 Task: Look for space in Horad Barysaw, Belarus from 3rd August, 2023 to 17th August, 2023 for 3 adults, 1 child in price range Rs.3000 to Rs.15000. Place can be entire place with 3 bedrooms having 4 beds and 2 bathrooms. Property type can be house, flat, guest house. Amenities needed are: washing machine. Booking option can be shelf check-in. Required host language is English.
Action: Mouse moved to (540, 93)
Screenshot: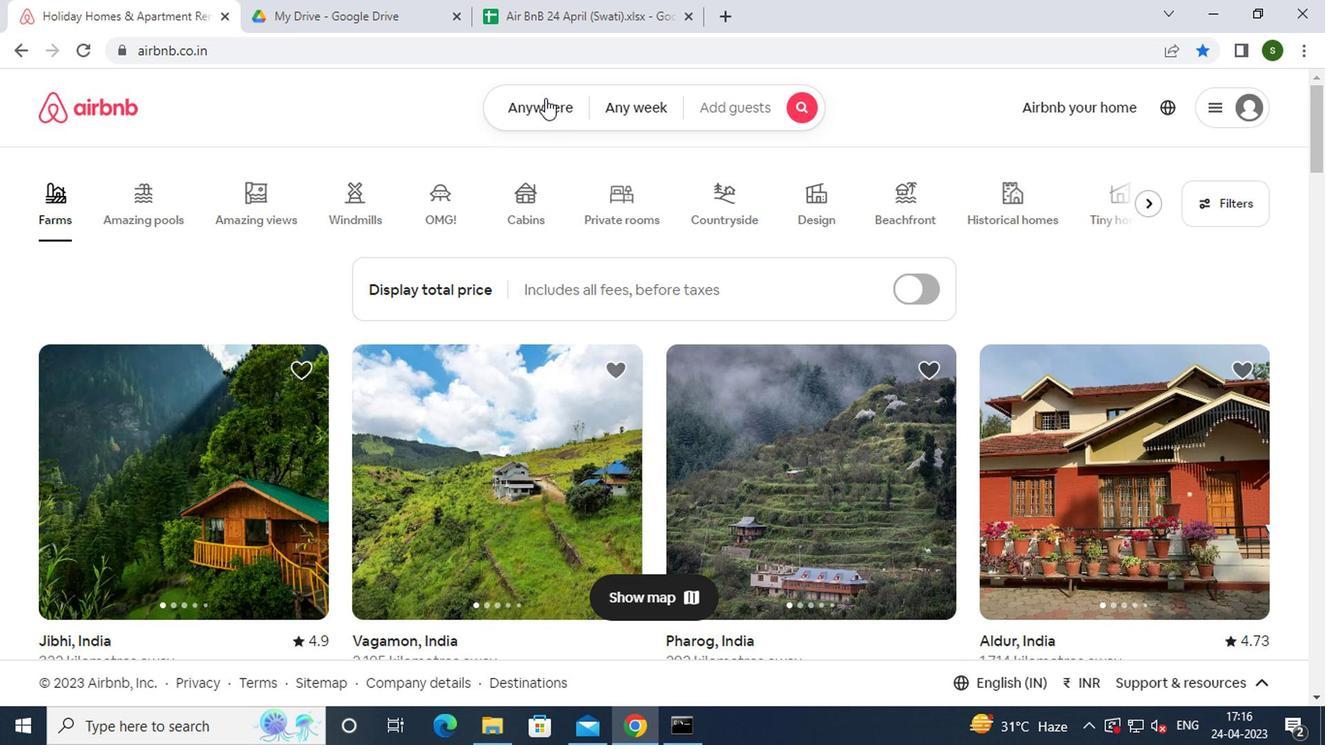
Action: Mouse pressed left at (540, 93)
Screenshot: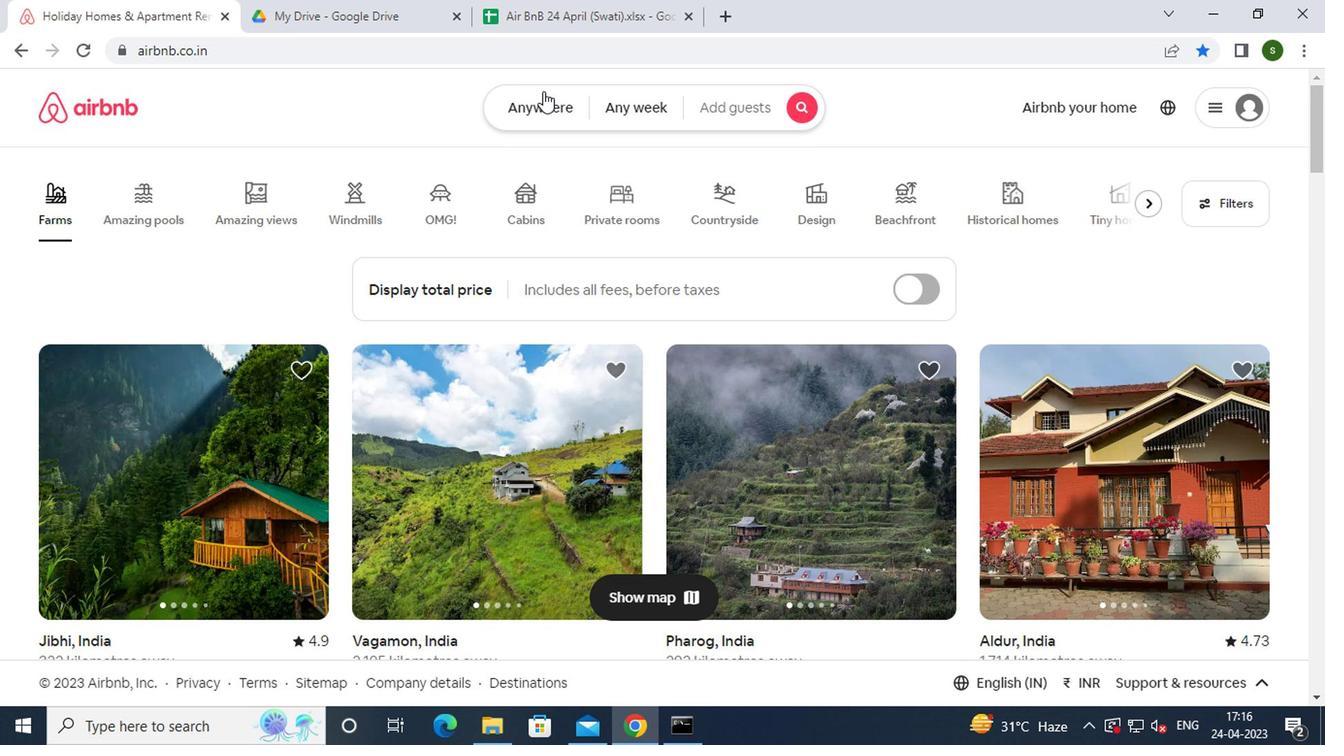 
Action: Mouse moved to (319, 188)
Screenshot: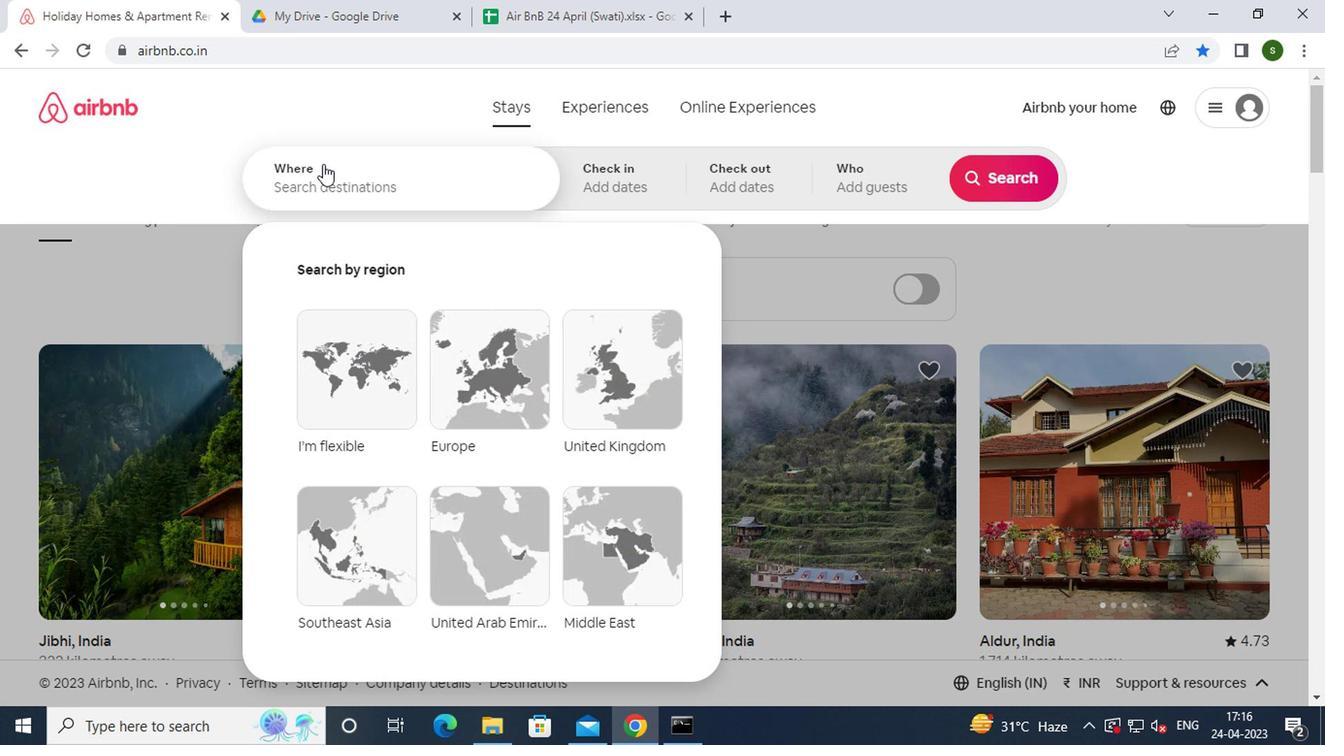 
Action: Mouse pressed left at (319, 188)
Screenshot: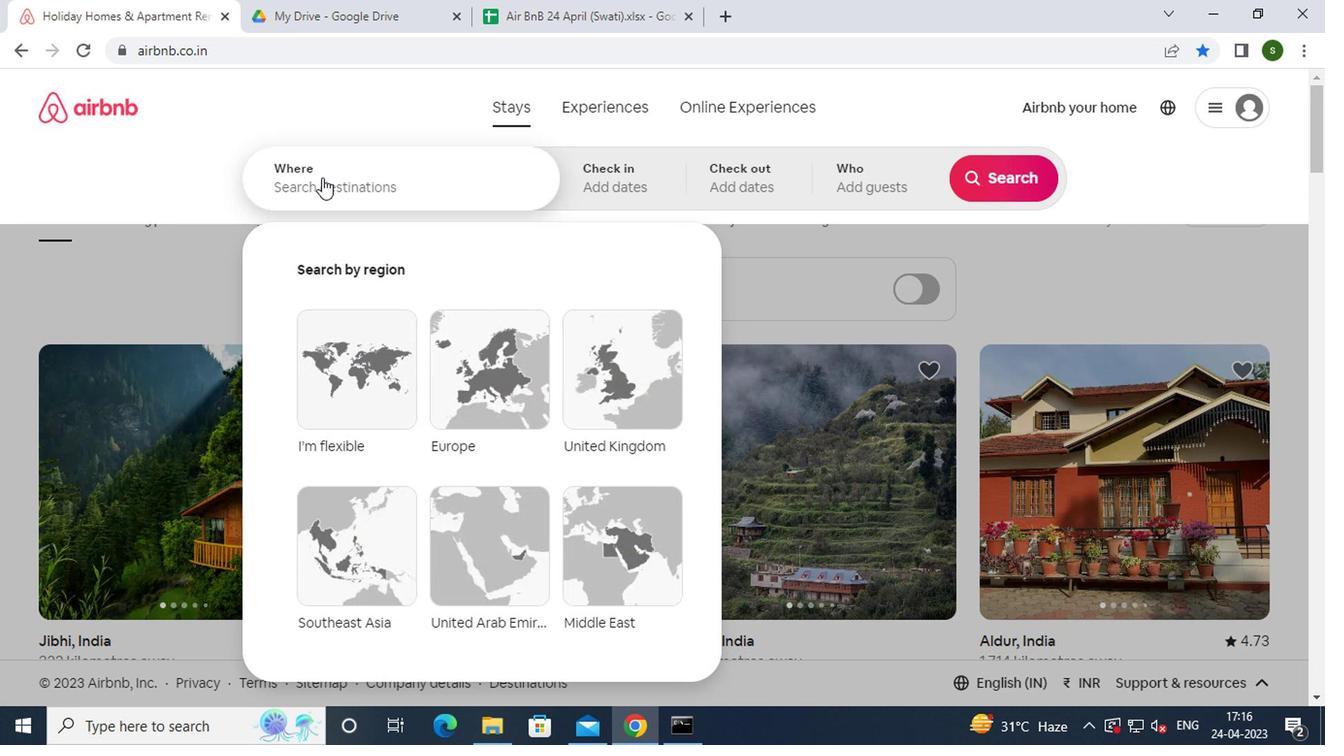 
Action: Key pressed h<Key.caps_lock>orad<Key.space><Key.caps_lock>b<Key.caps_lock>arysaw
Screenshot: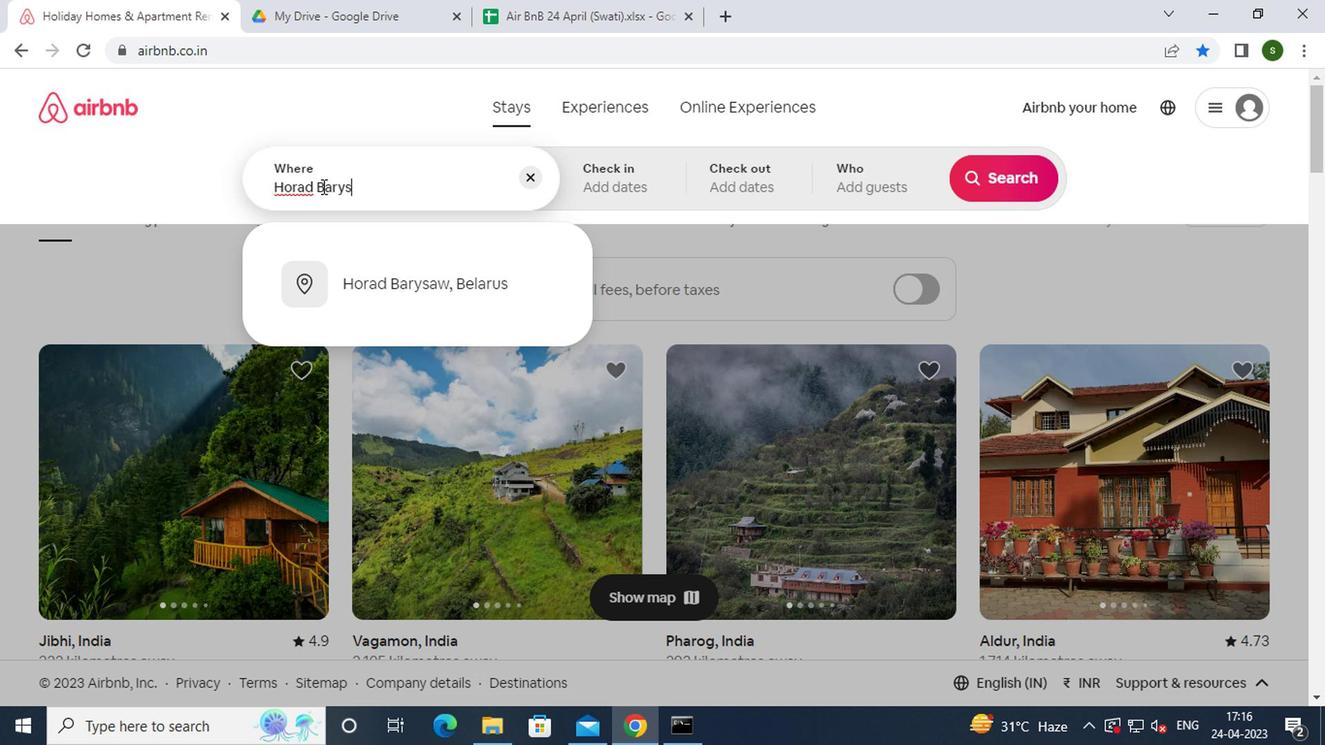 
Action: Mouse moved to (396, 311)
Screenshot: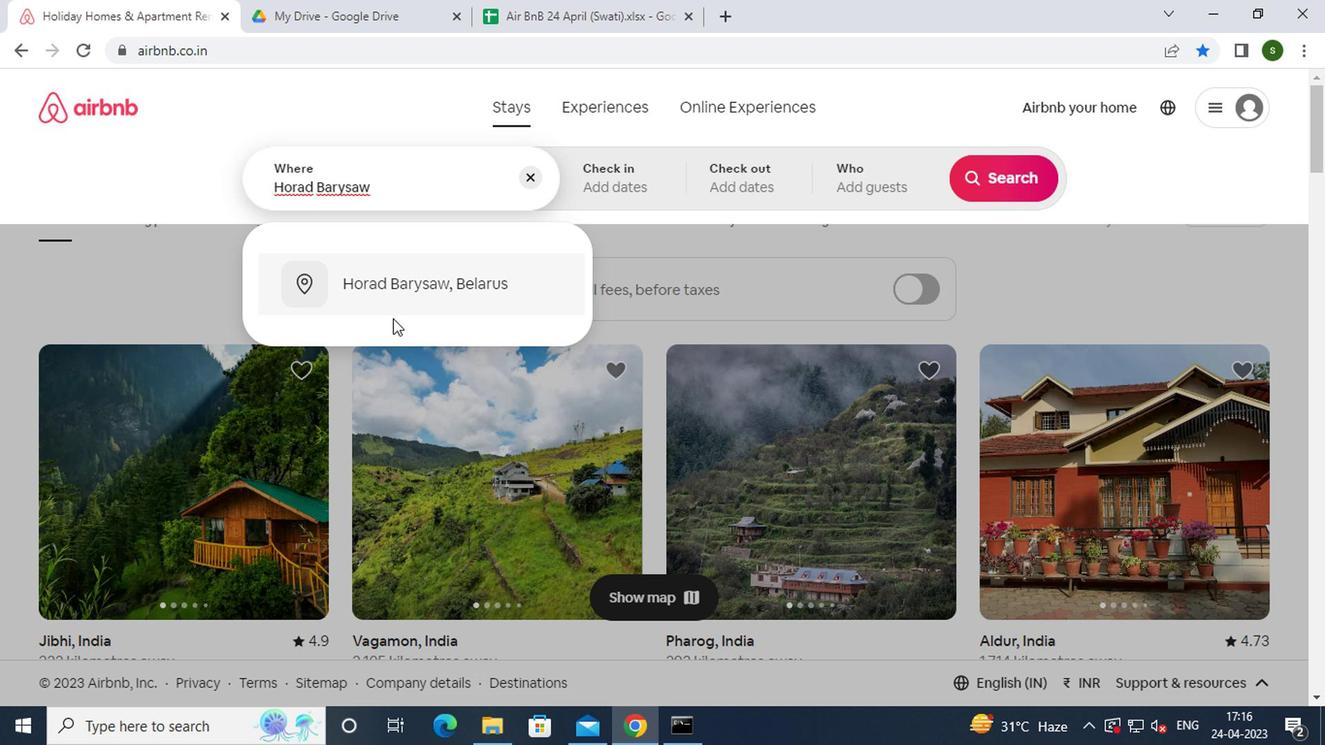 
Action: Mouse pressed left at (396, 311)
Screenshot: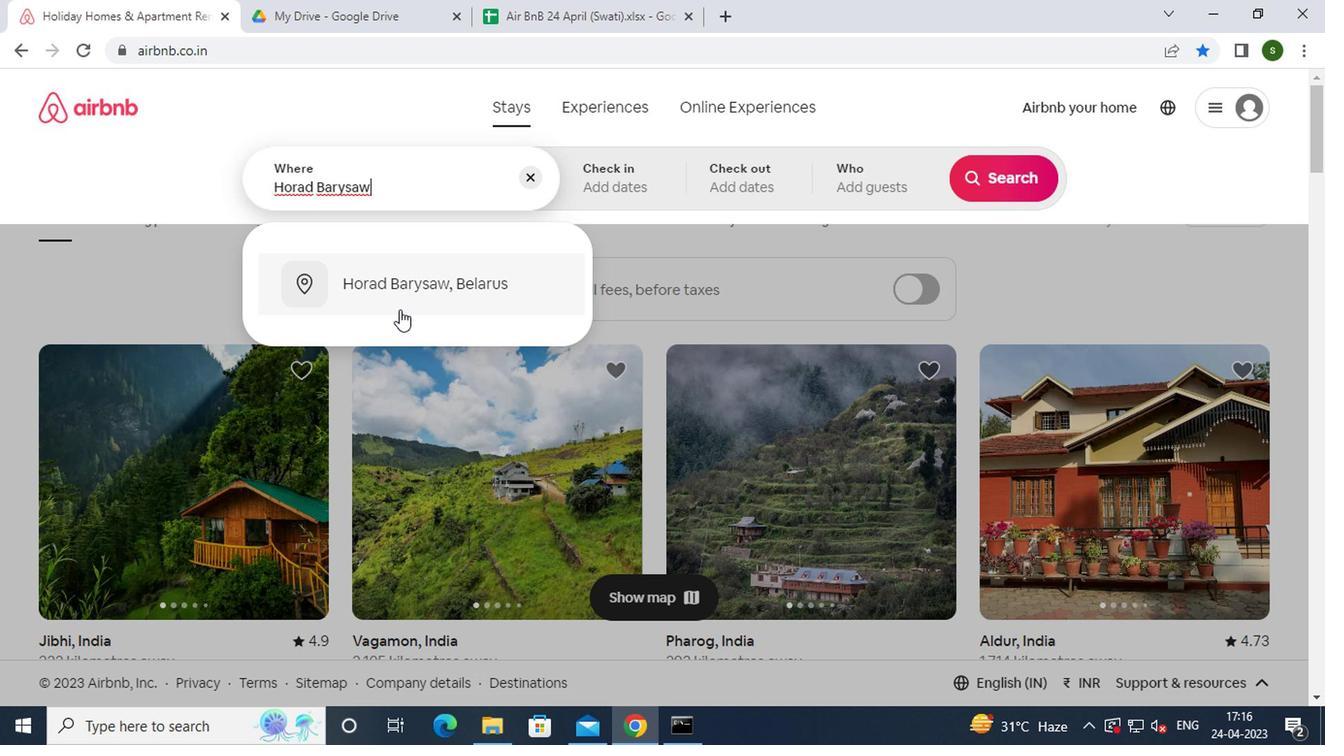 
Action: Mouse moved to (989, 328)
Screenshot: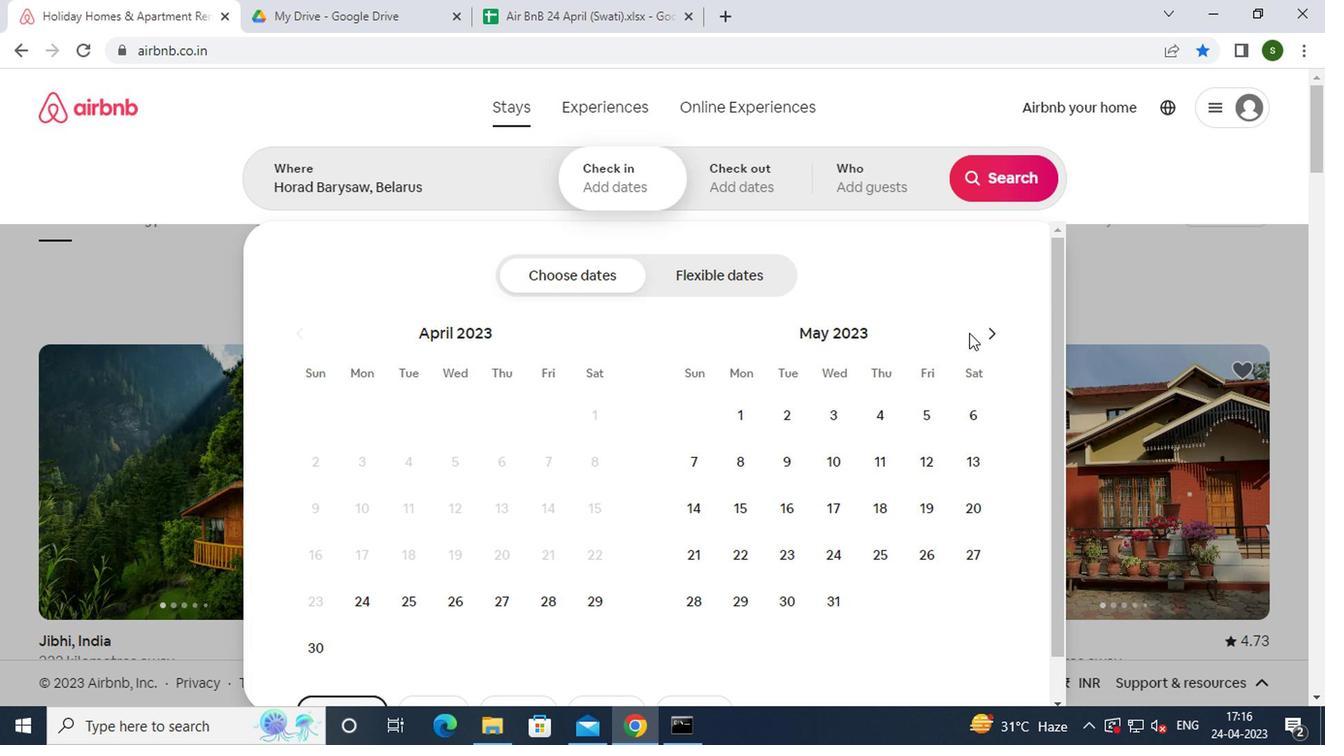 
Action: Mouse pressed left at (989, 328)
Screenshot: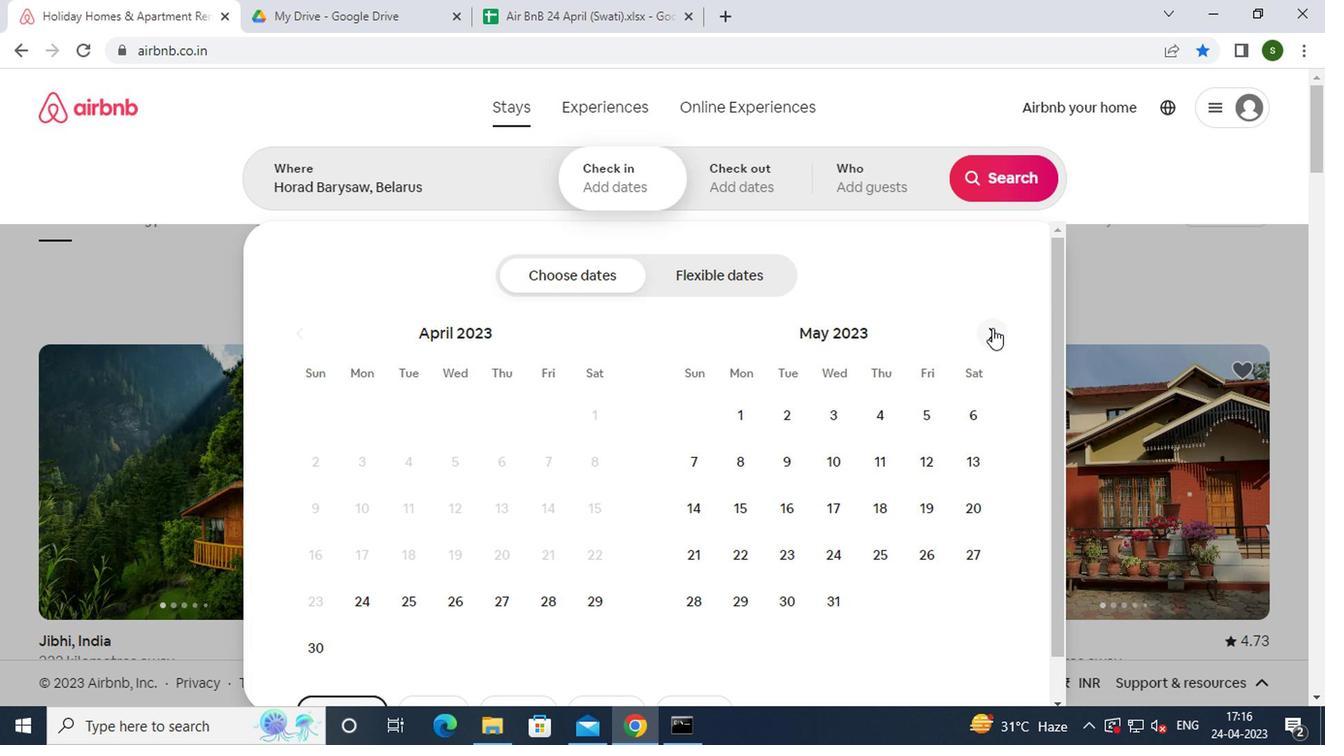 
Action: Mouse pressed left at (989, 328)
Screenshot: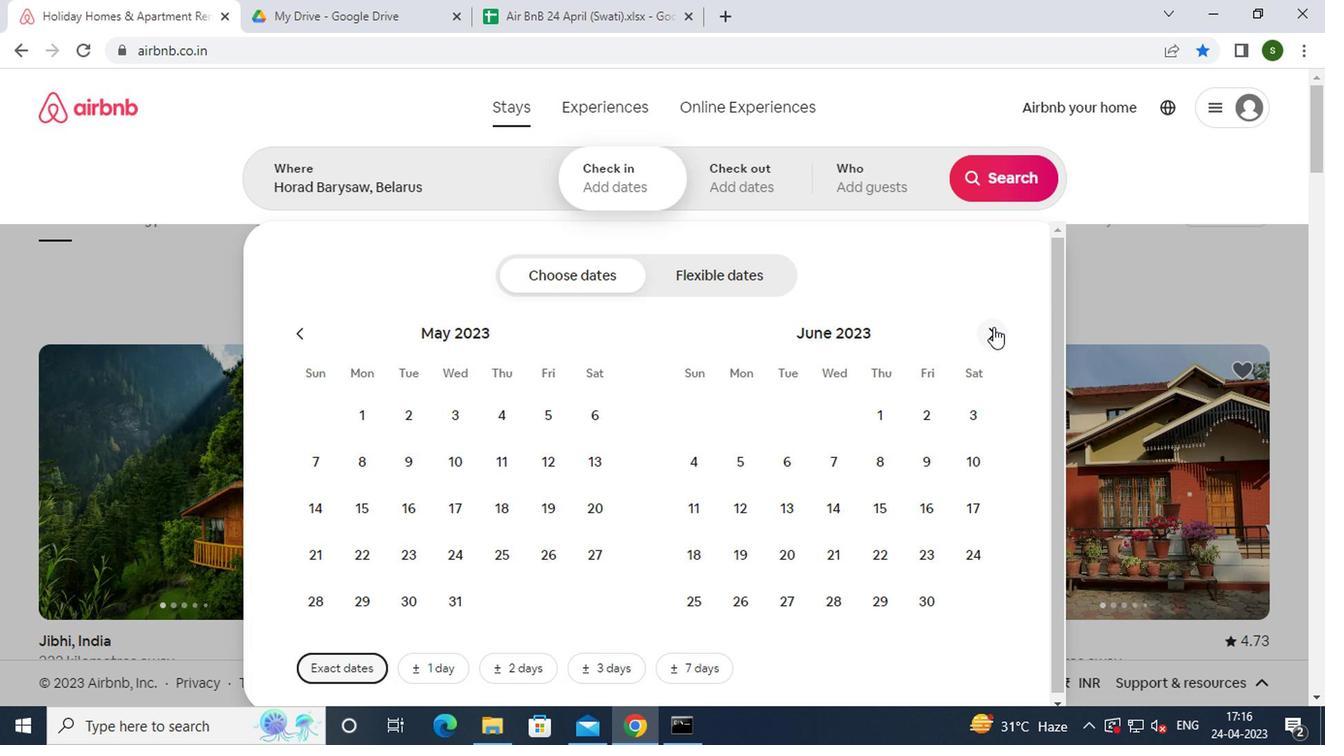 
Action: Mouse pressed left at (989, 328)
Screenshot: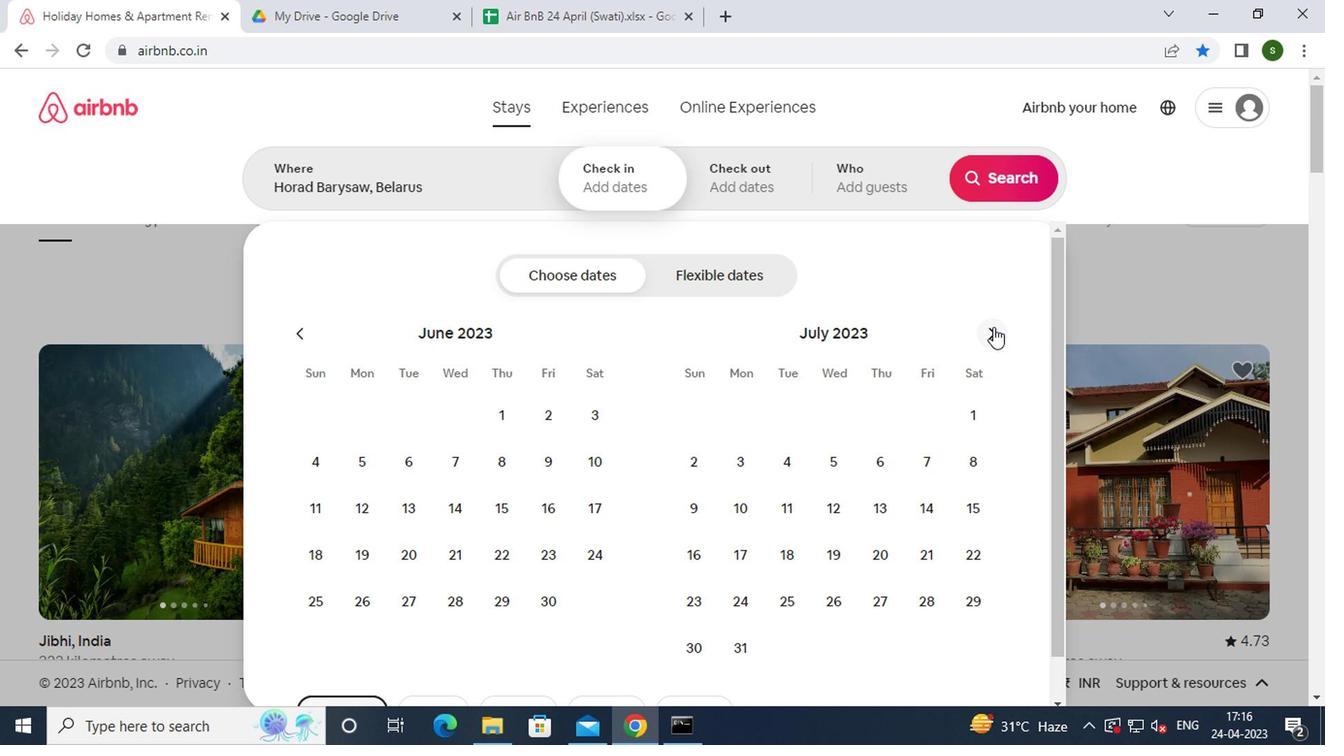 
Action: Mouse moved to (881, 420)
Screenshot: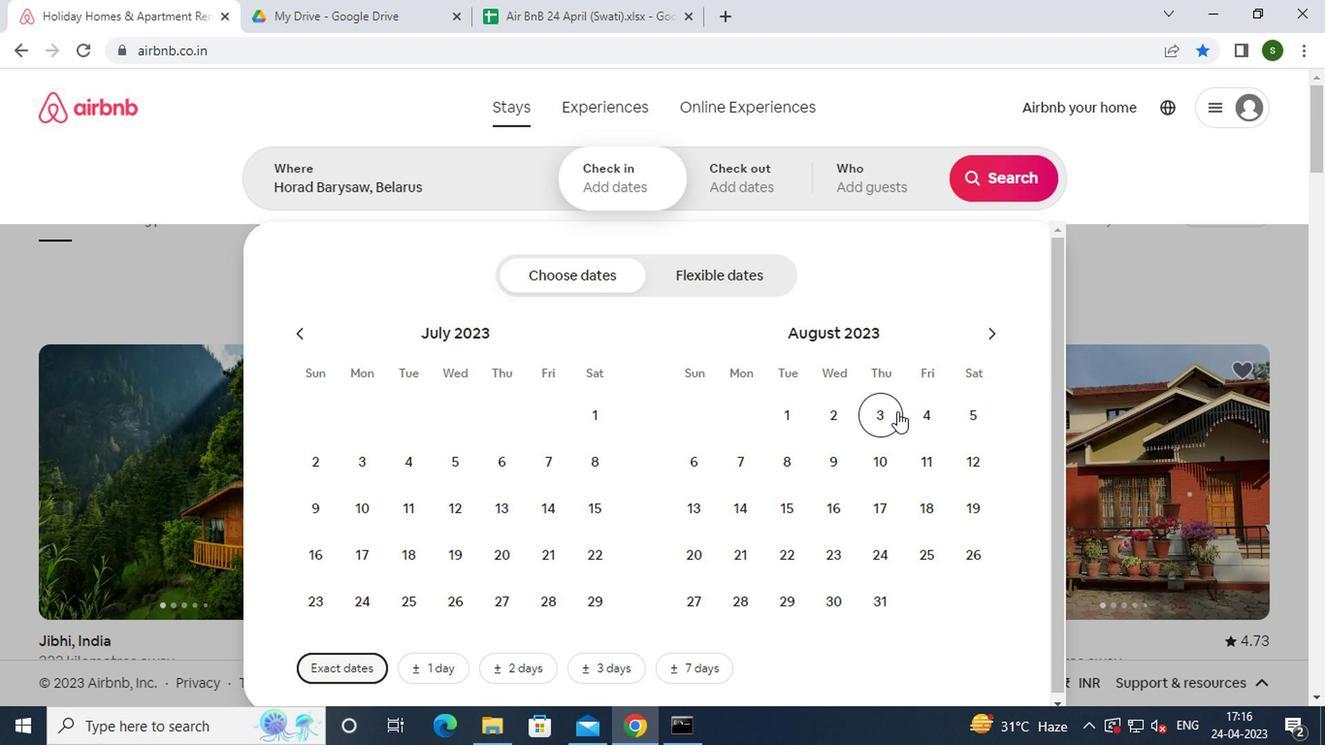 
Action: Mouse pressed left at (881, 420)
Screenshot: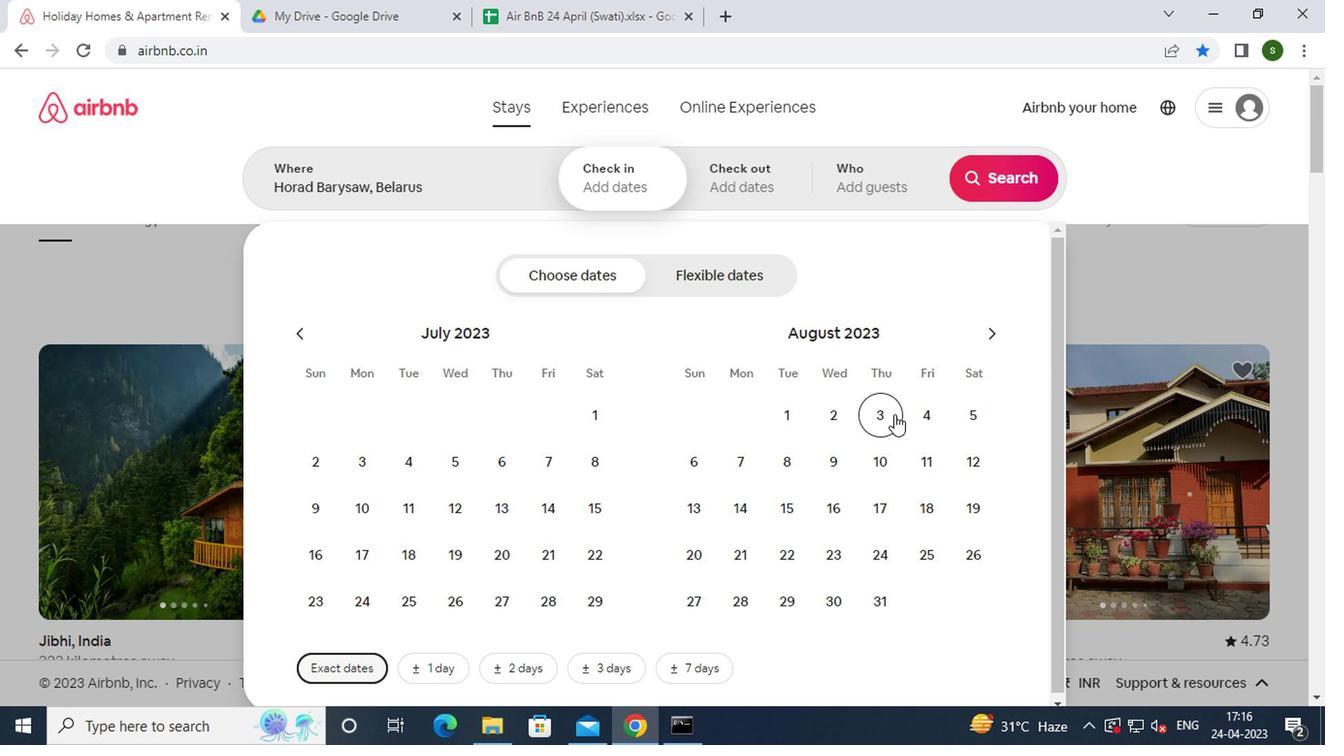 
Action: Mouse moved to (873, 499)
Screenshot: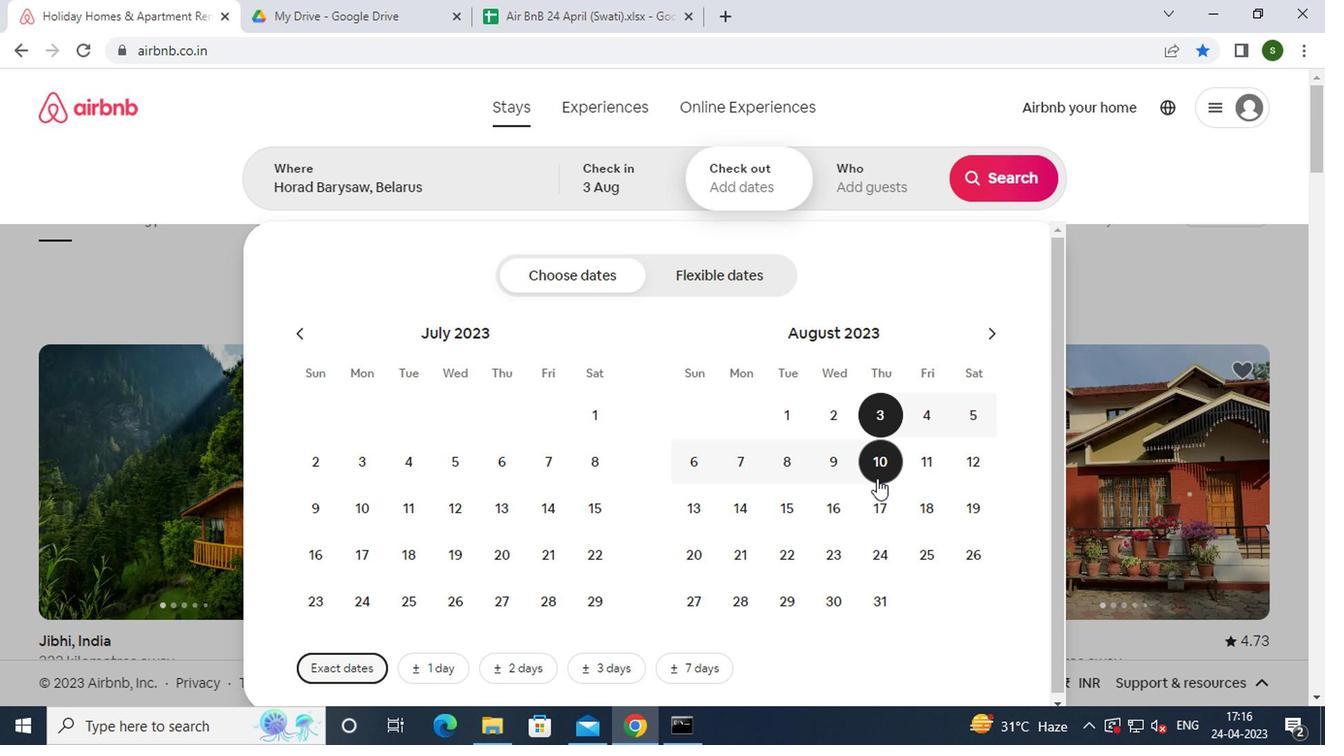 
Action: Mouse pressed left at (873, 499)
Screenshot: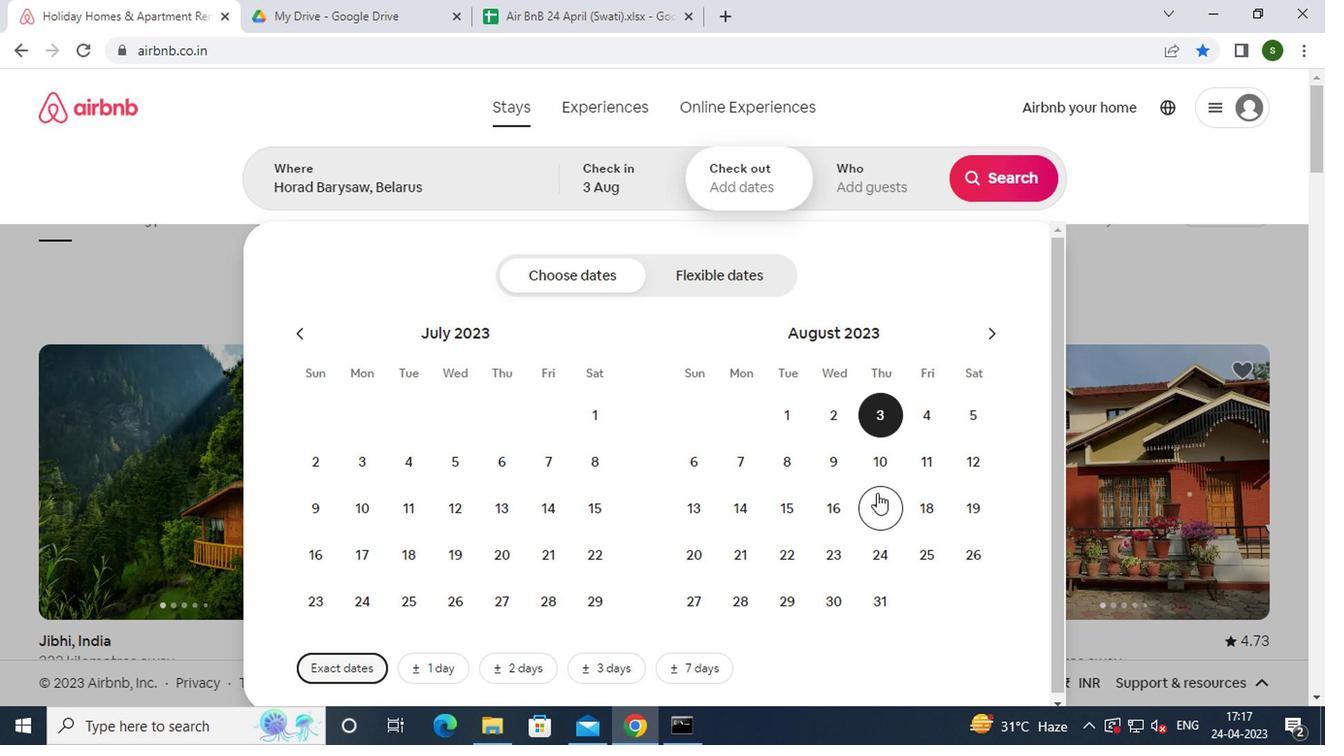 
Action: Mouse moved to (849, 189)
Screenshot: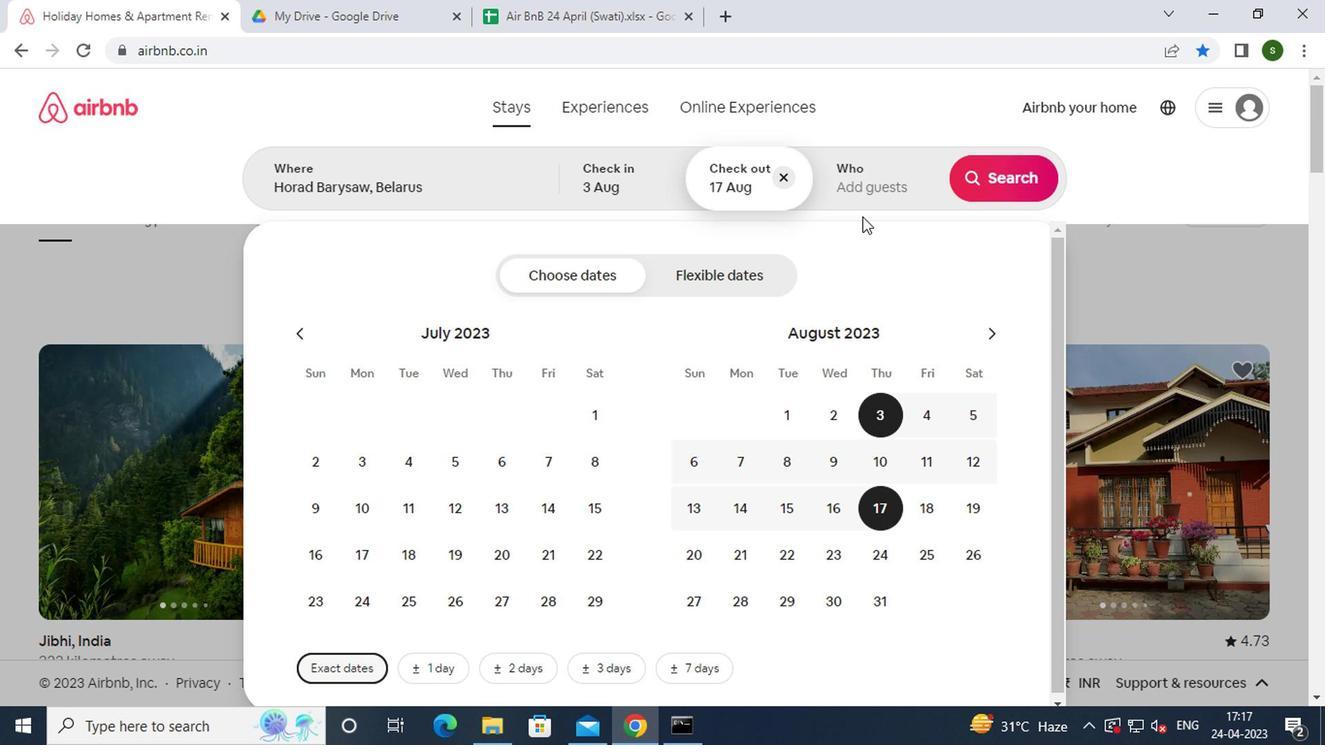 
Action: Mouse pressed left at (849, 189)
Screenshot: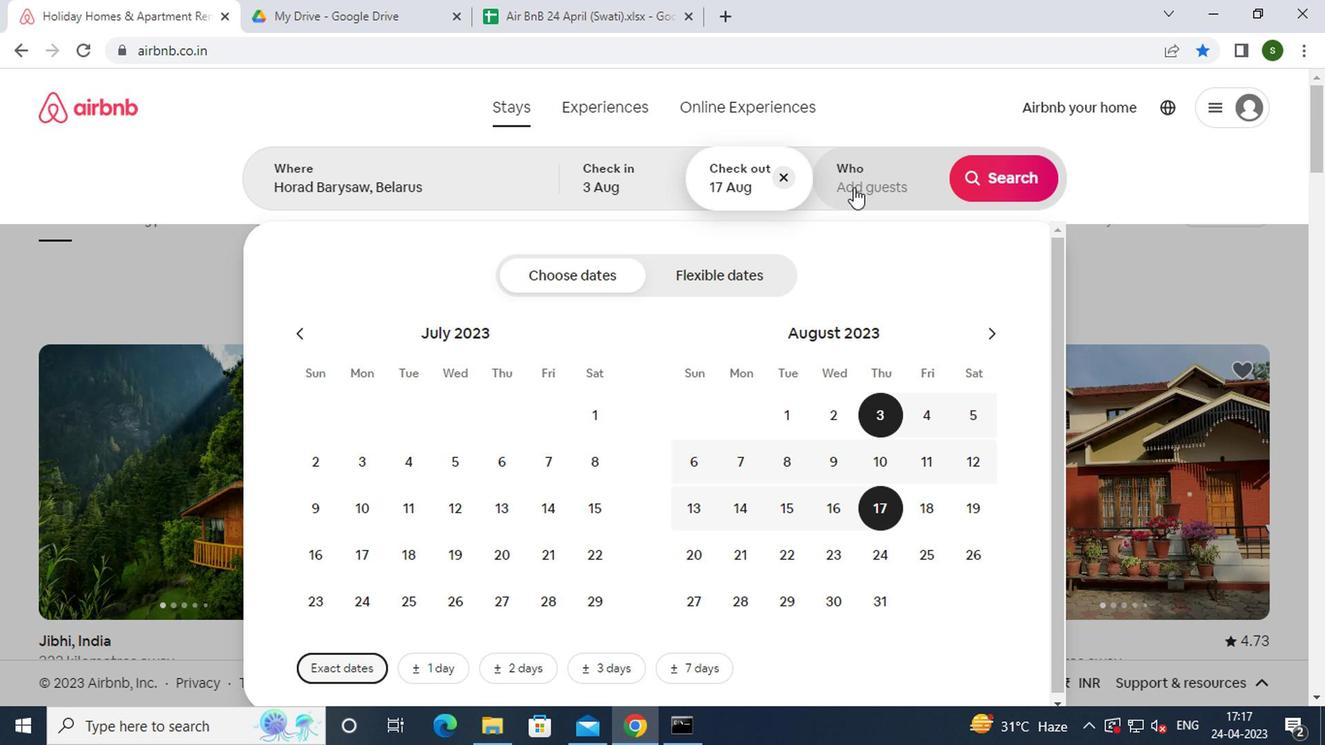 
Action: Mouse moved to (1003, 273)
Screenshot: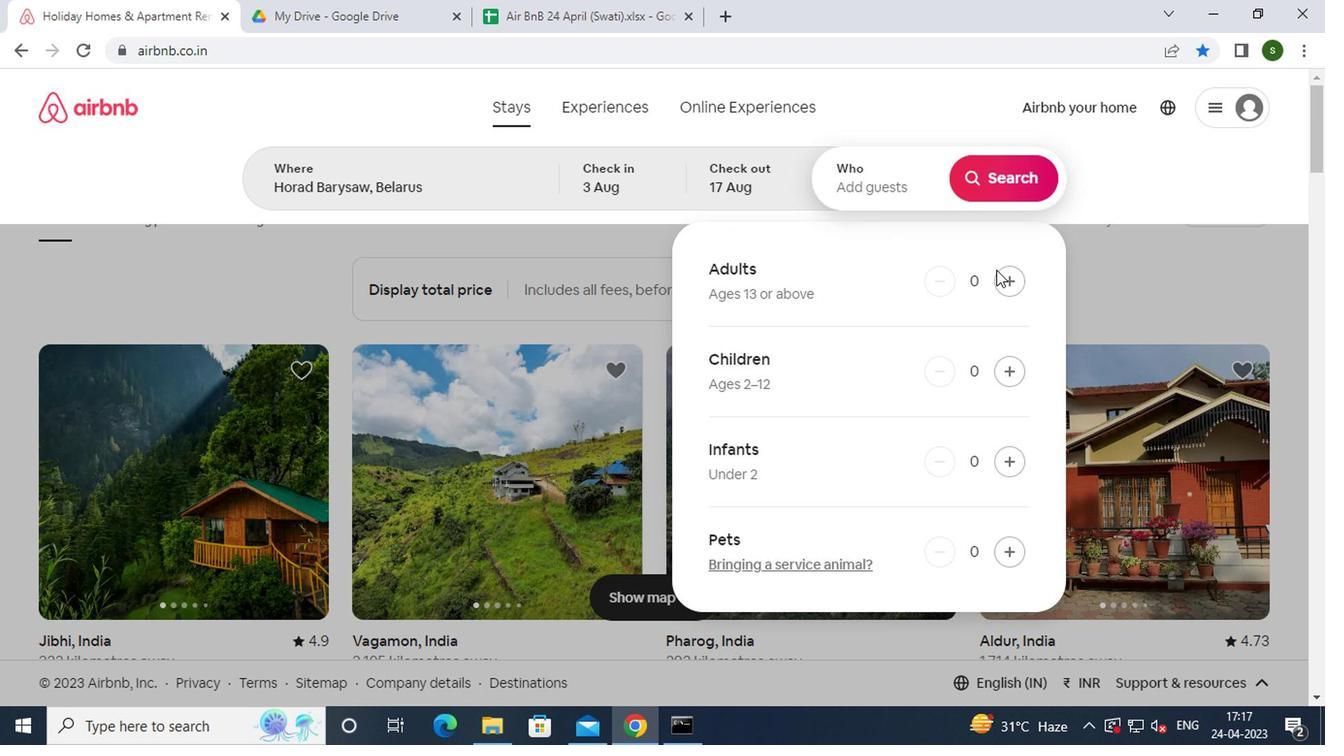
Action: Mouse pressed left at (1003, 273)
Screenshot: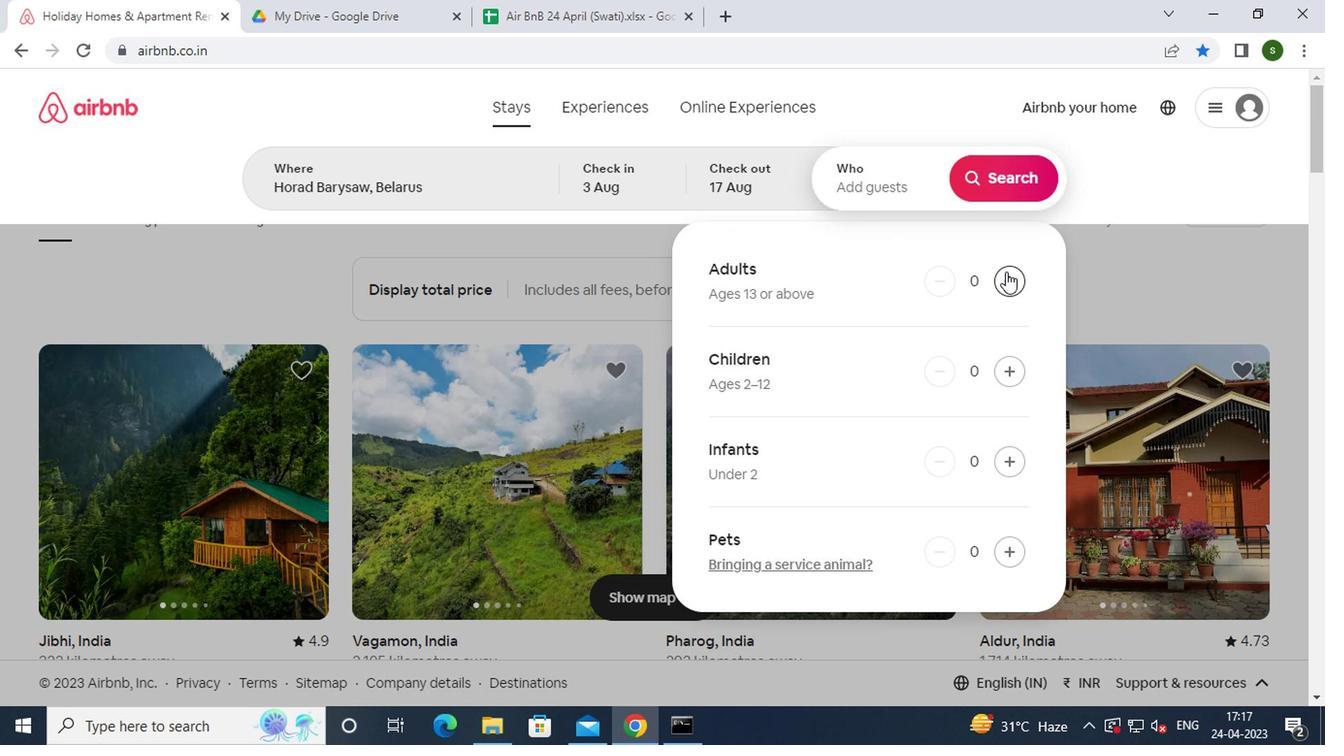 
Action: Mouse pressed left at (1003, 273)
Screenshot: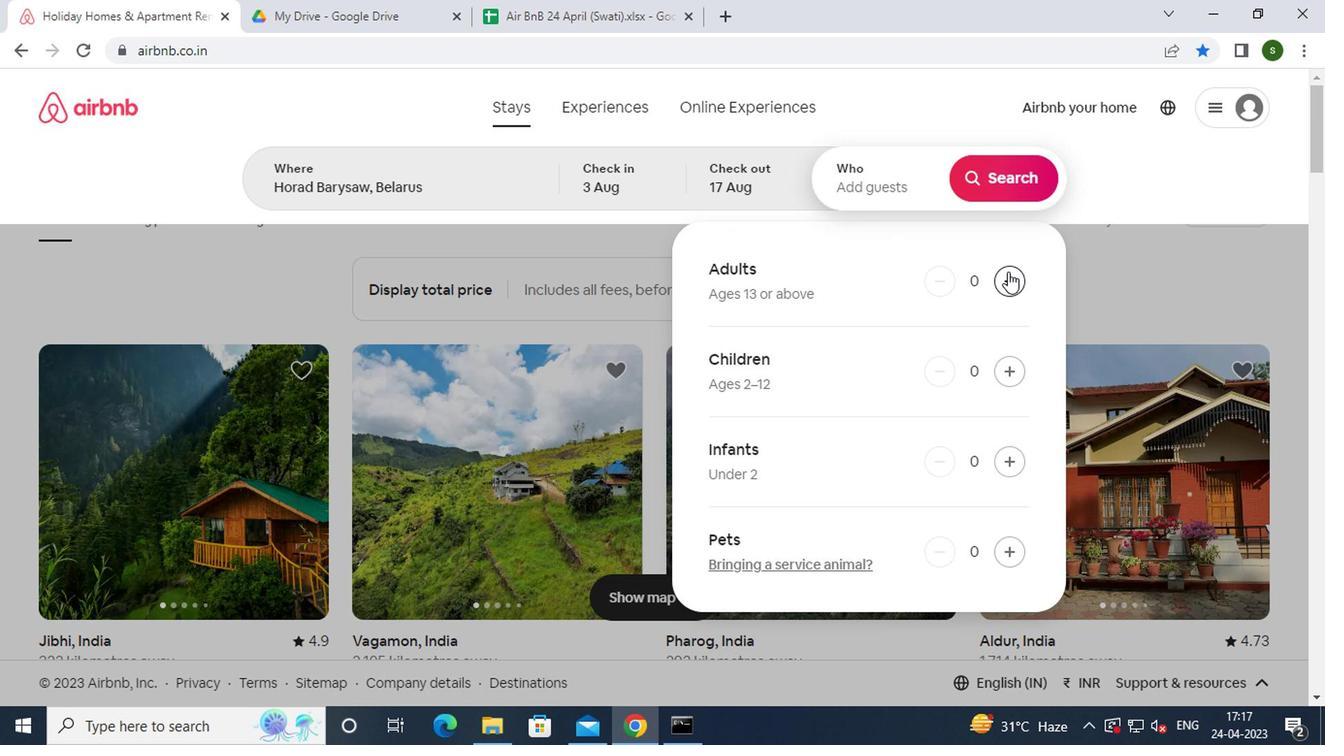 
Action: Mouse pressed left at (1003, 273)
Screenshot: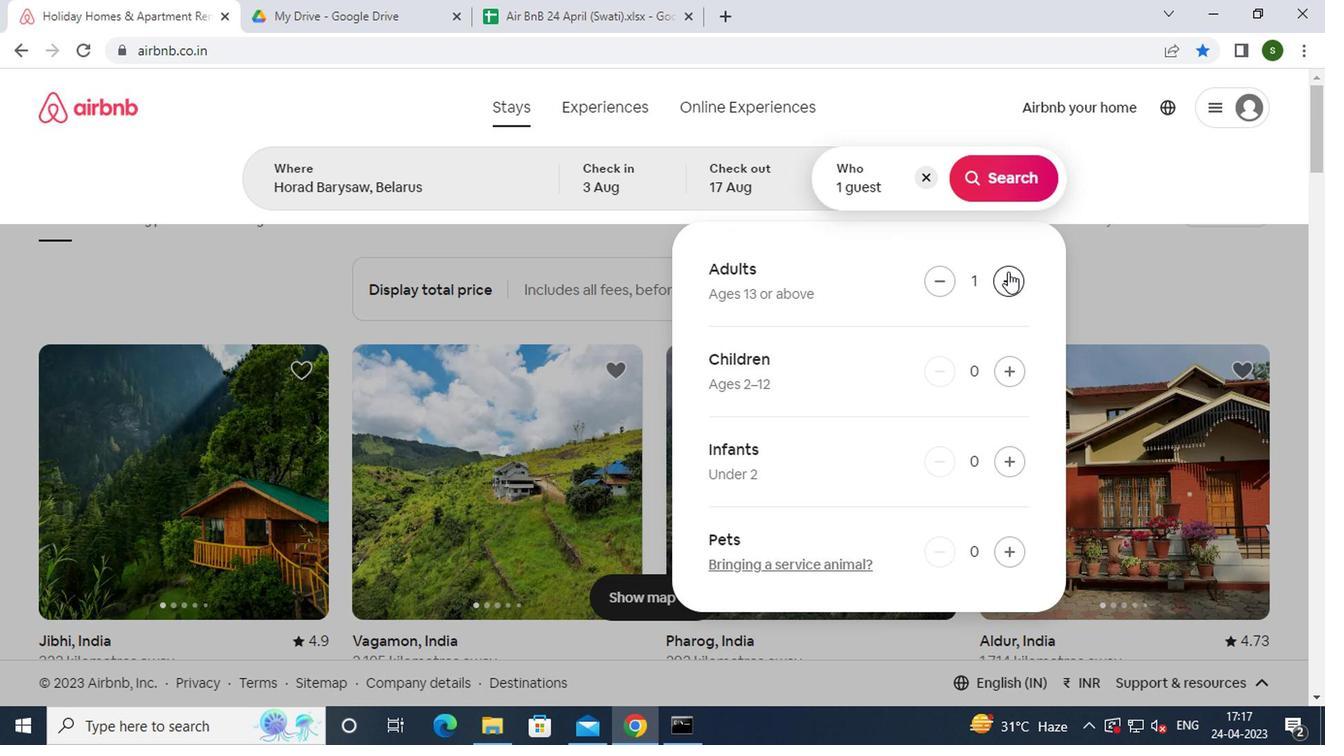 
Action: Mouse moved to (999, 373)
Screenshot: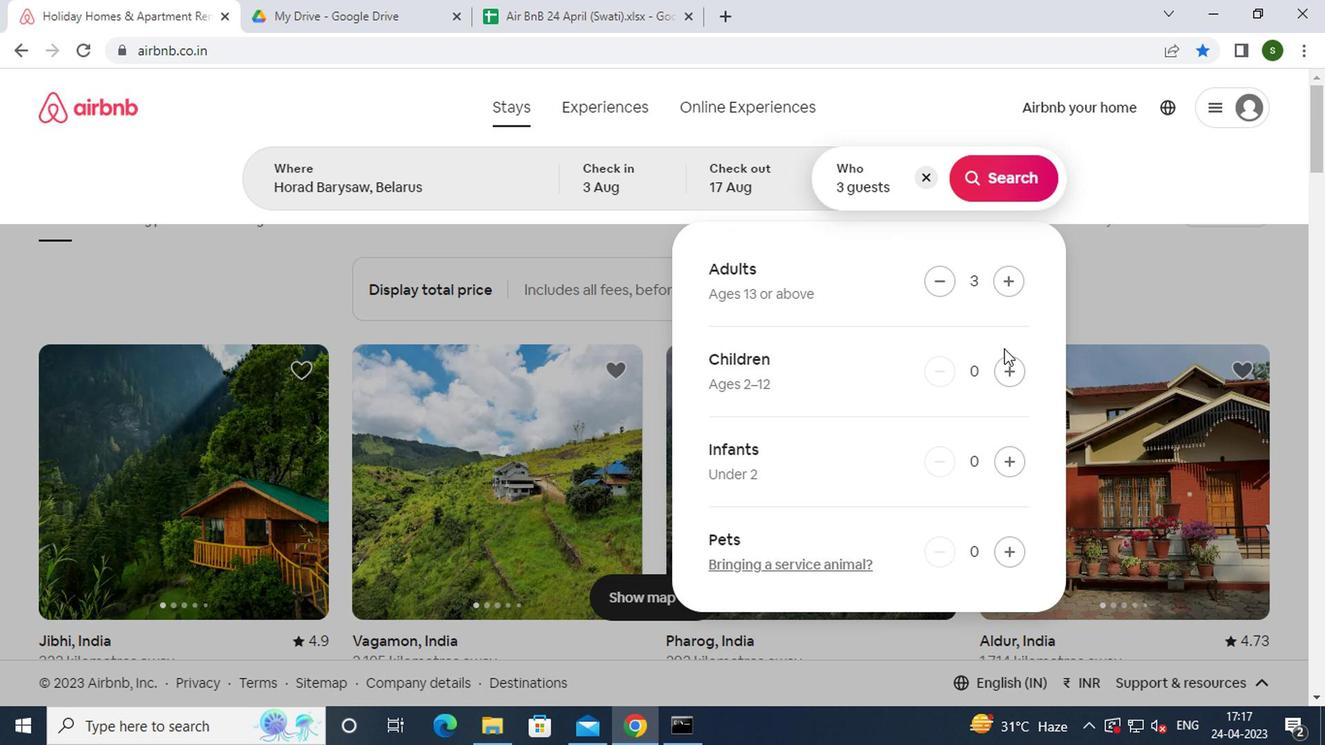 
Action: Mouse pressed left at (999, 373)
Screenshot: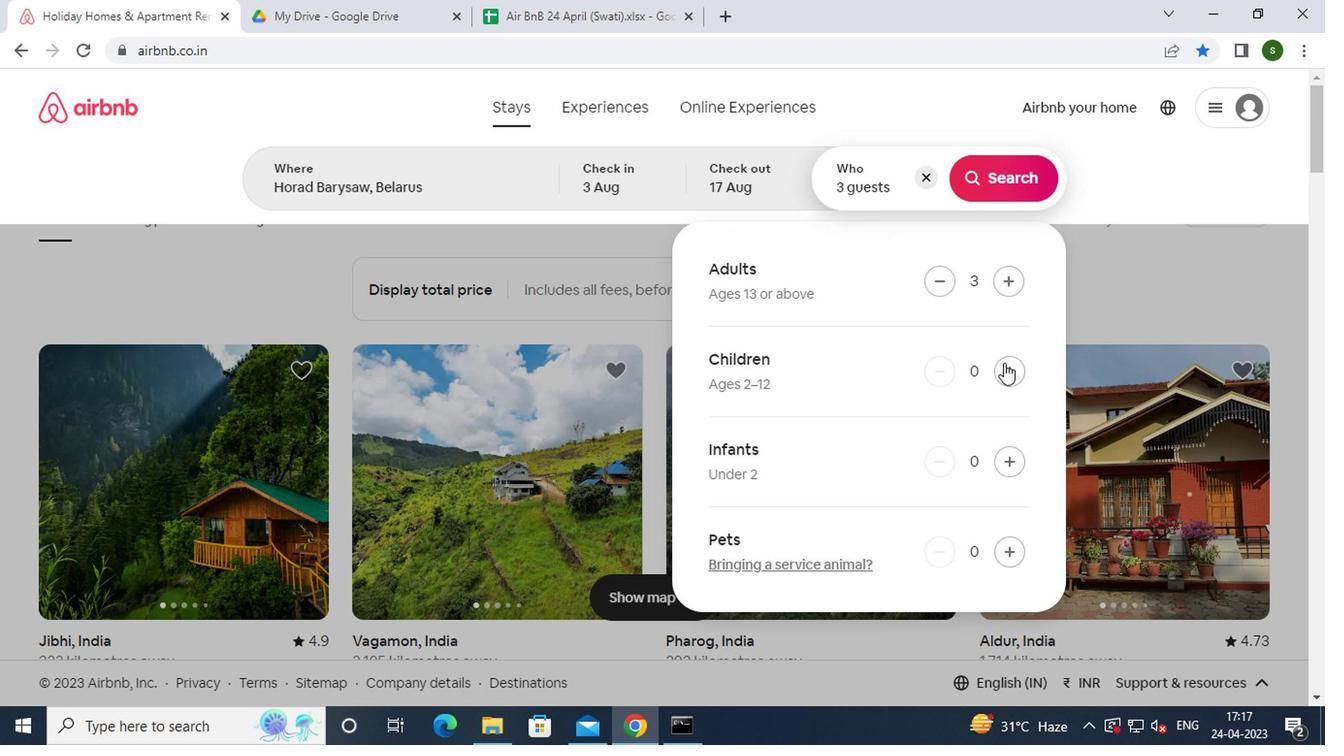 
Action: Mouse moved to (975, 185)
Screenshot: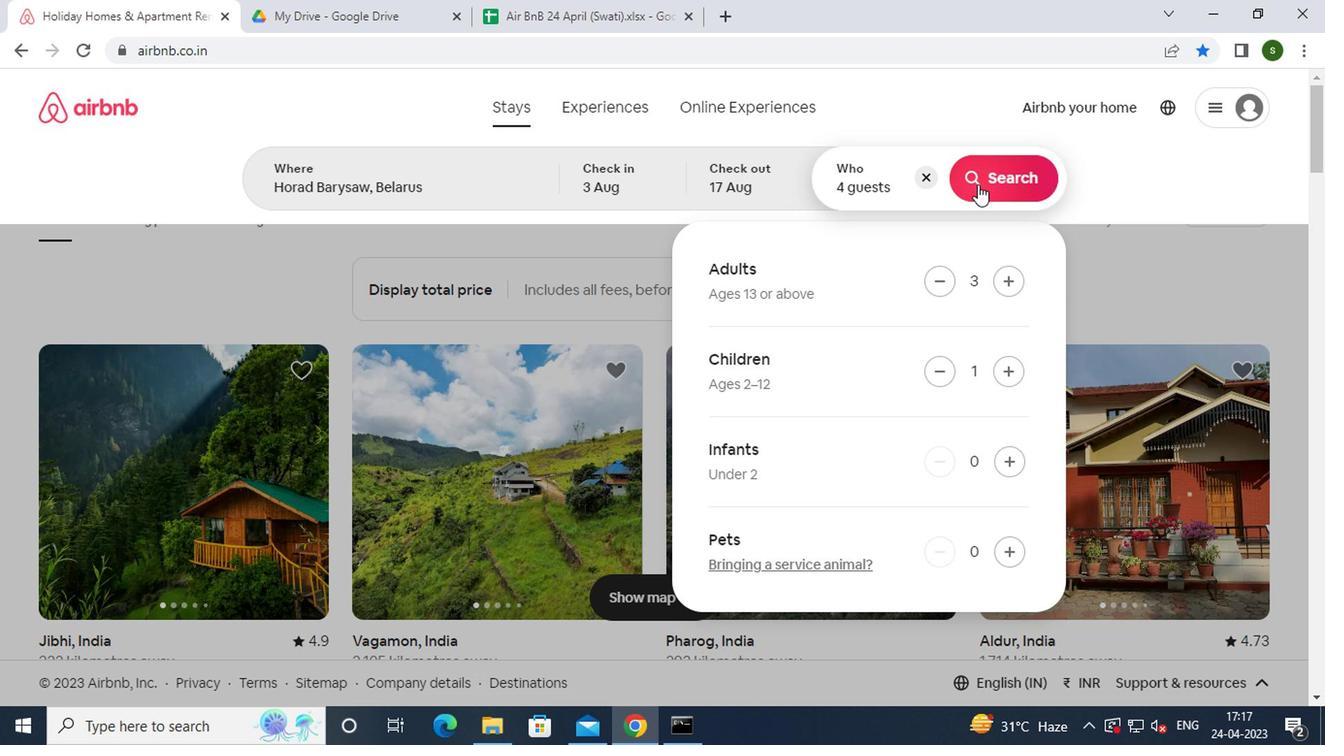 
Action: Mouse pressed left at (975, 185)
Screenshot: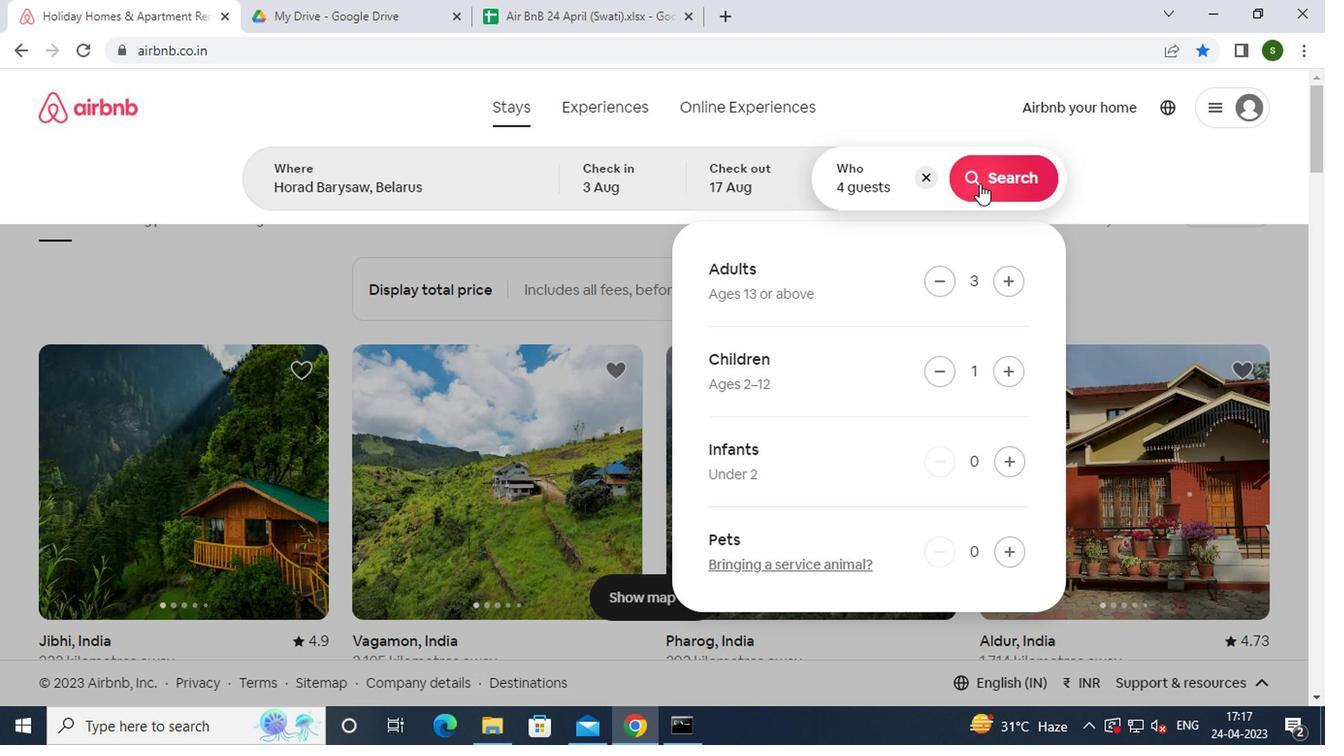 
Action: Mouse moved to (1229, 185)
Screenshot: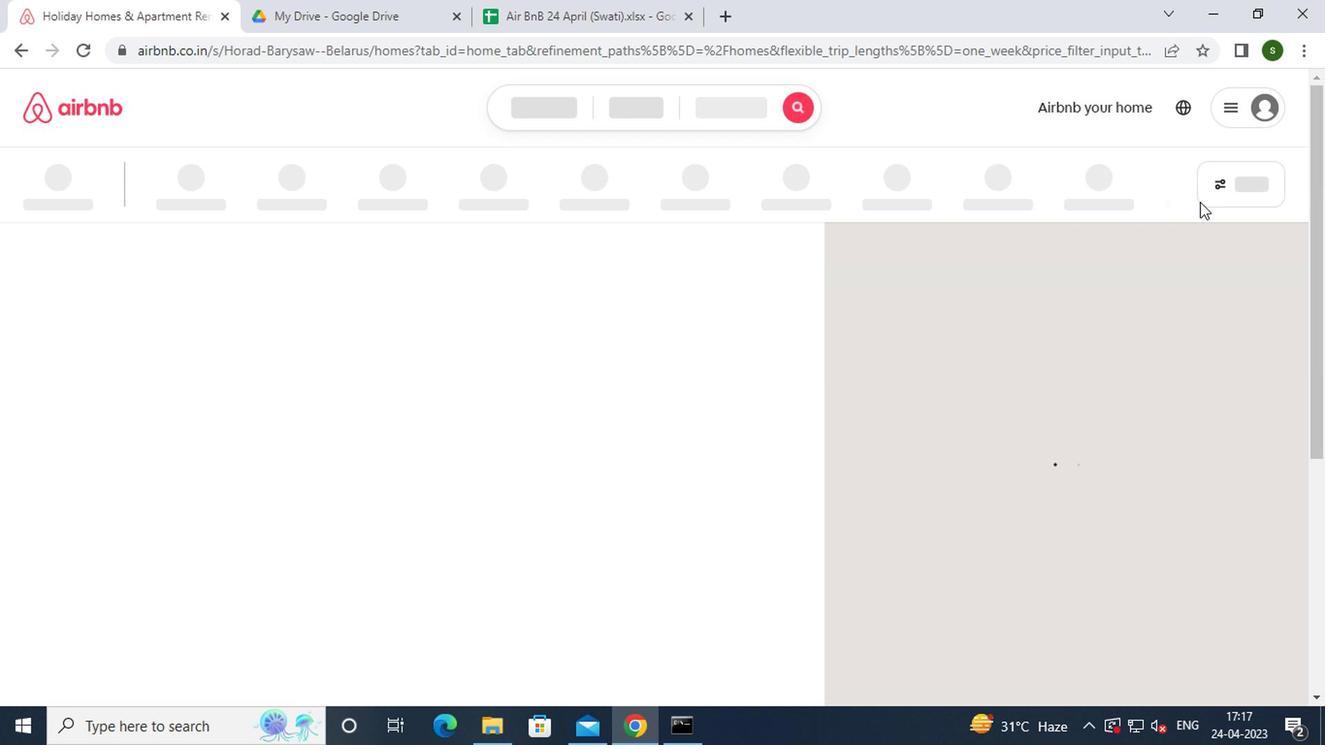 
Action: Mouse pressed left at (1229, 185)
Screenshot: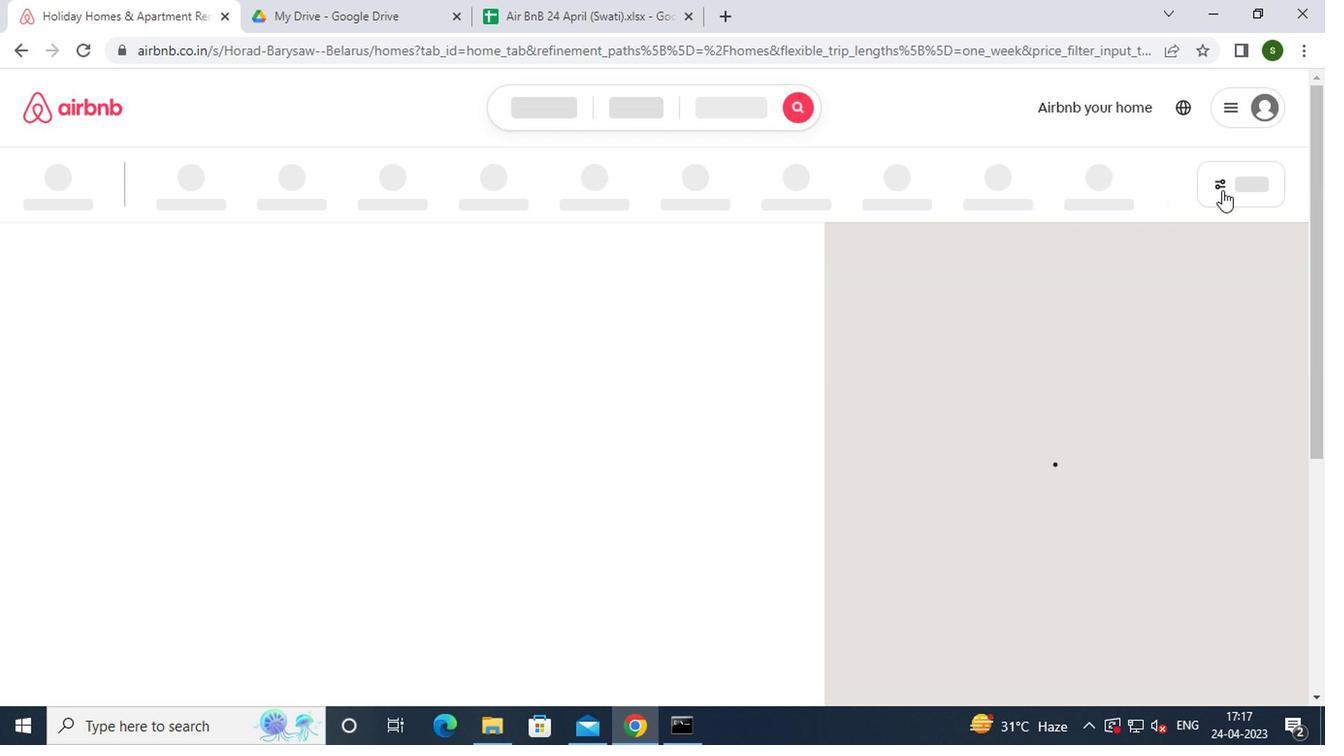 
Action: Mouse moved to (591, 314)
Screenshot: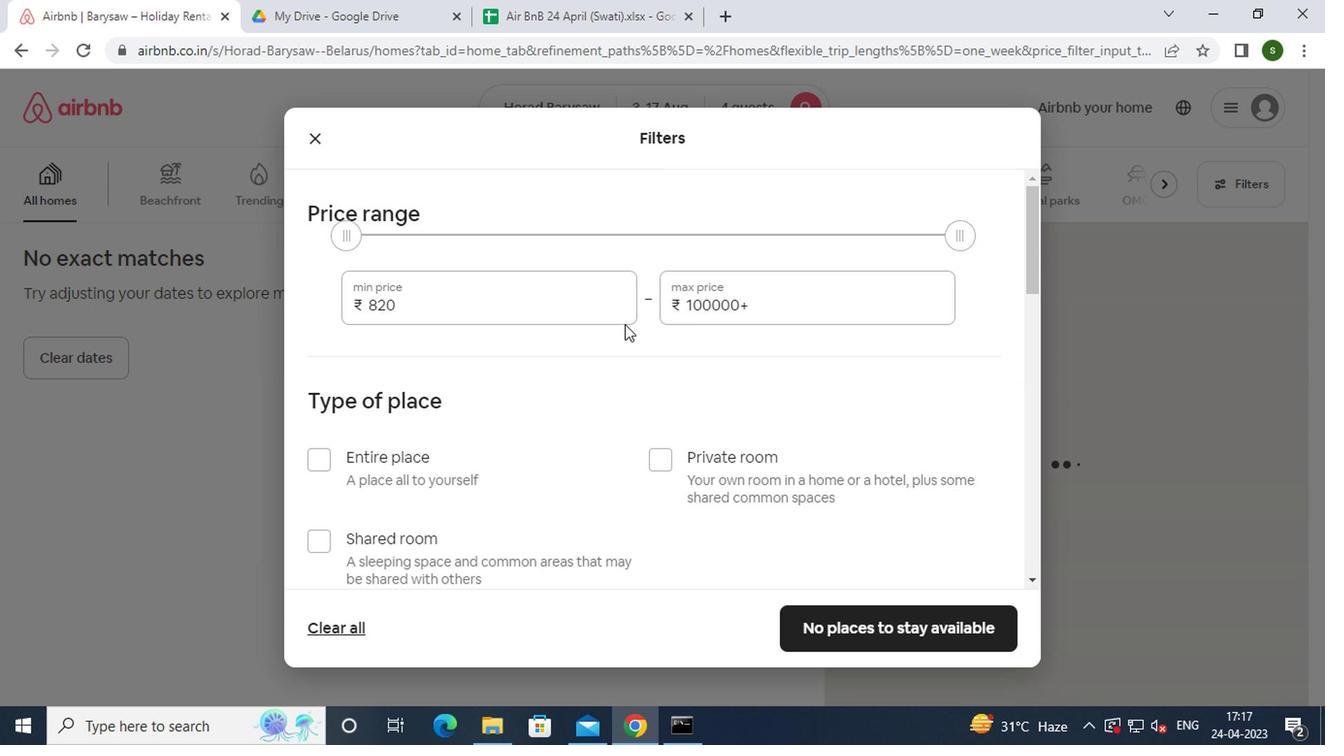 
Action: Mouse pressed left at (591, 314)
Screenshot: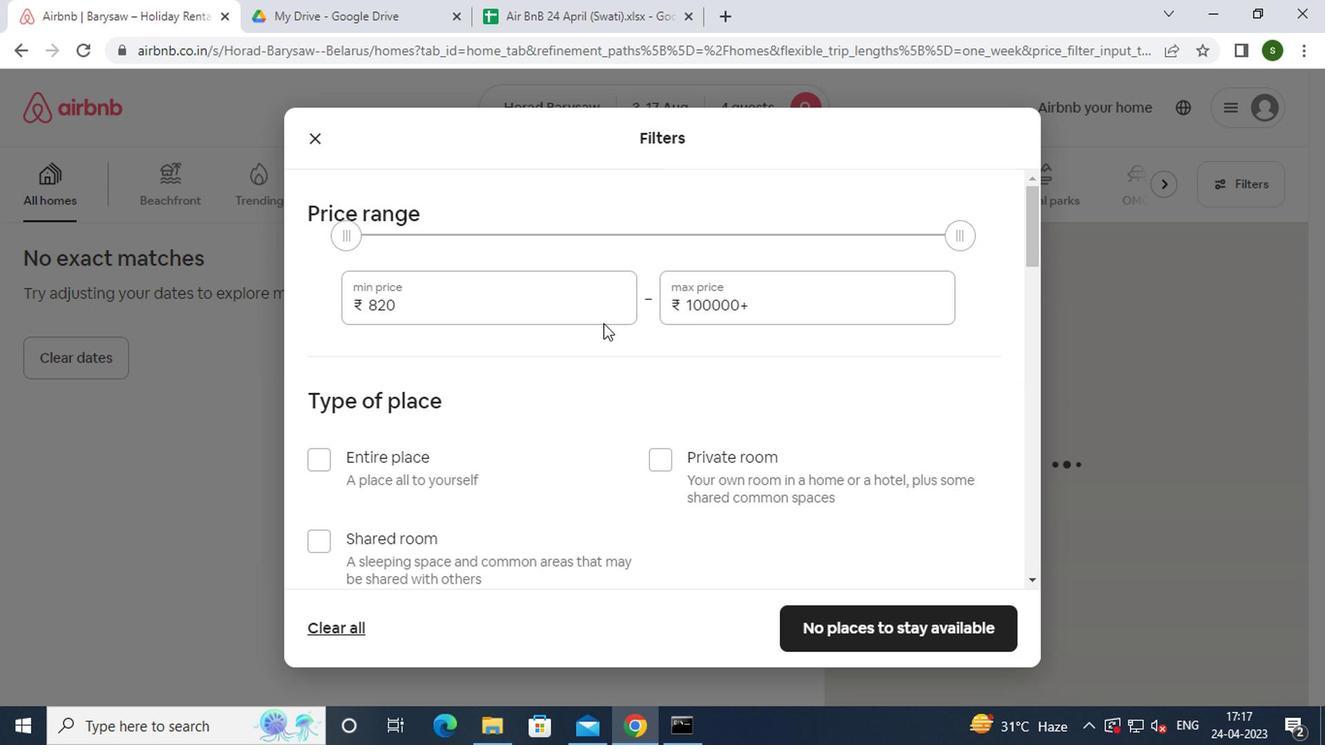 
Action: Mouse moved to (590, 314)
Screenshot: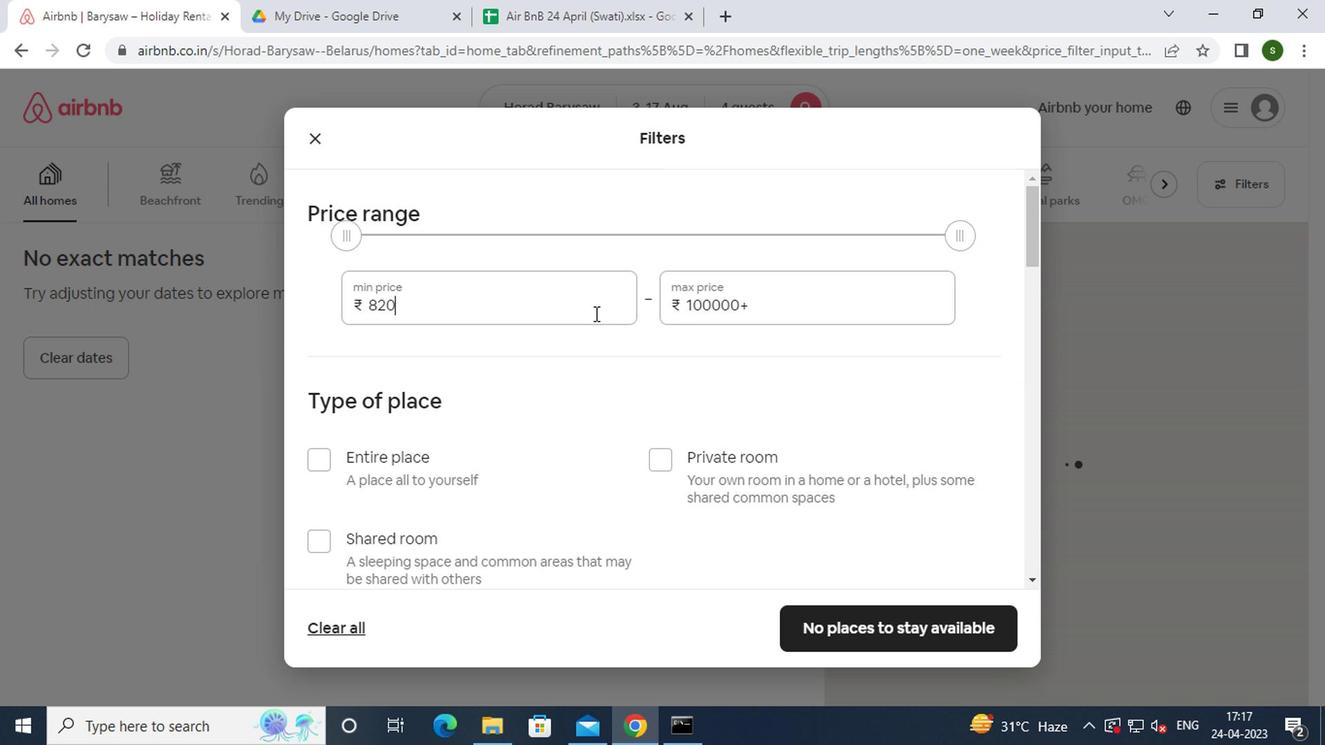 
Action: Key pressed <Key.backspace><Key.backspace><Key.backspace><Key.backspace><Key.backspace><Key.backspace><Key.backspace><Key.backspace><Key.backspace><Key.backspace>3000
Screenshot: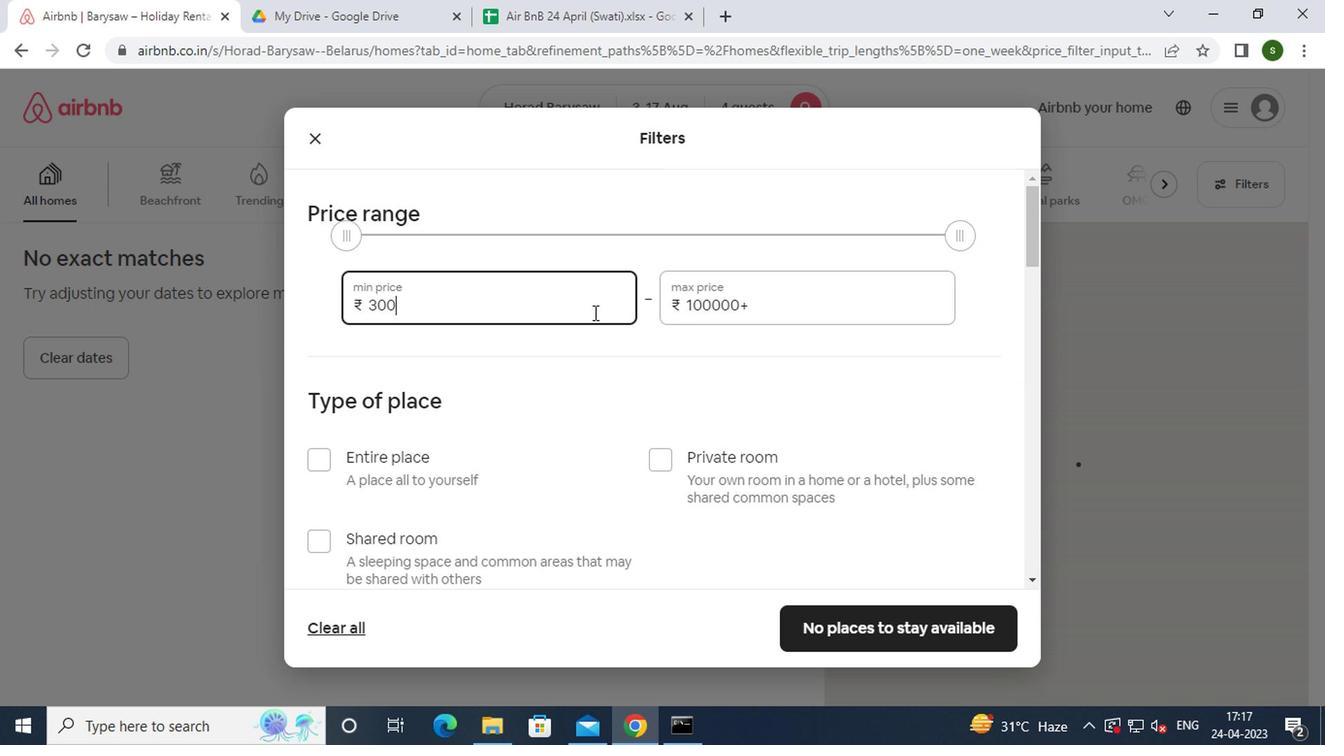 
Action: Mouse moved to (750, 295)
Screenshot: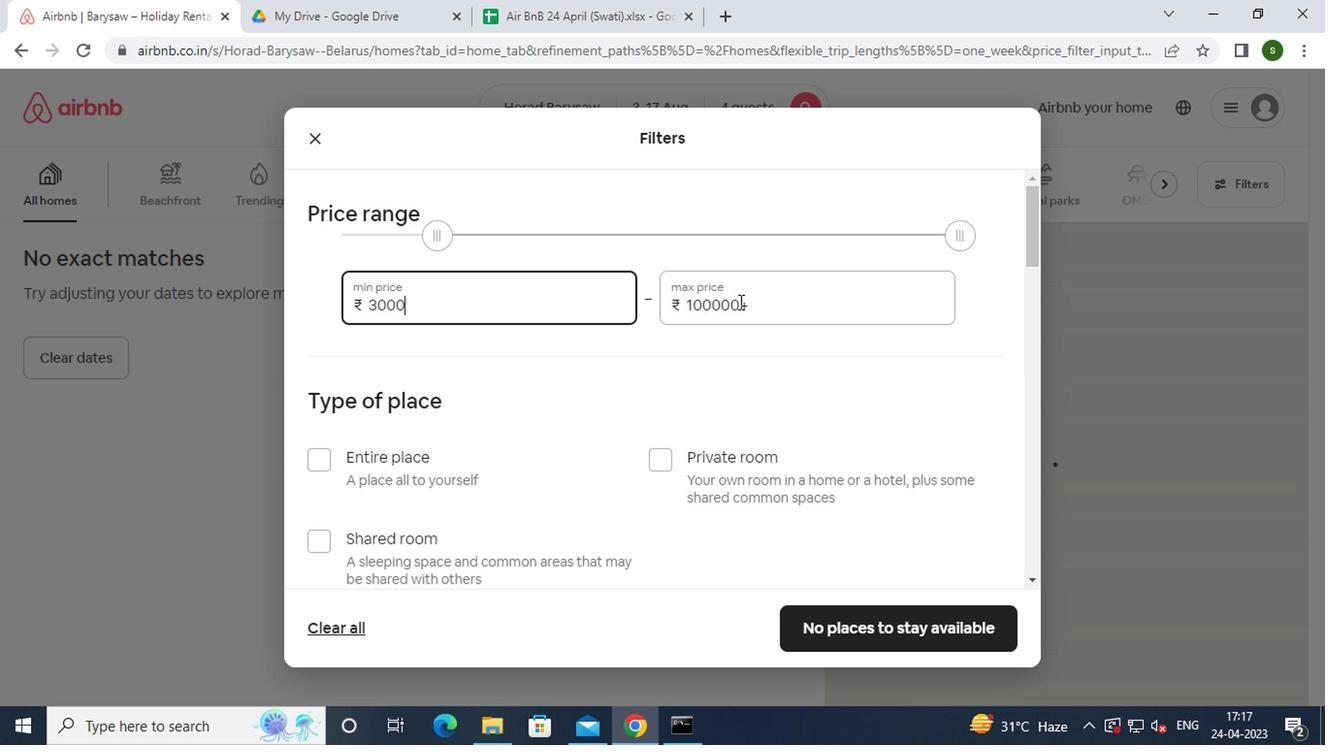 
Action: Mouse pressed left at (750, 295)
Screenshot: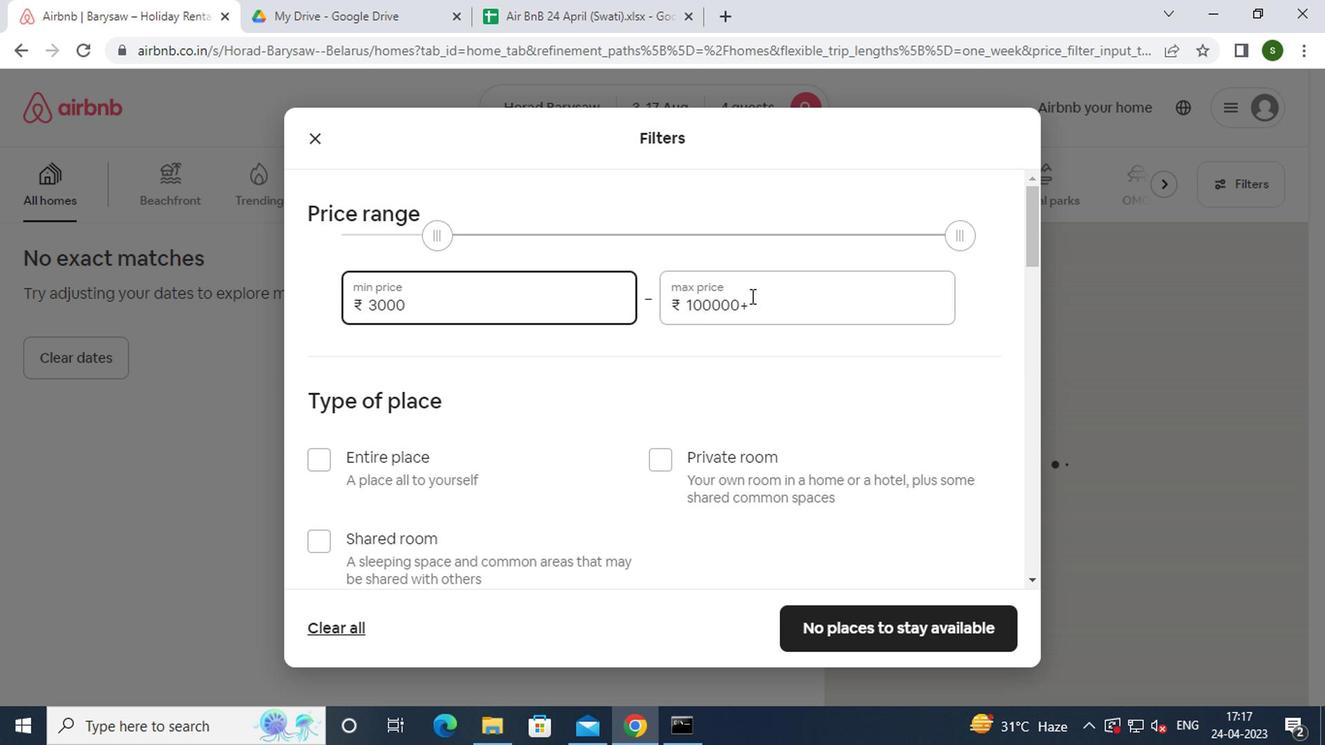 
Action: Key pressed <Key.backspace><Key.backspace><Key.backspace><Key.backspace><Key.backspace><Key.backspace><Key.backspace><Key.backspace><Key.backspace><Key.backspace><Key.backspace><Key.backspace><Key.backspace>15000
Screenshot: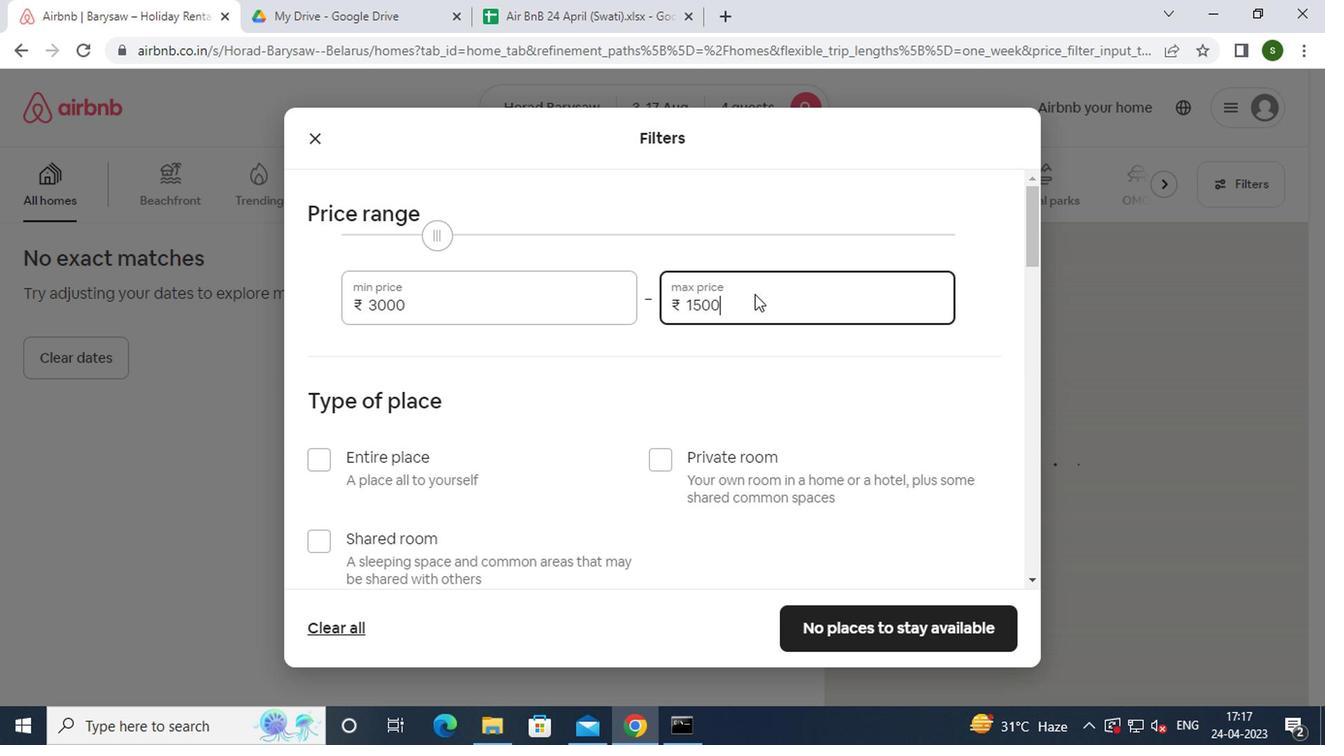 
Action: Mouse moved to (586, 376)
Screenshot: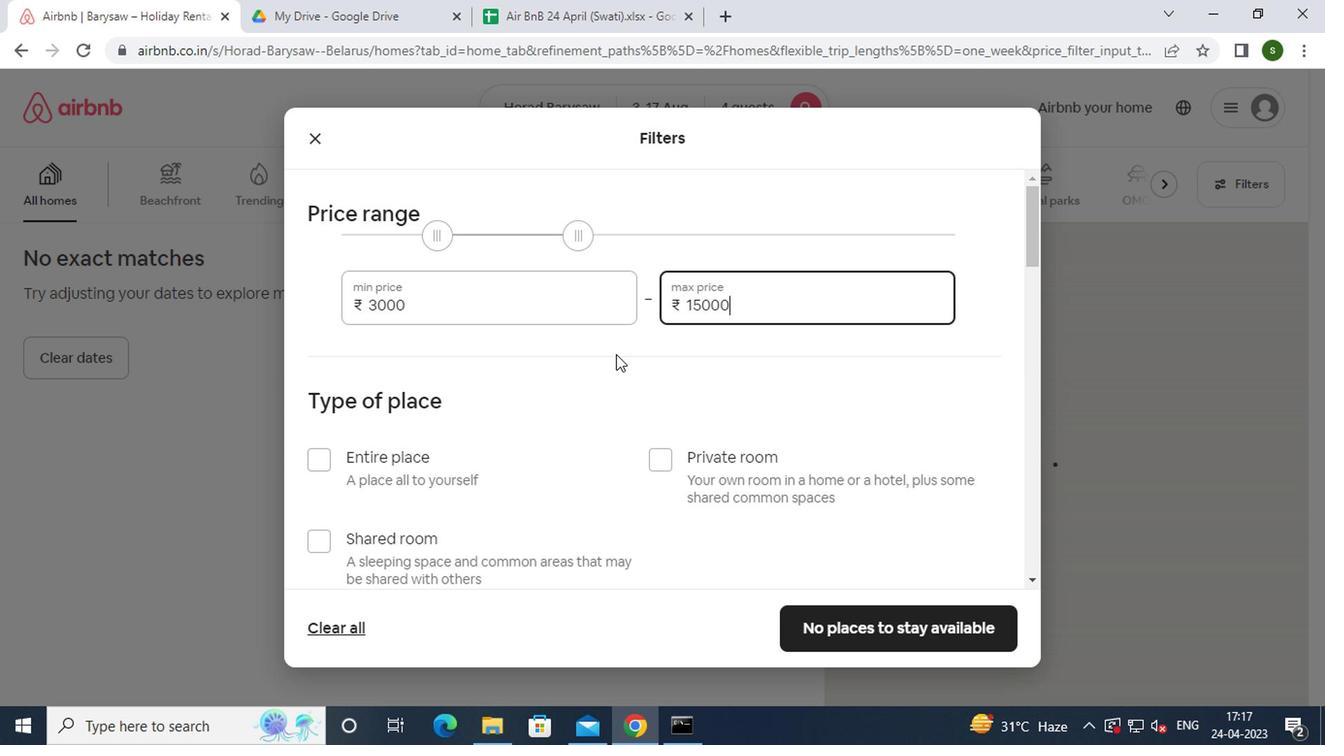 
Action: Mouse scrolled (586, 374) with delta (0, -1)
Screenshot: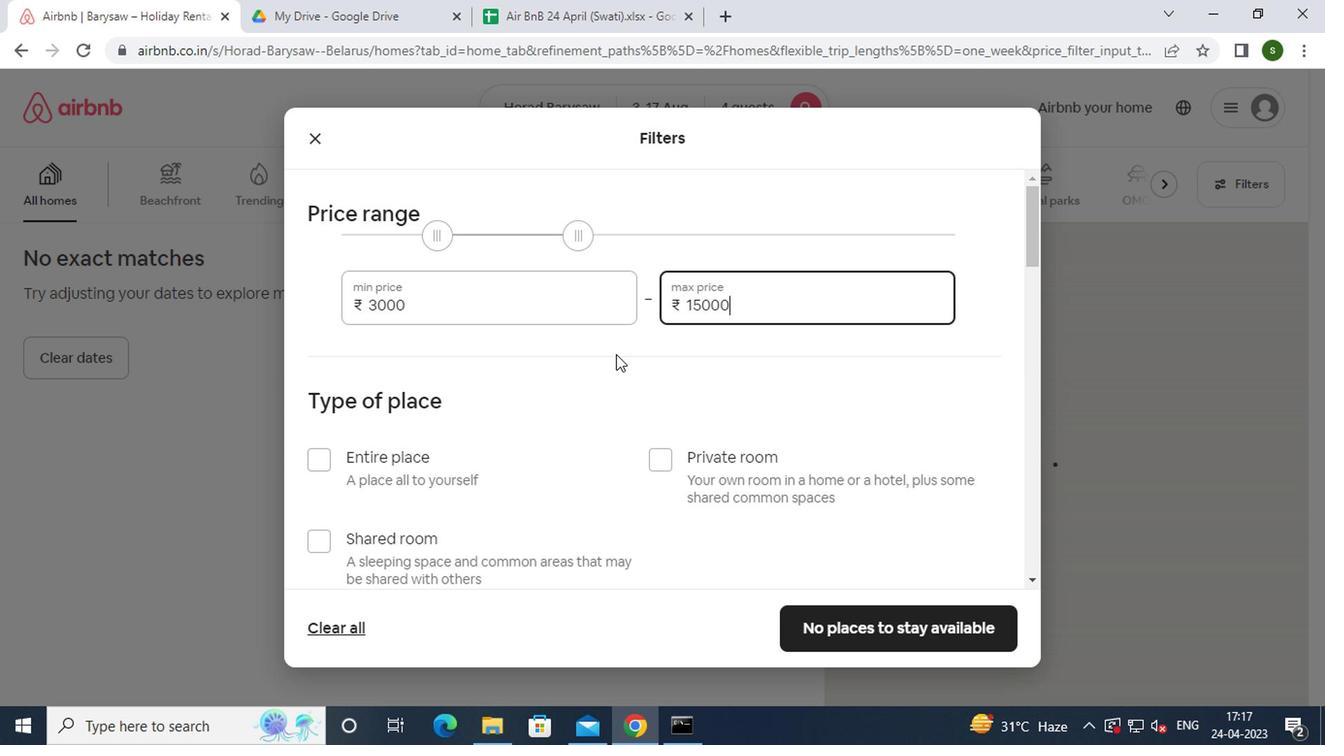 
Action: Mouse moved to (396, 376)
Screenshot: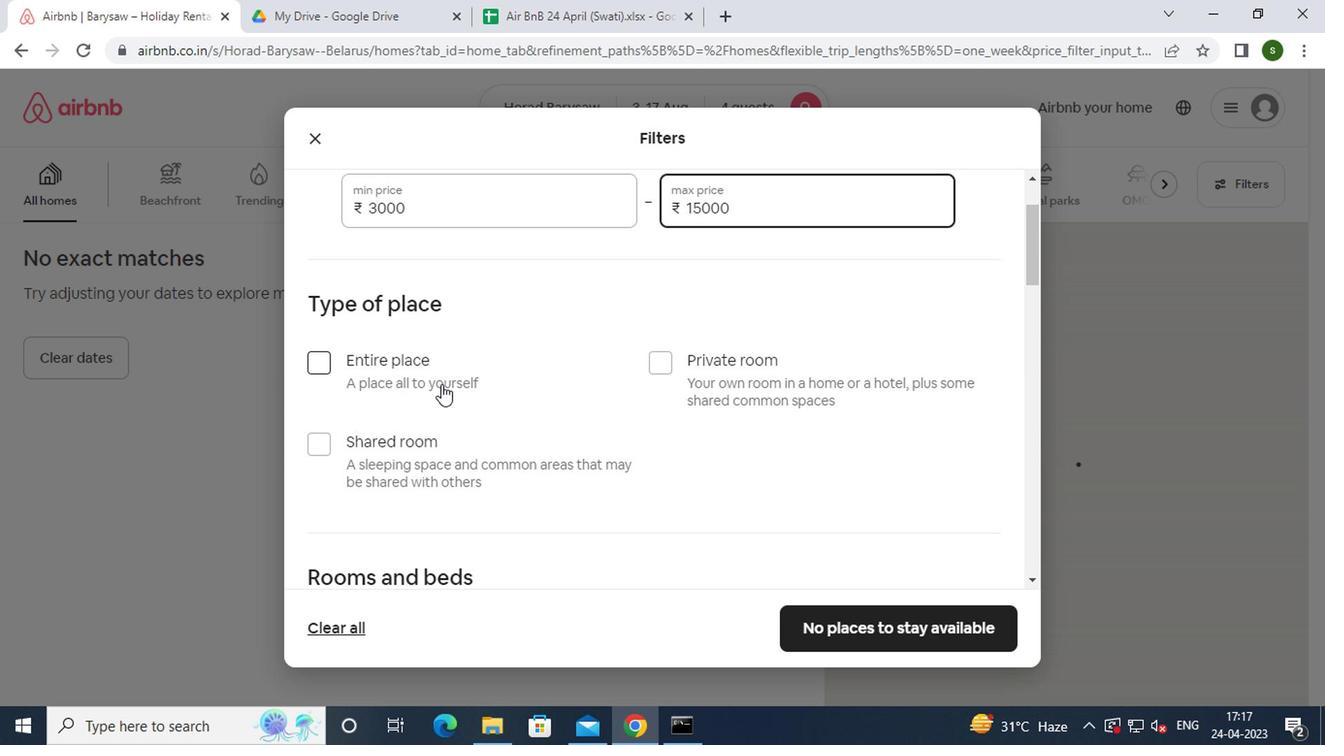 
Action: Mouse pressed left at (396, 376)
Screenshot: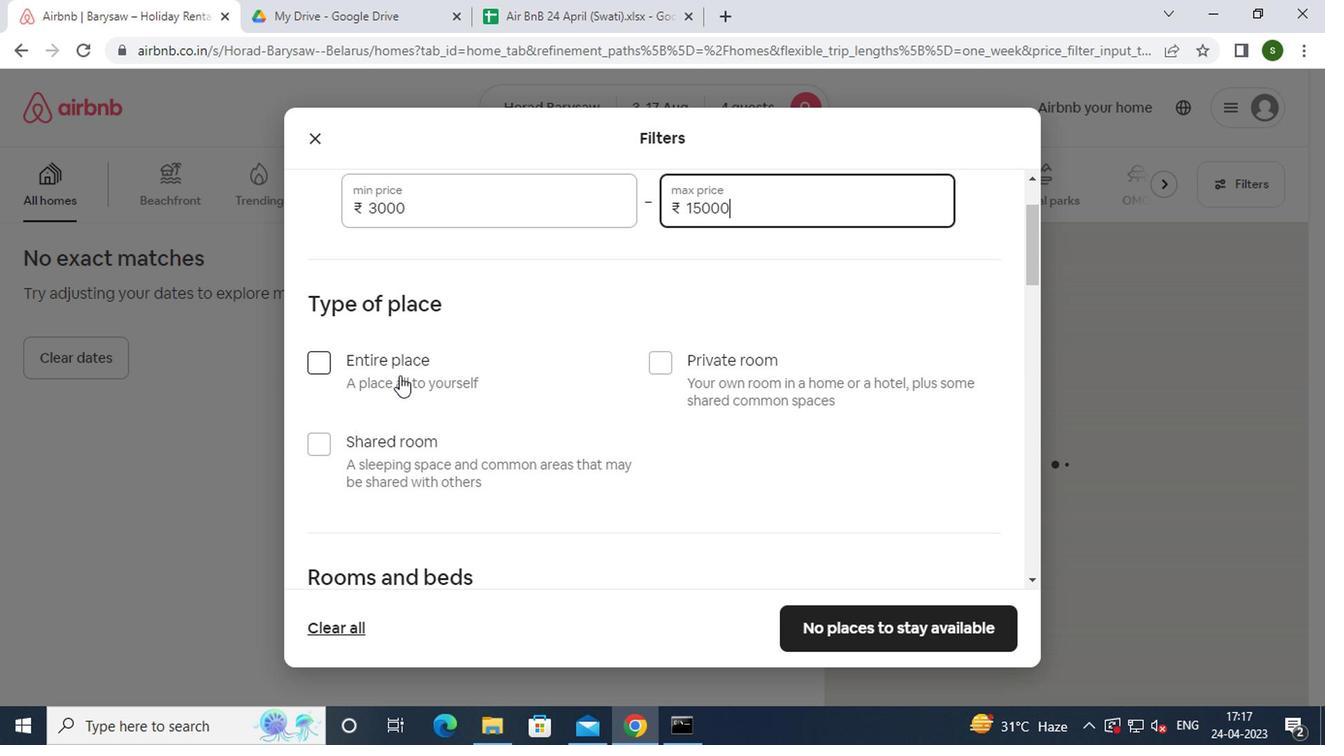 
Action: Mouse moved to (504, 357)
Screenshot: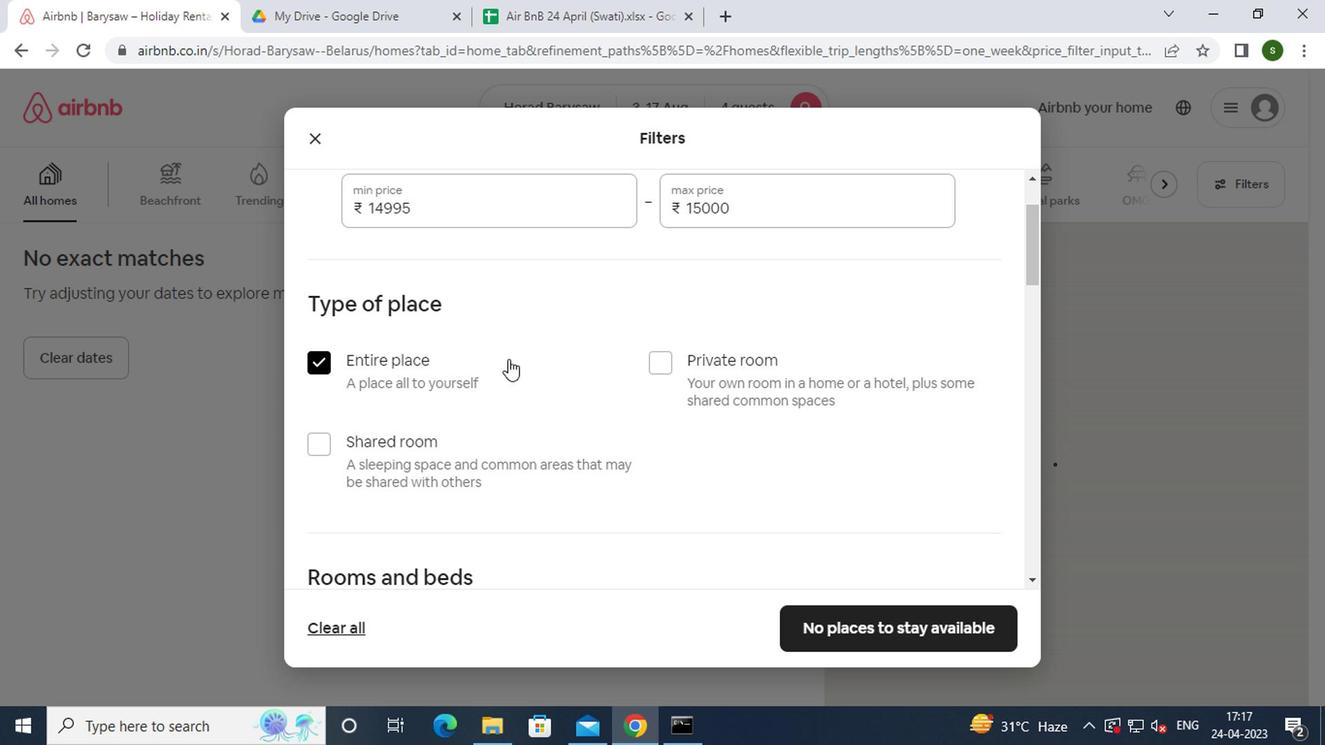 
Action: Mouse scrolled (504, 356) with delta (0, 0)
Screenshot: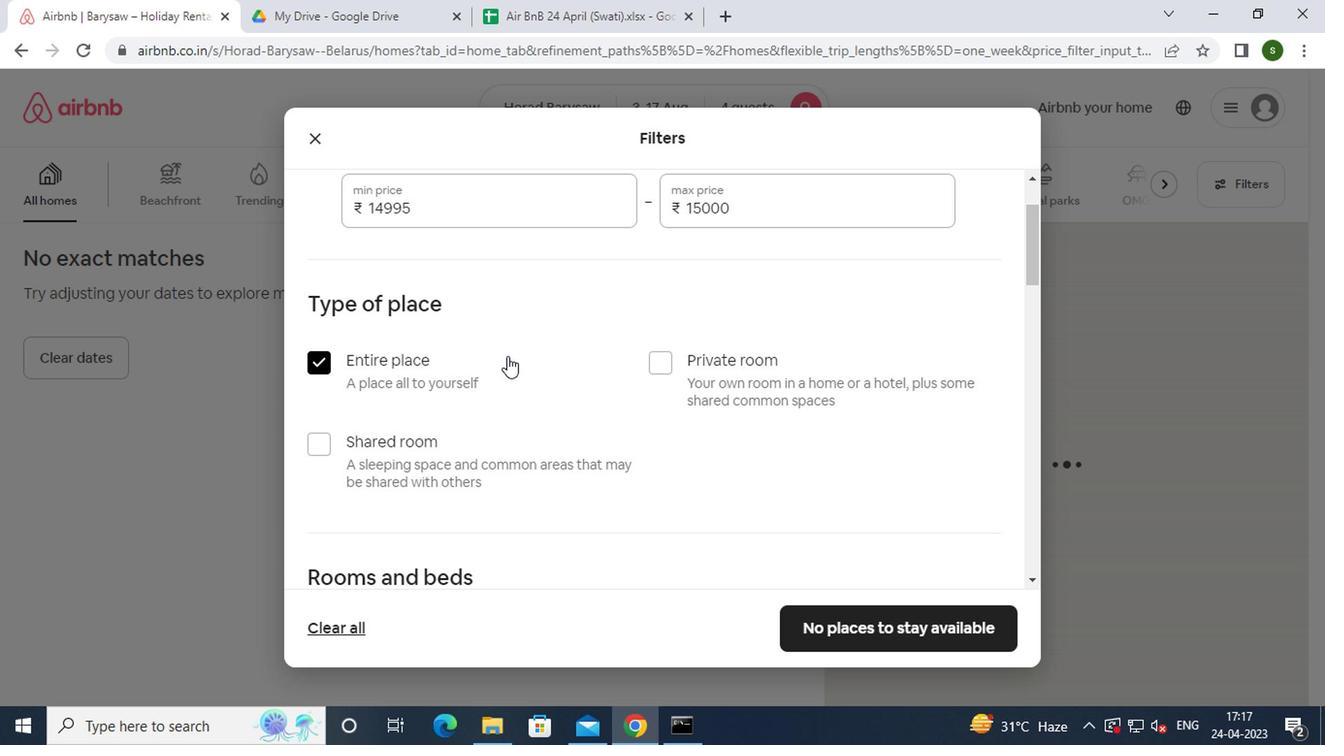 
Action: Mouse scrolled (504, 356) with delta (0, 0)
Screenshot: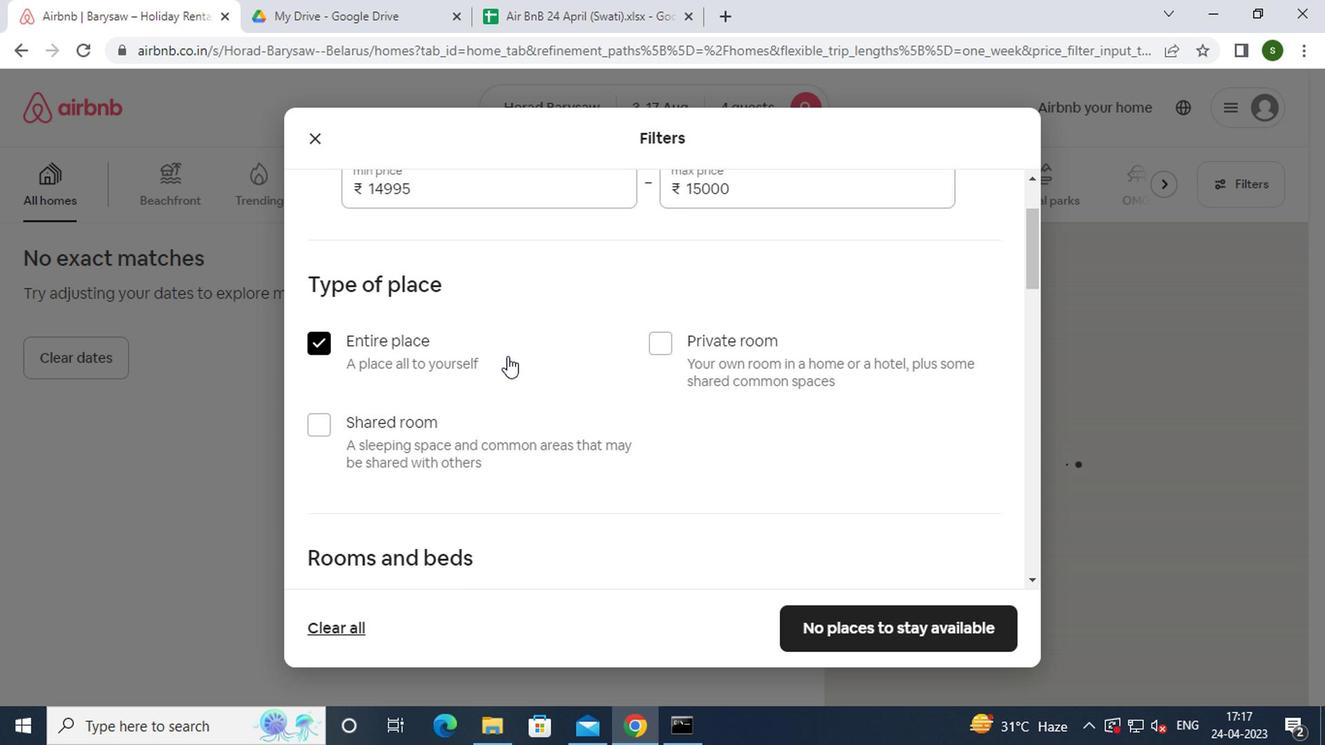 
Action: Mouse moved to (555, 479)
Screenshot: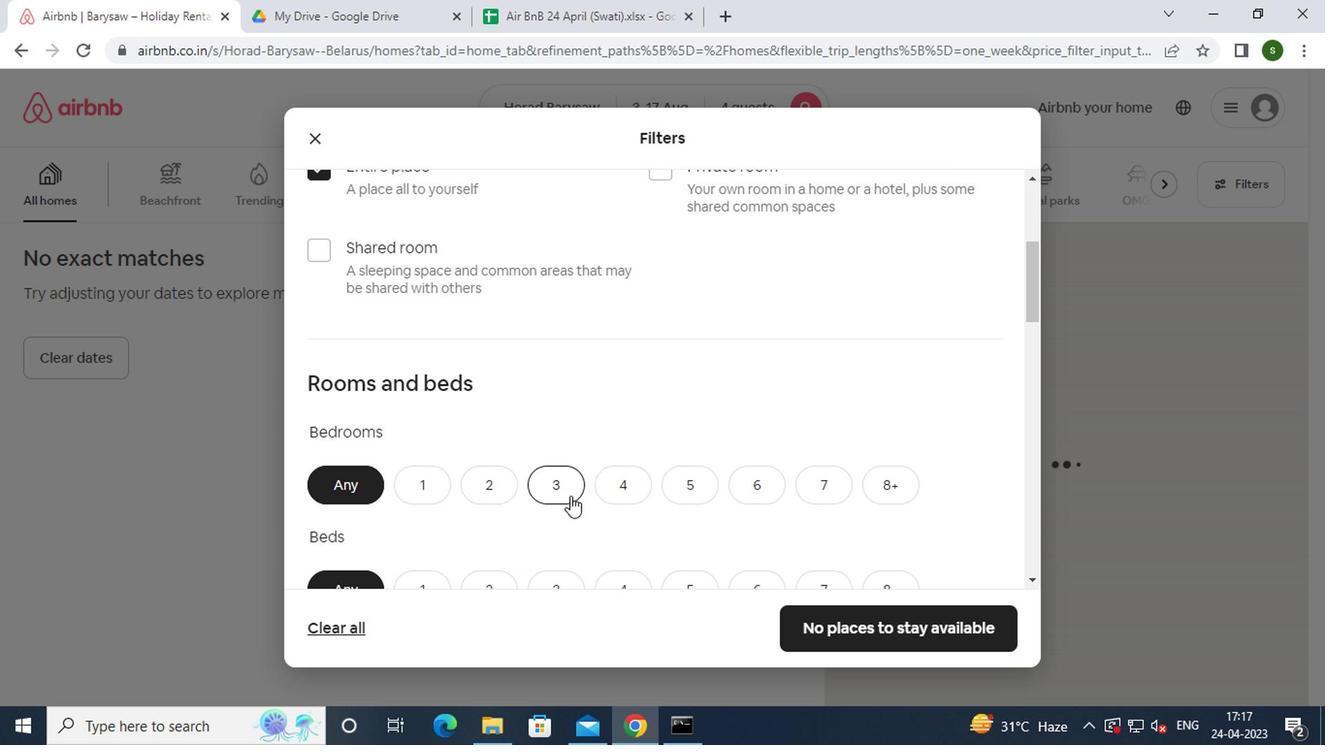 
Action: Mouse pressed left at (555, 479)
Screenshot: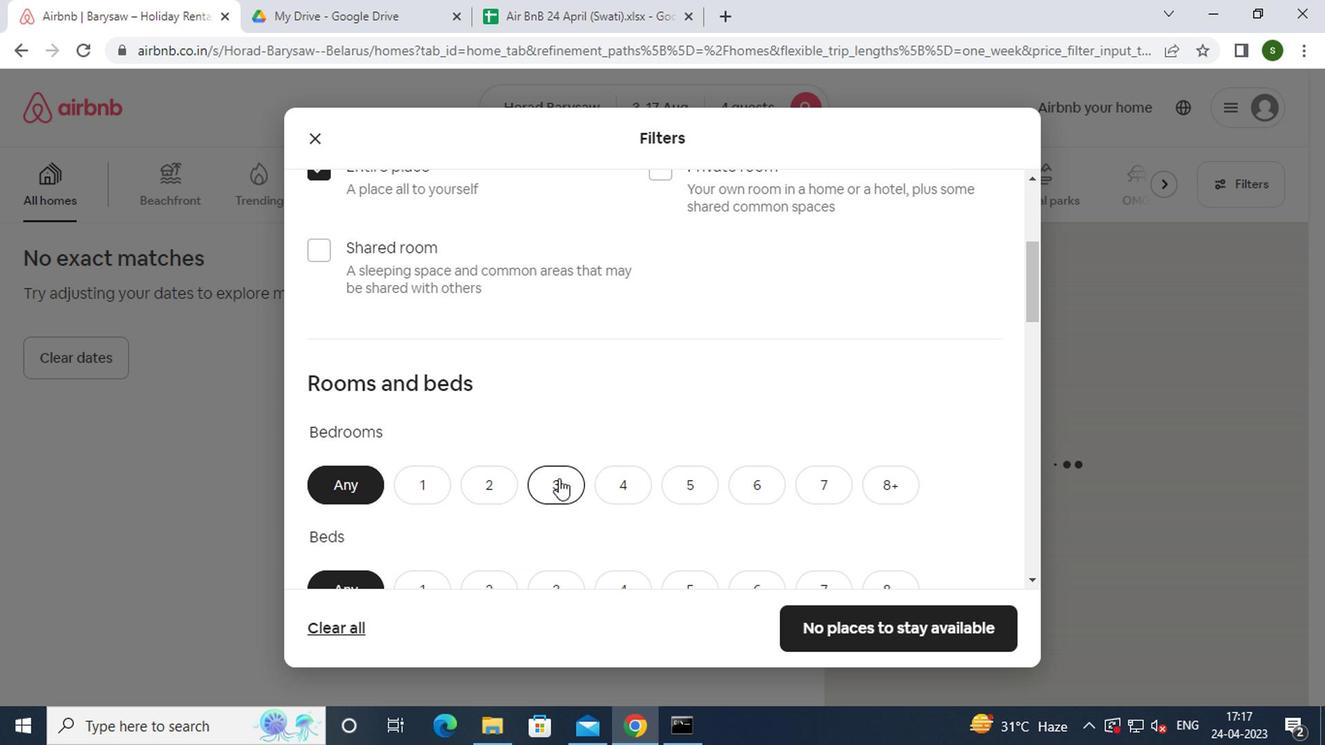 
Action: Mouse moved to (565, 403)
Screenshot: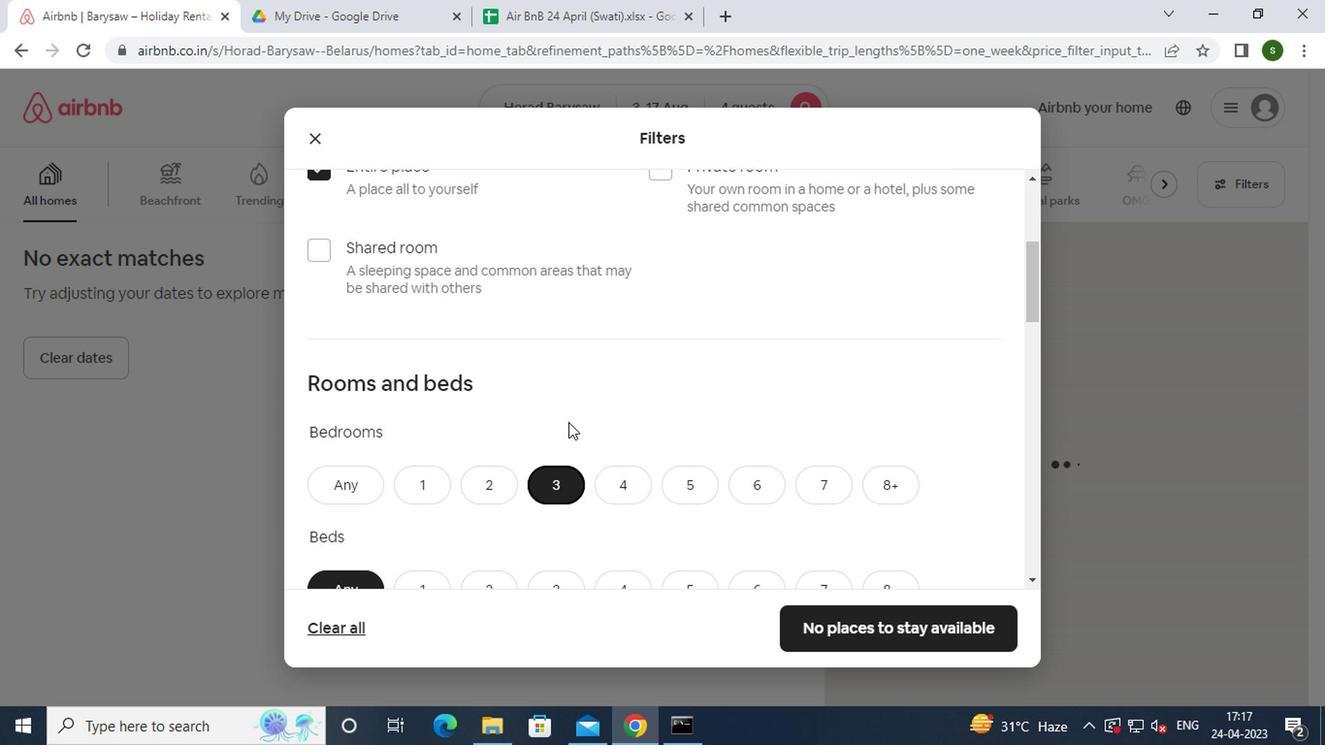 
Action: Mouse scrolled (565, 403) with delta (0, 0)
Screenshot: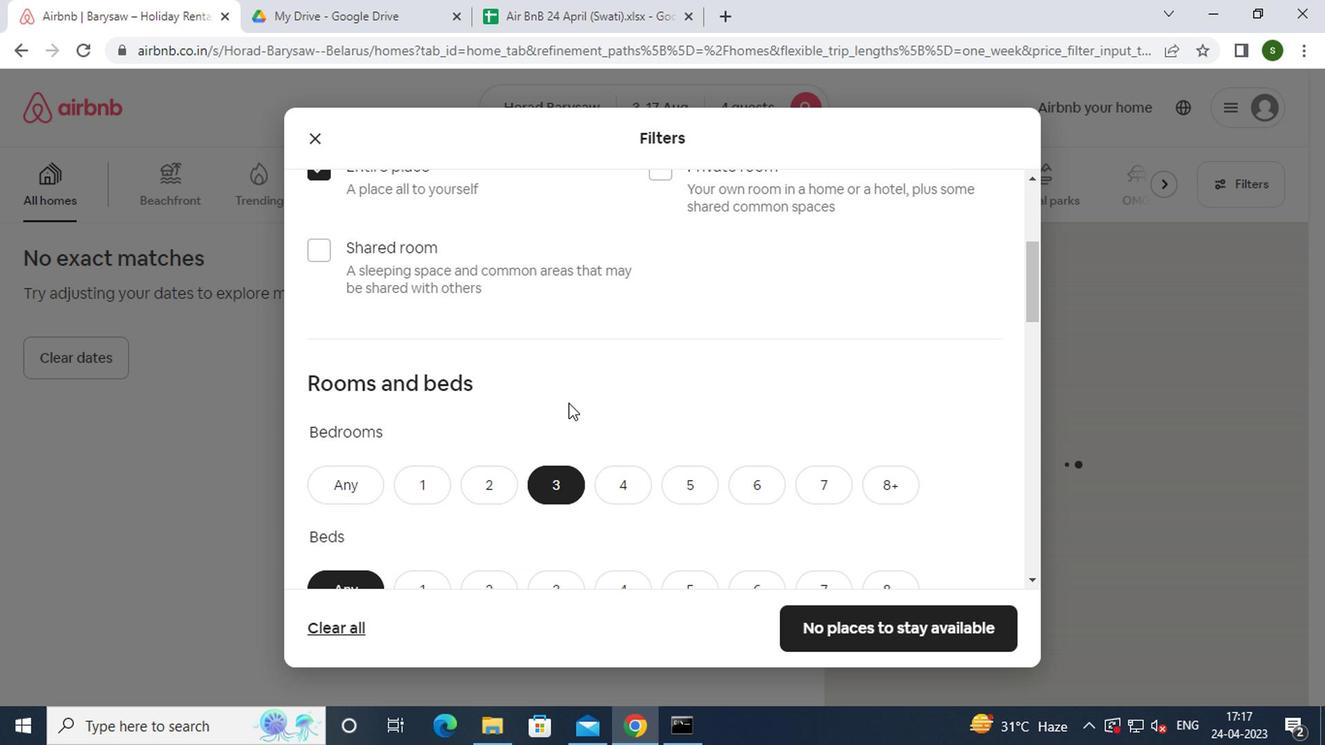 
Action: Mouse scrolled (565, 403) with delta (0, 0)
Screenshot: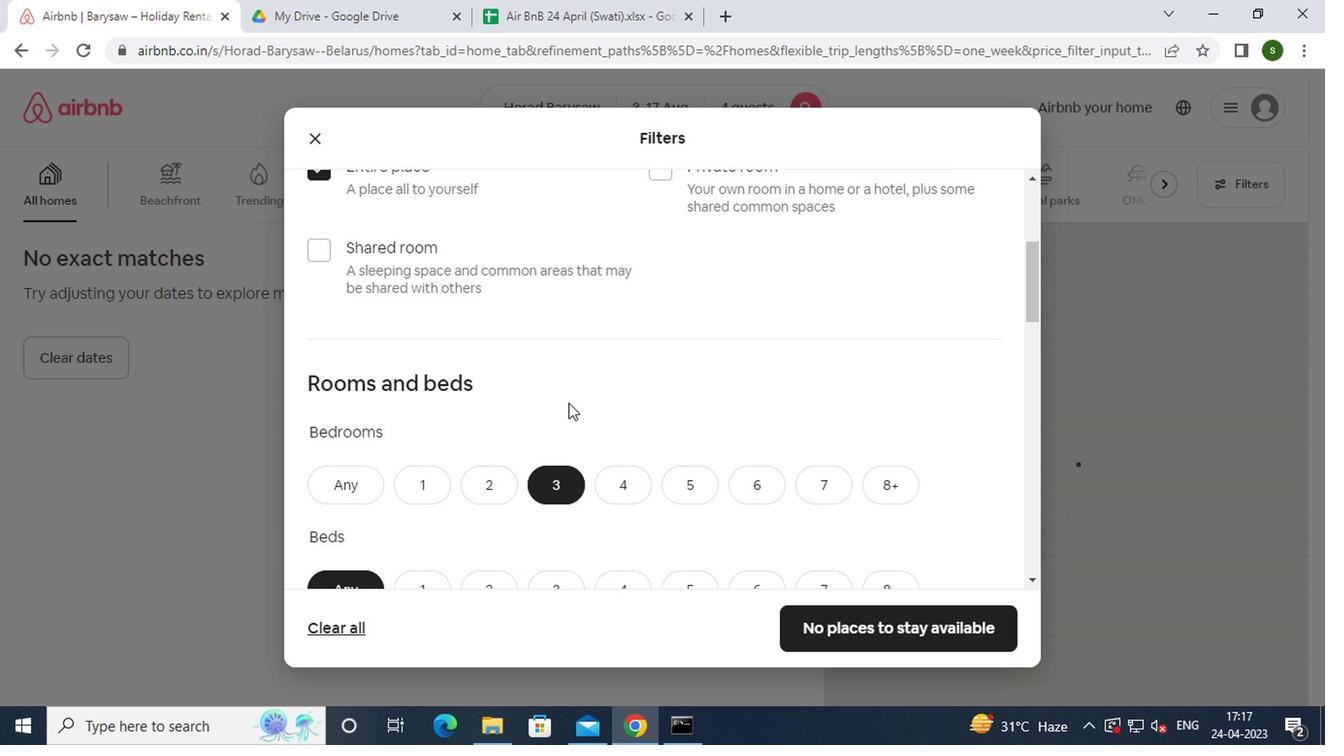 
Action: Mouse moved to (606, 390)
Screenshot: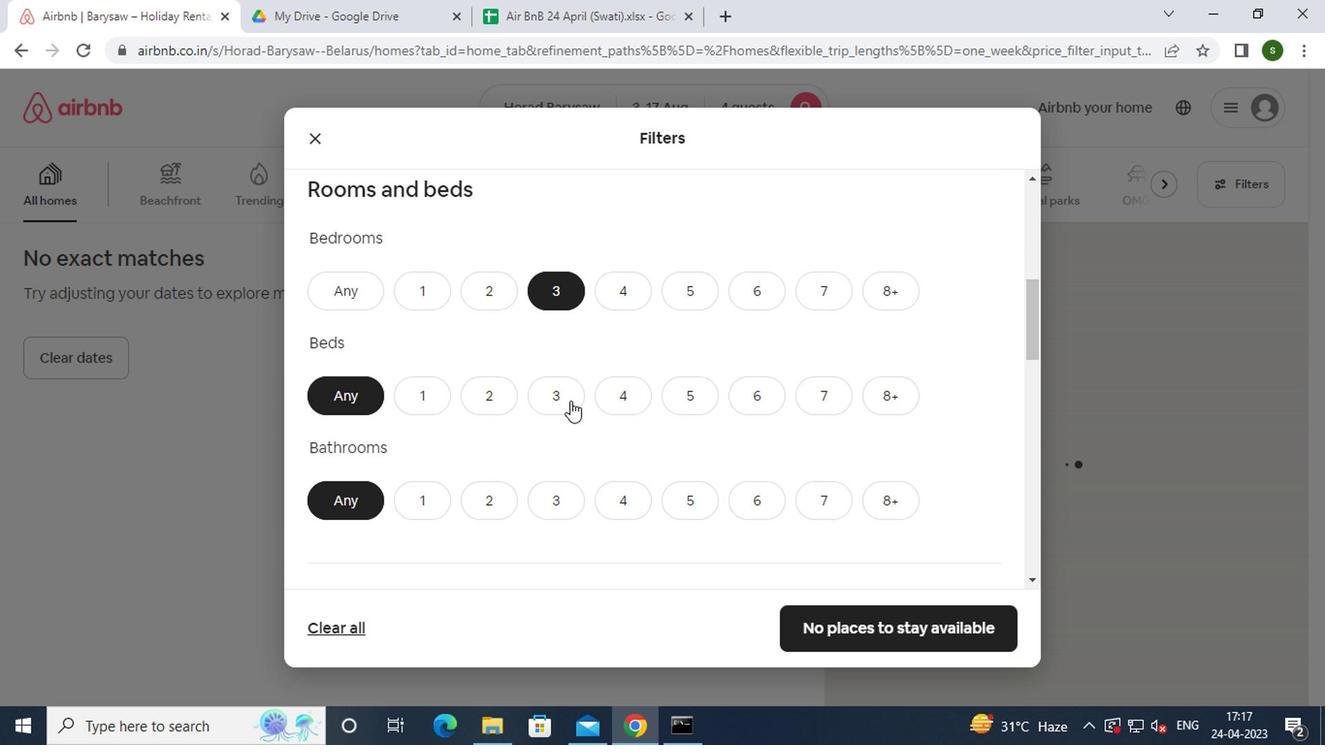
Action: Mouse pressed left at (606, 390)
Screenshot: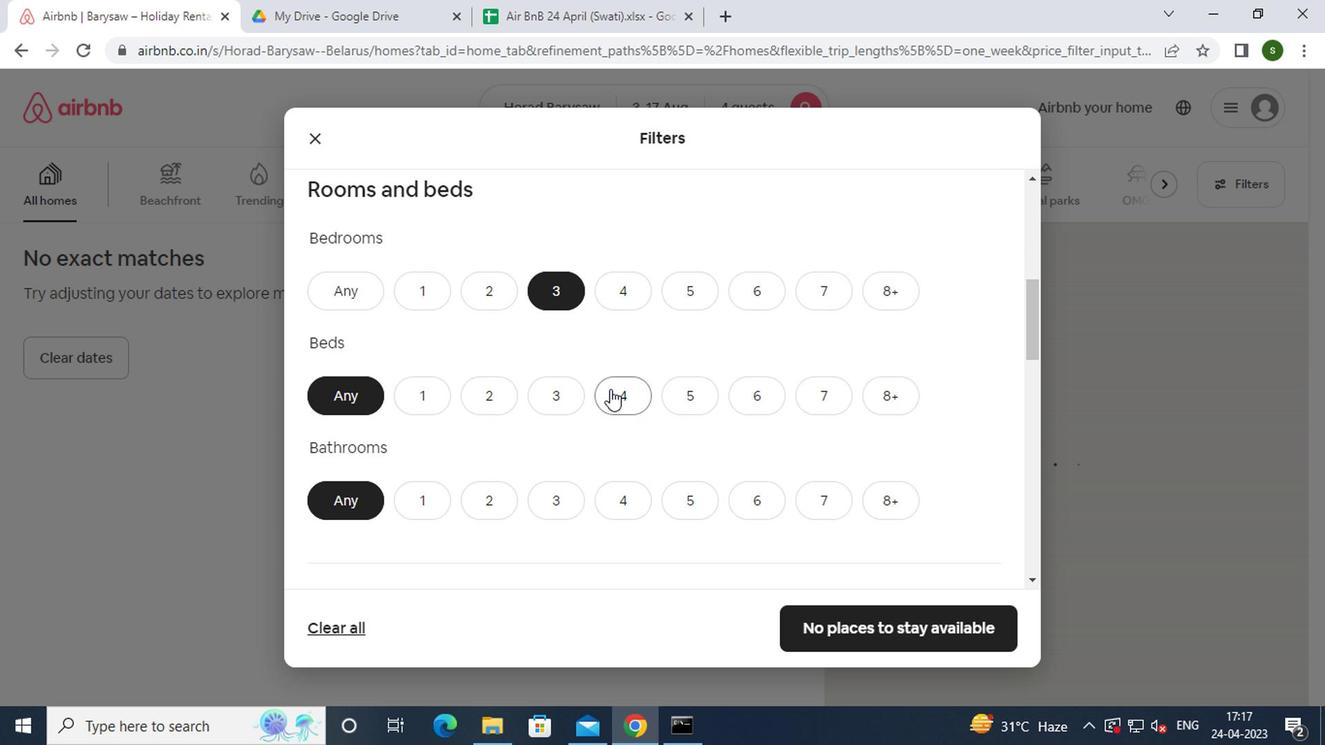 
Action: Mouse moved to (492, 494)
Screenshot: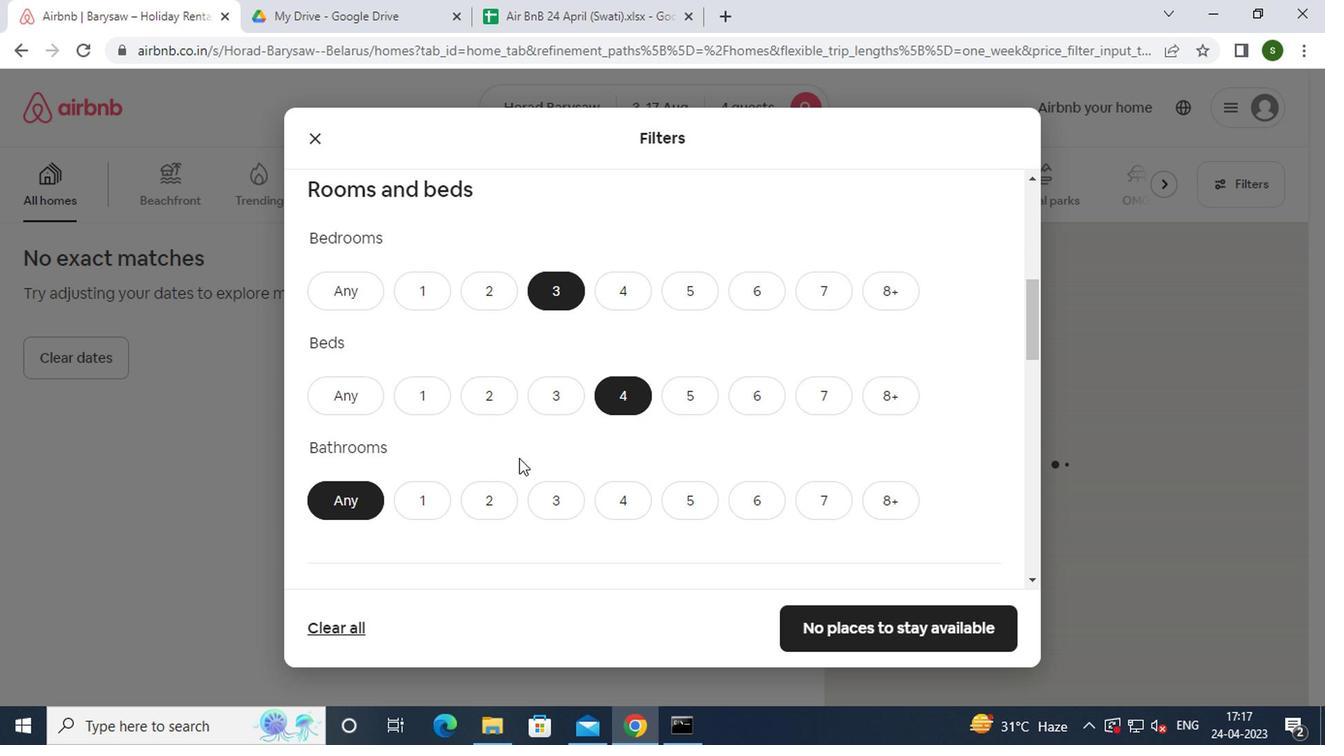 
Action: Mouse pressed left at (492, 494)
Screenshot: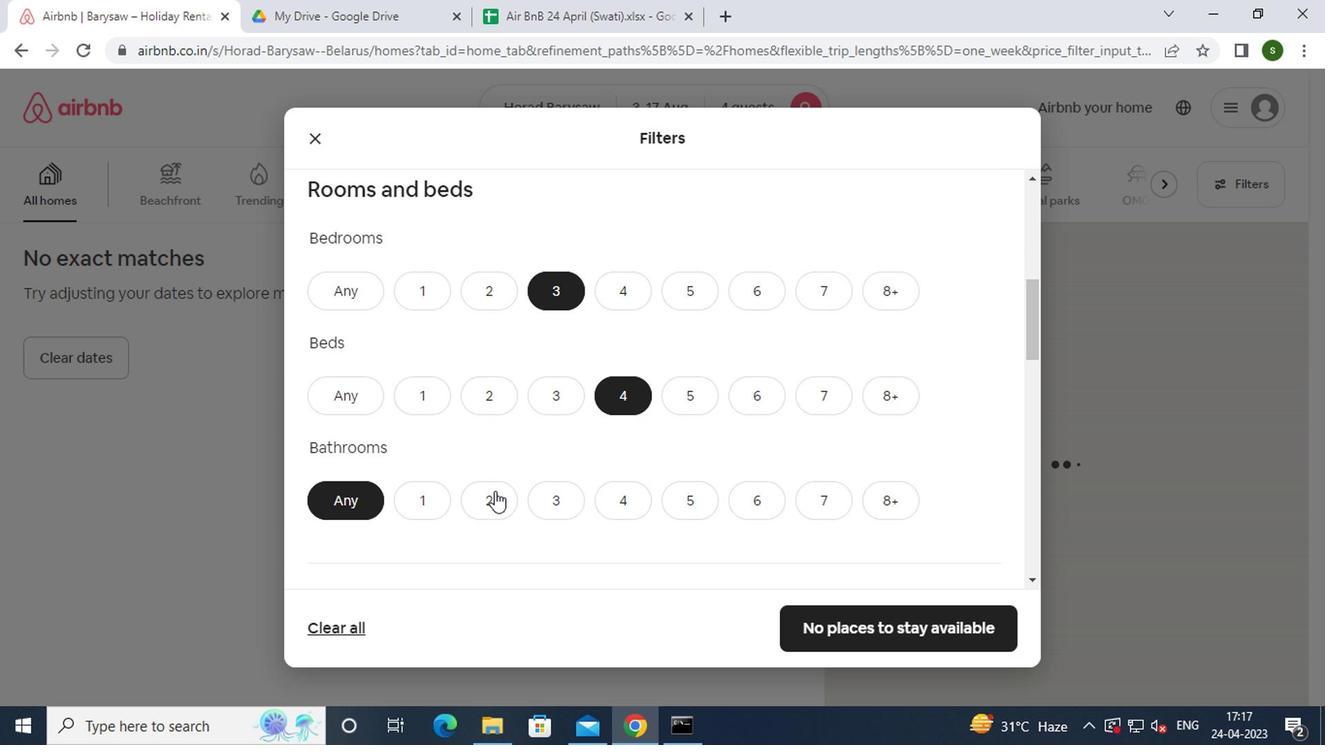 
Action: Mouse moved to (519, 395)
Screenshot: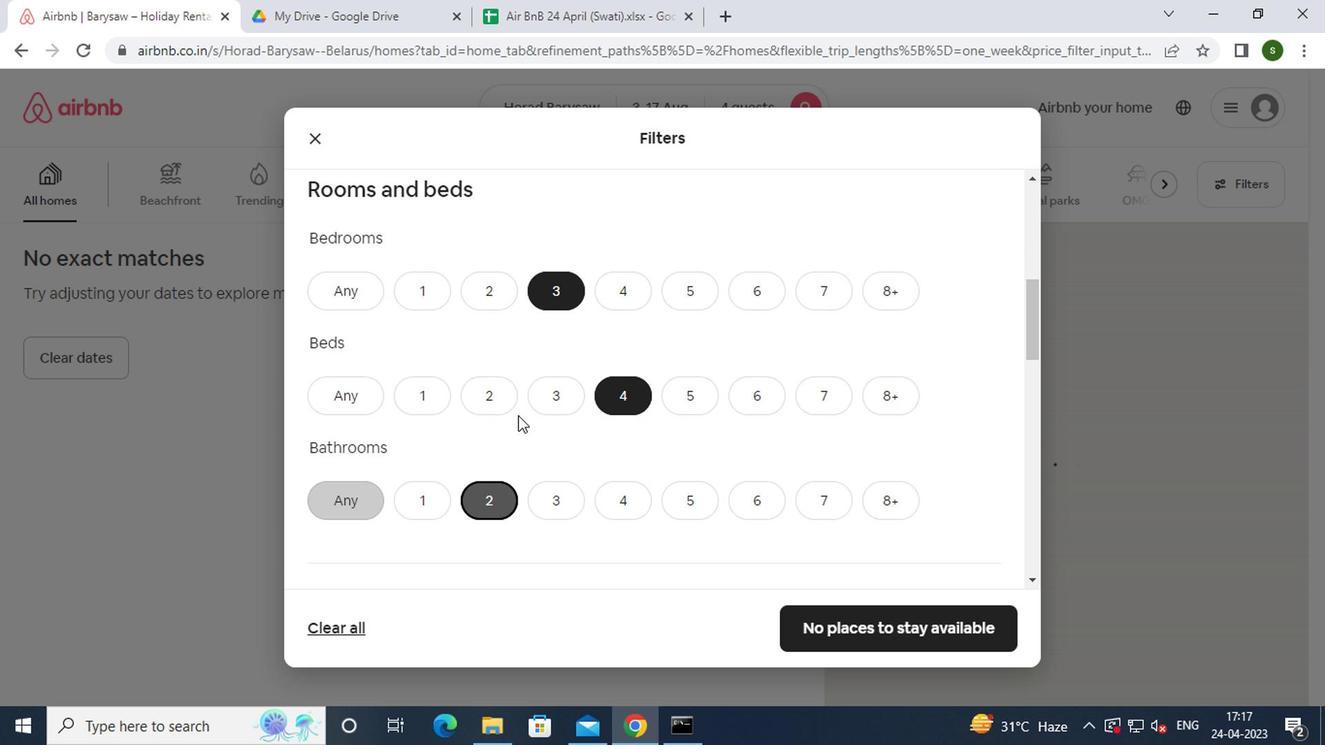 
Action: Mouse scrolled (519, 394) with delta (0, -1)
Screenshot: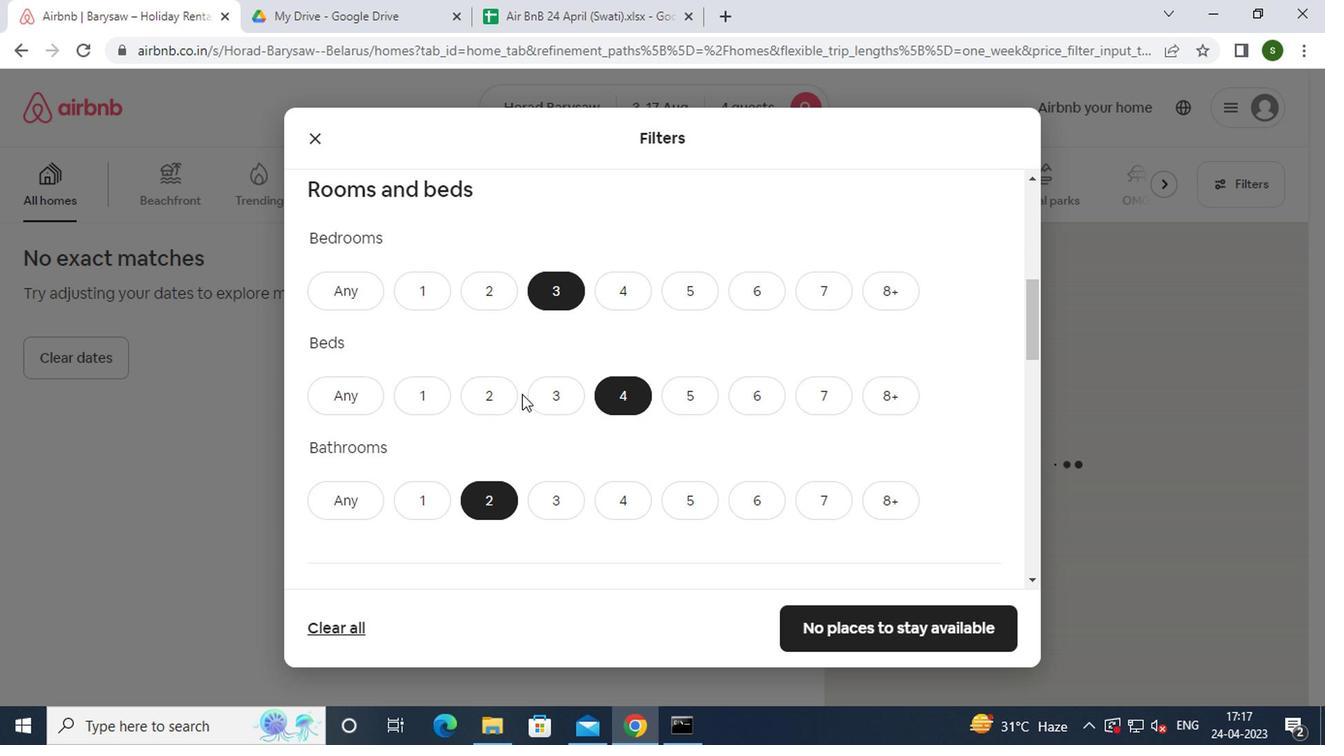 
Action: Mouse scrolled (519, 394) with delta (0, -1)
Screenshot: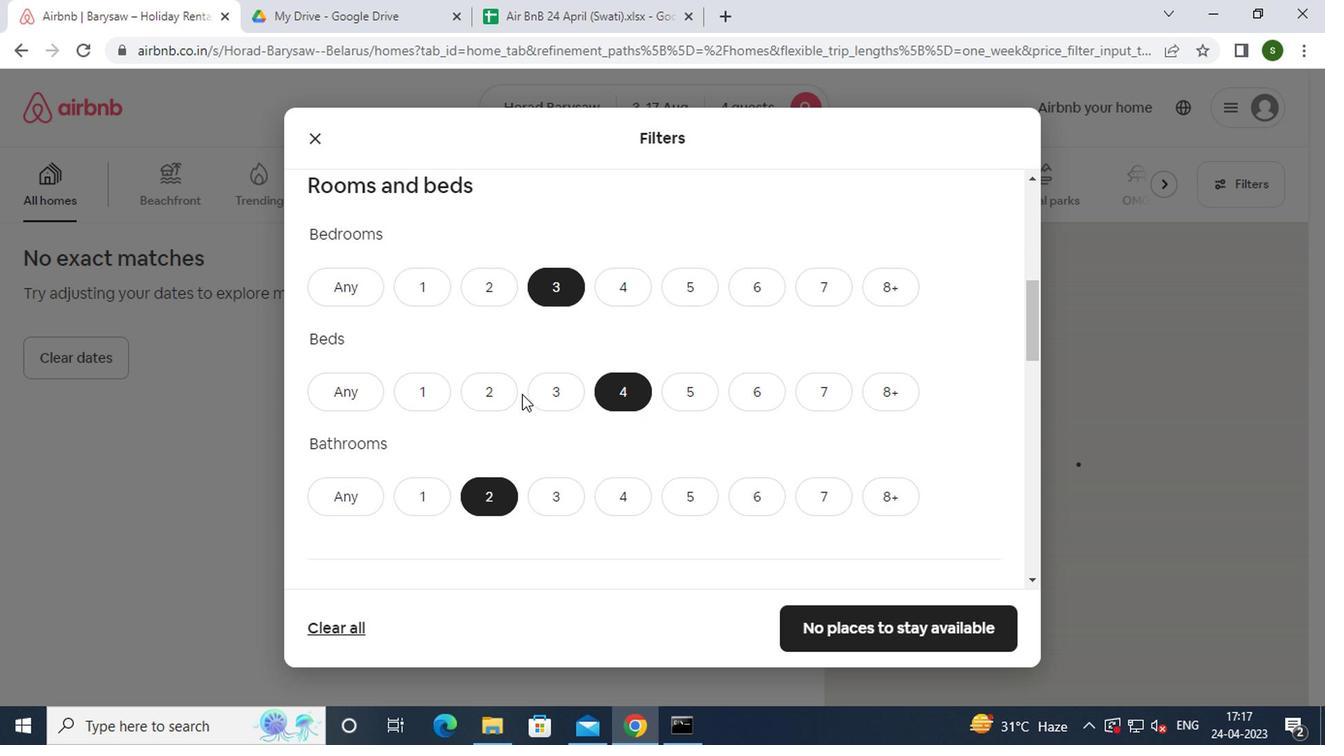 
Action: Mouse scrolled (519, 394) with delta (0, -1)
Screenshot: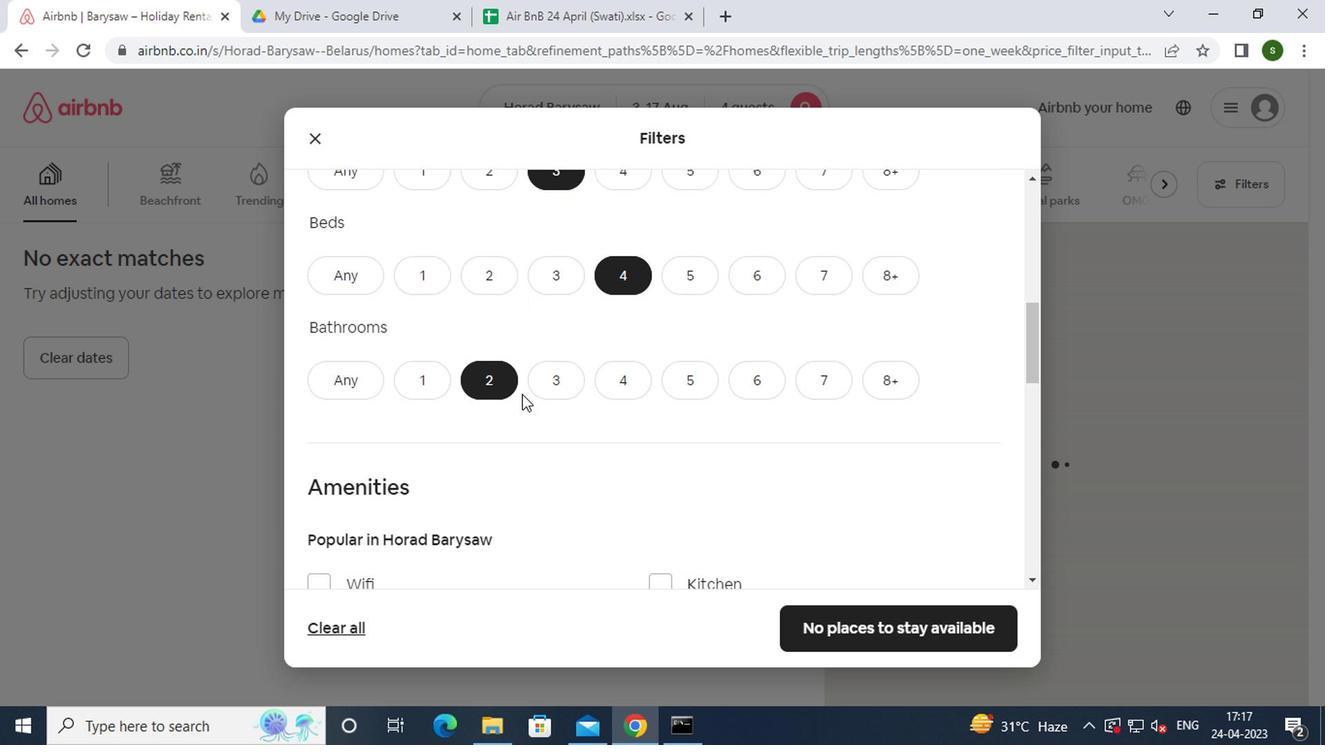 
Action: Mouse moved to (434, 458)
Screenshot: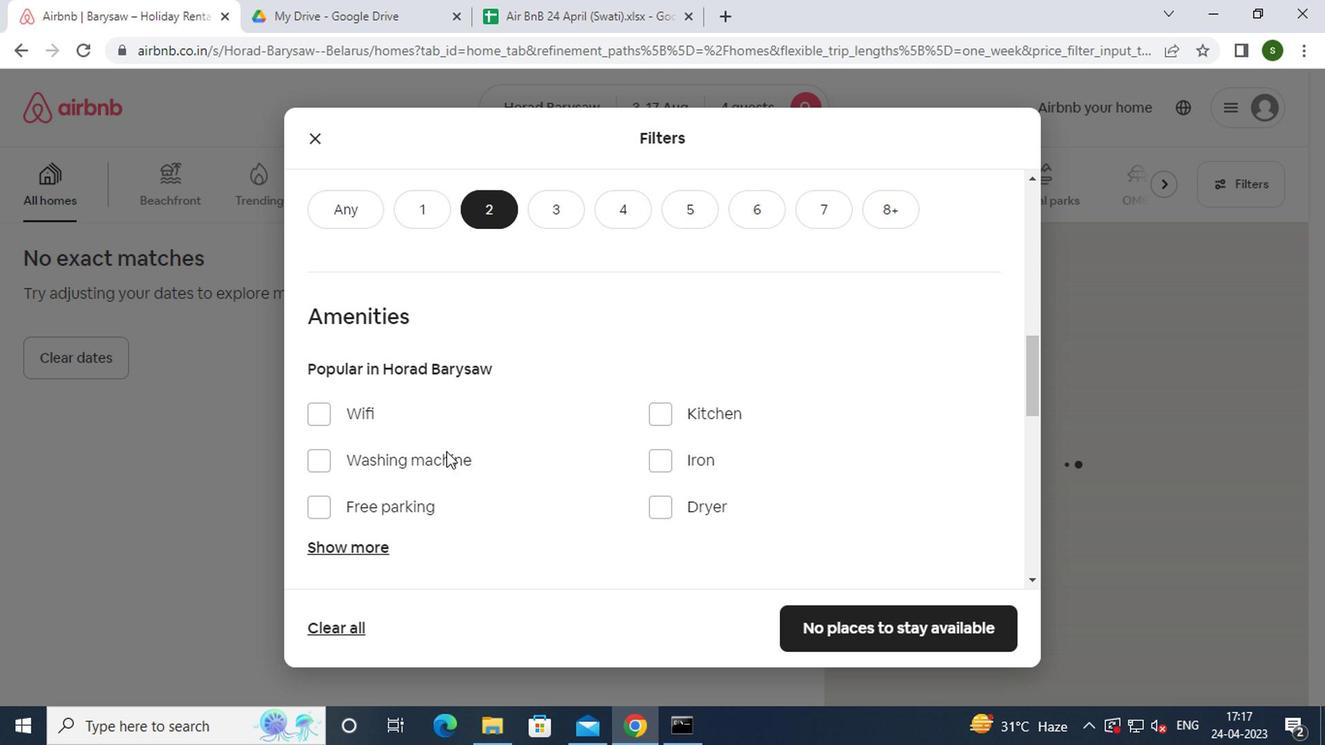 
Action: Mouse pressed left at (434, 458)
Screenshot: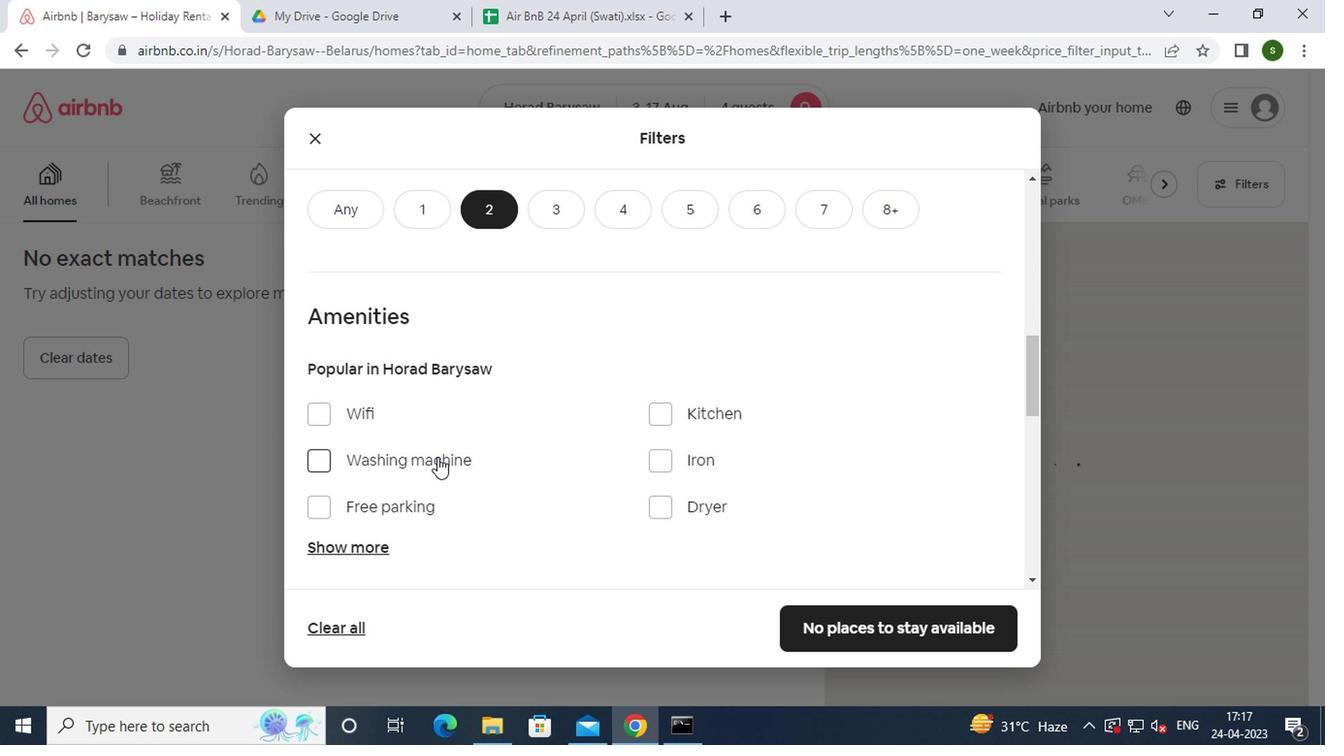
Action: Mouse moved to (557, 423)
Screenshot: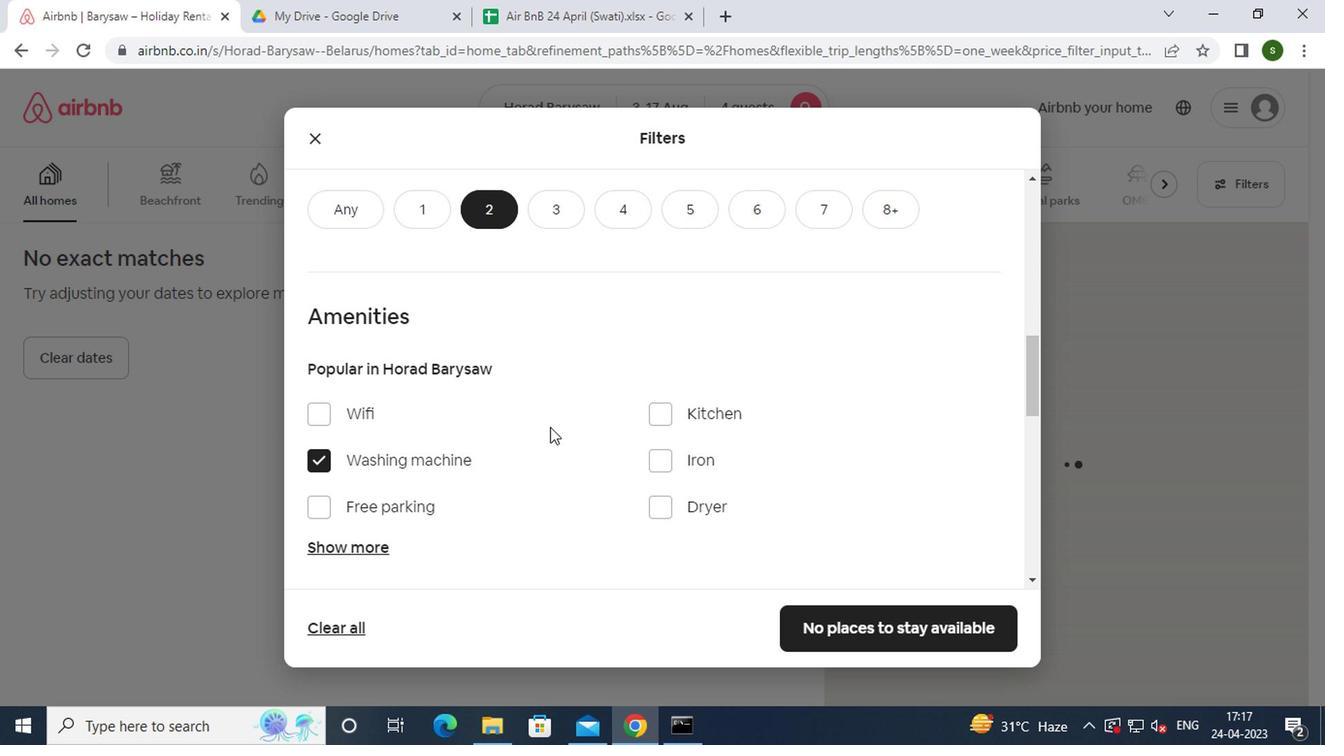 
Action: Mouse scrolled (557, 422) with delta (0, -1)
Screenshot: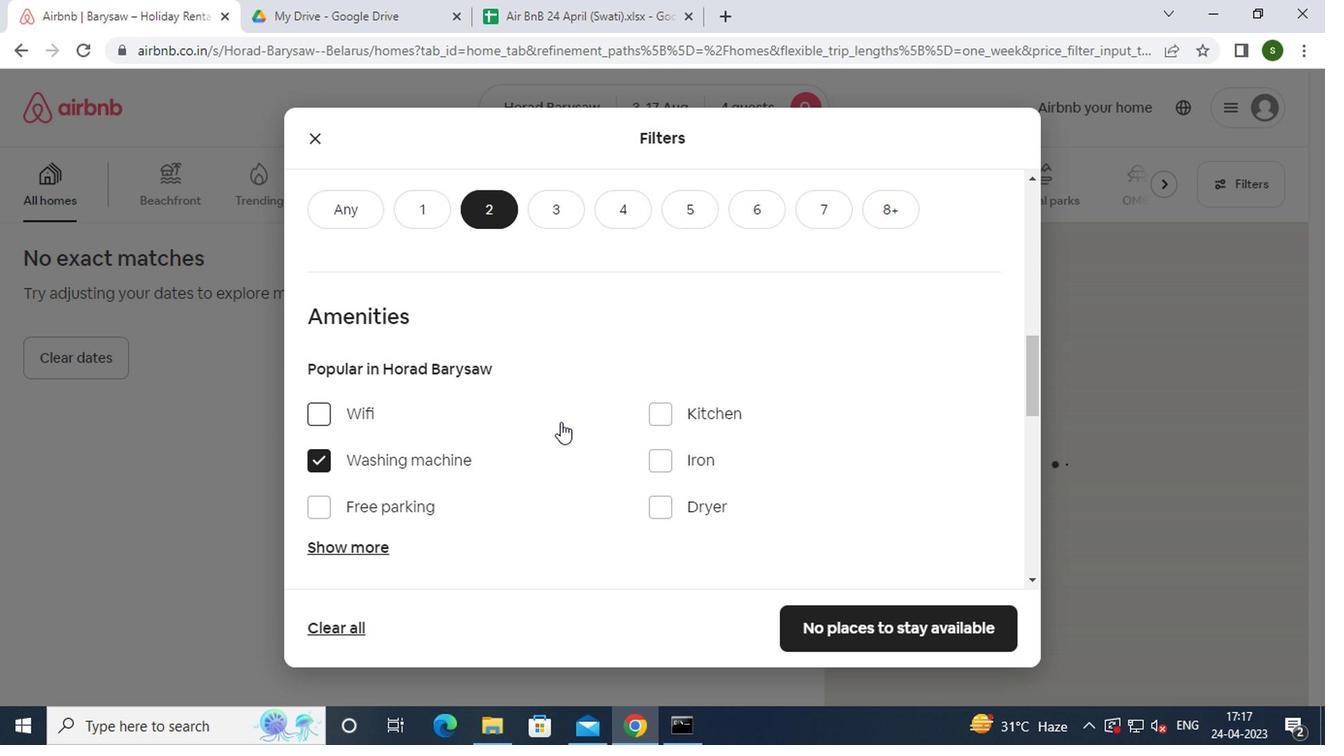 
Action: Mouse scrolled (557, 422) with delta (0, -1)
Screenshot: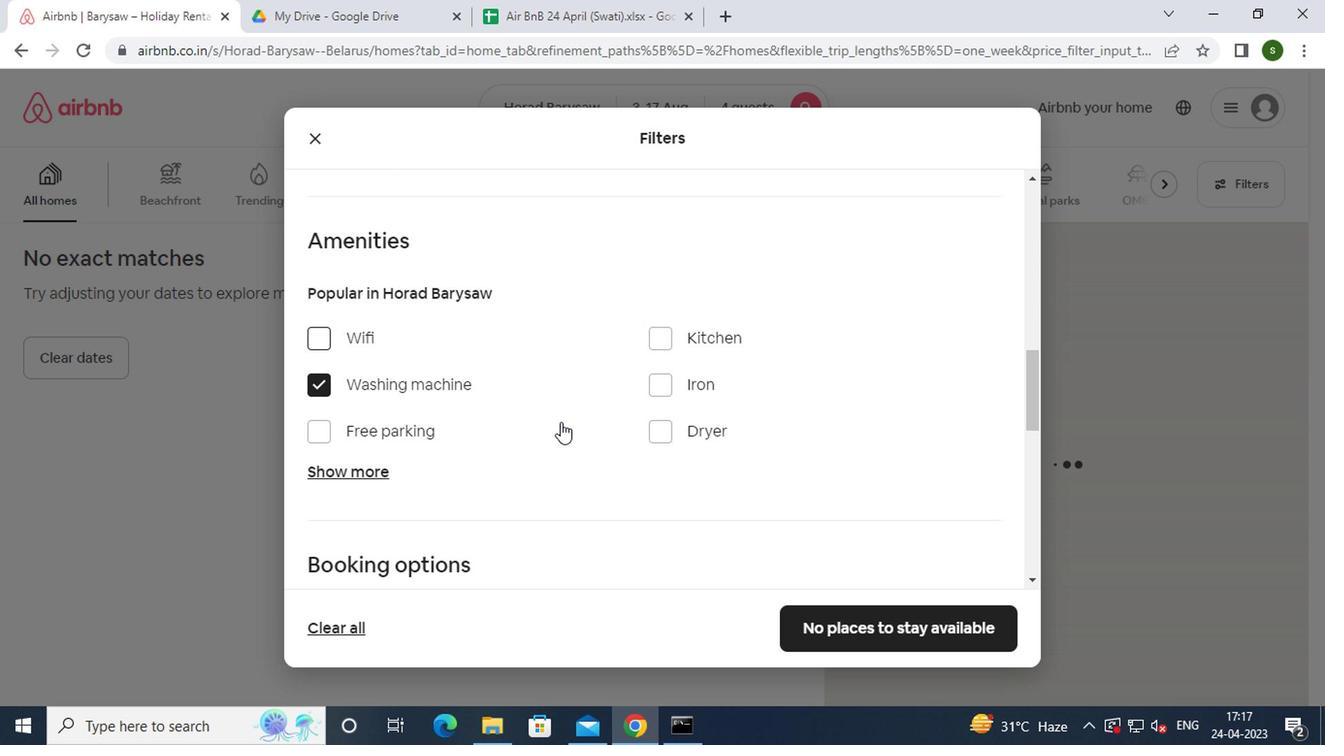 
Action: Mouse scrolled (557, 422) with delta (0, -1)
Screenshot: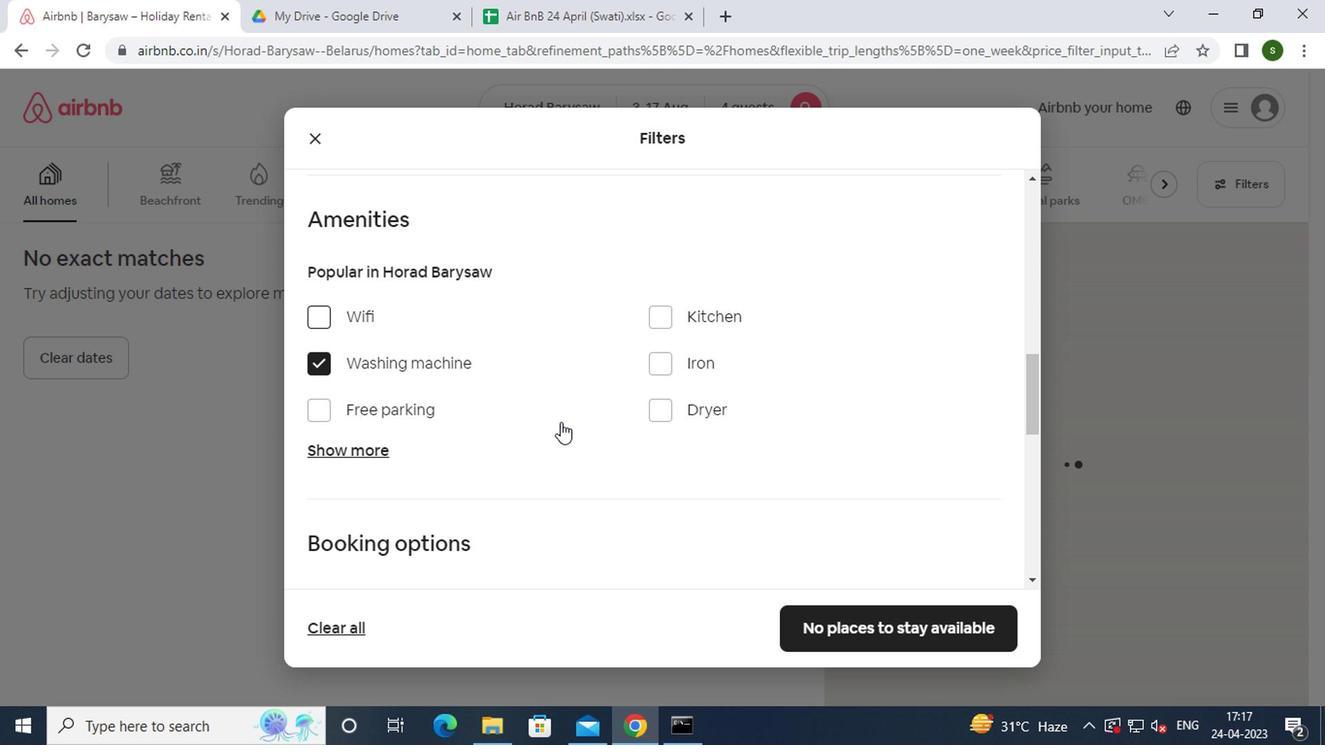 
Action: Mouse moved to (955, 487)
Screenshot: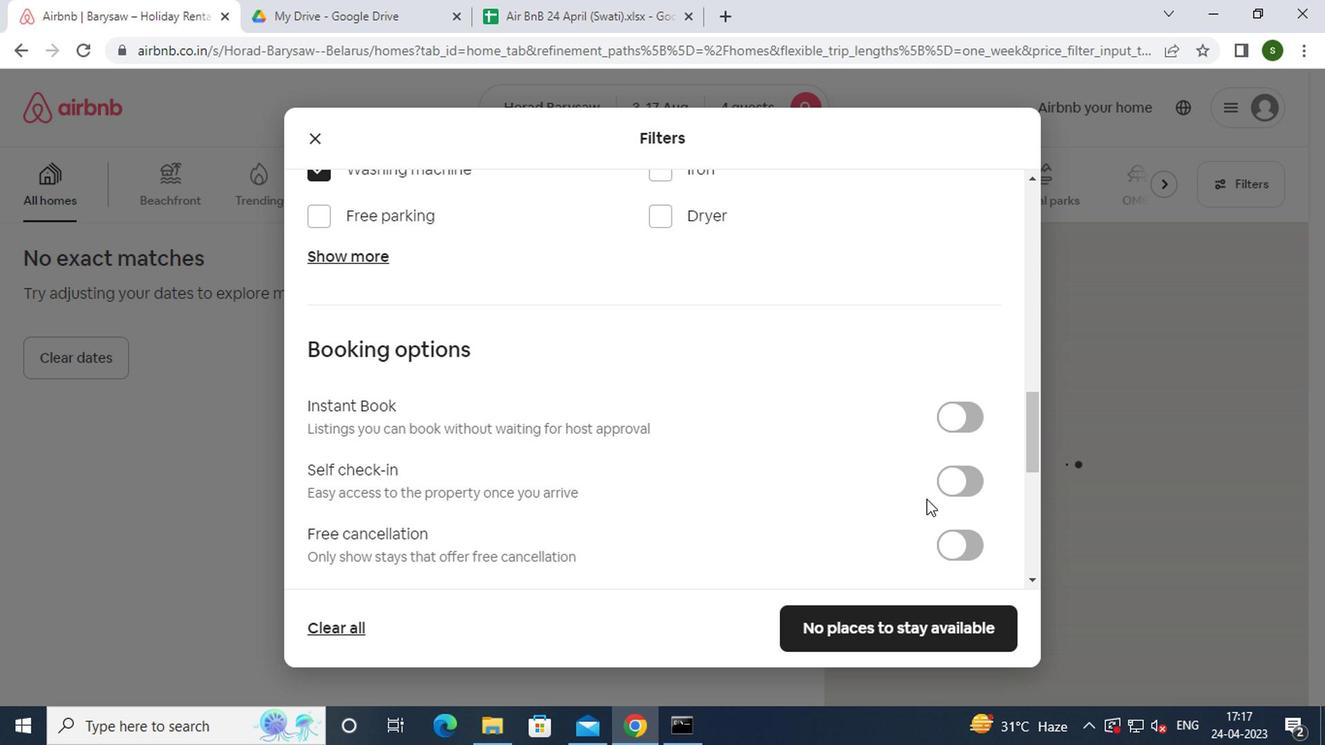
Action: Mouse pressed left at (955, 487)
Screenshot: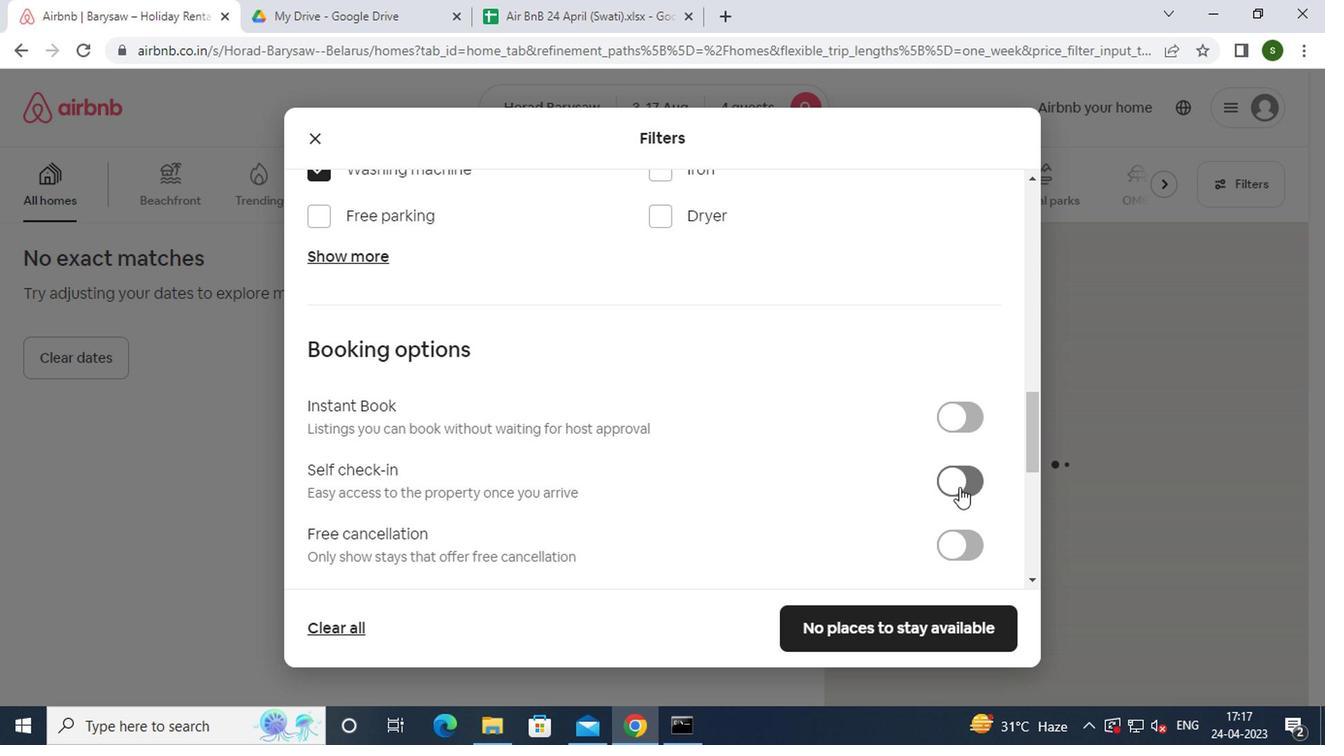 
Action: Mouse moved to (817, 486)
Screenshot: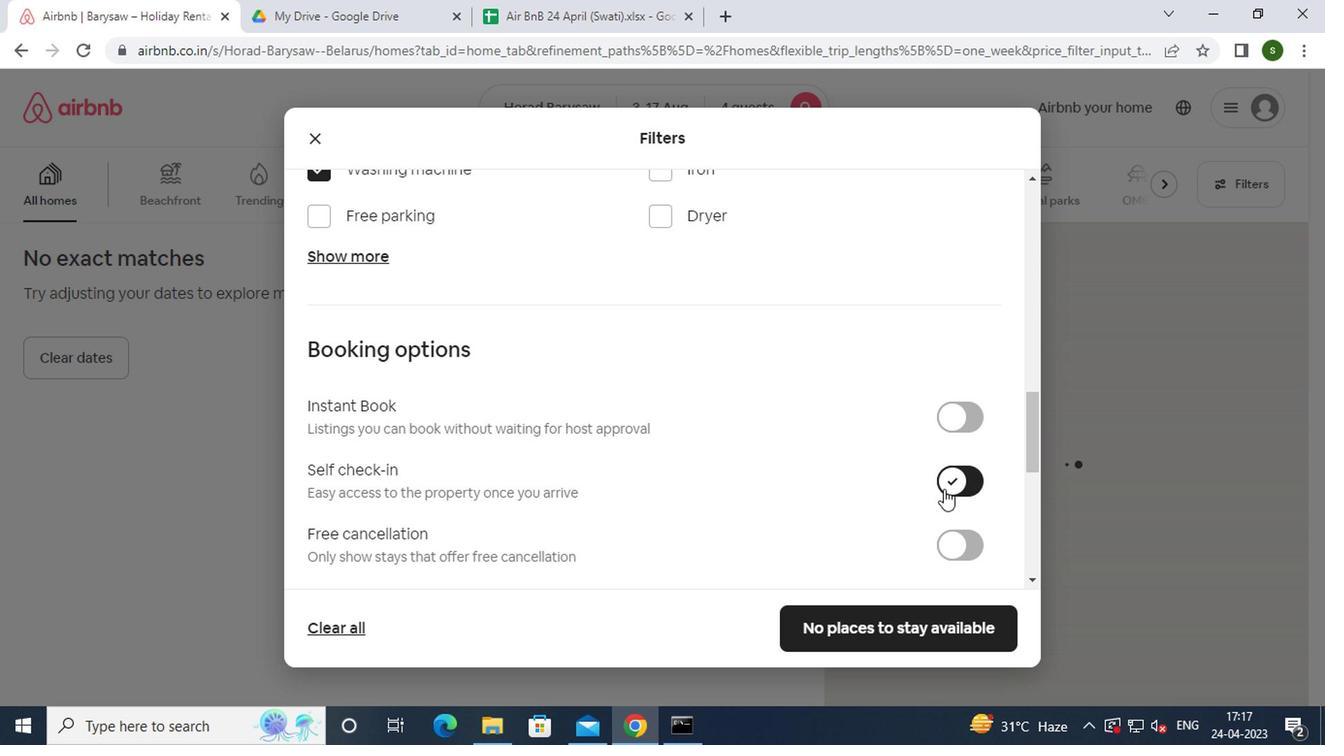 
Action: Mouse scrolled (817, 485) with delta (0, -1)
Screenshot: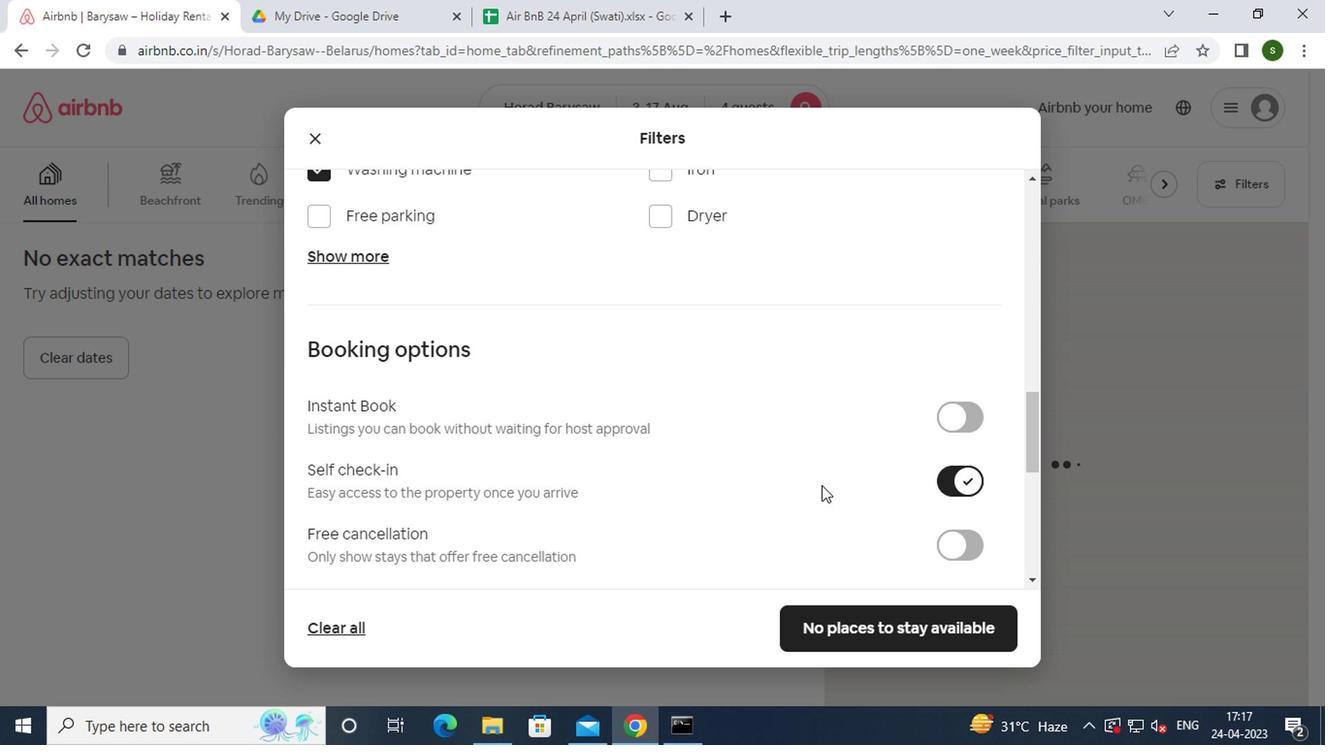 
Action: Mouse scrolled (817, 485) with delta (0, -1)
Screenshot: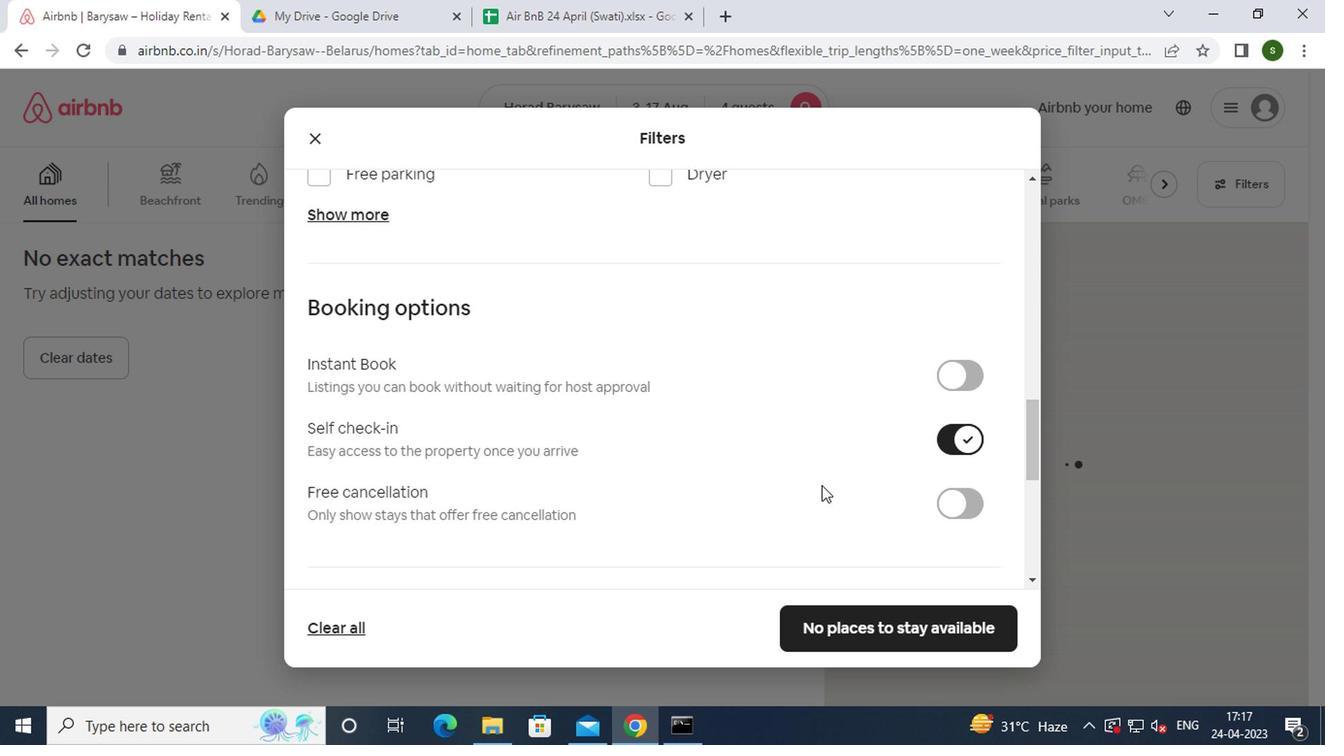 
Action: Mouse scrolled (817, 485) with delta (0, -1)
Screenshot: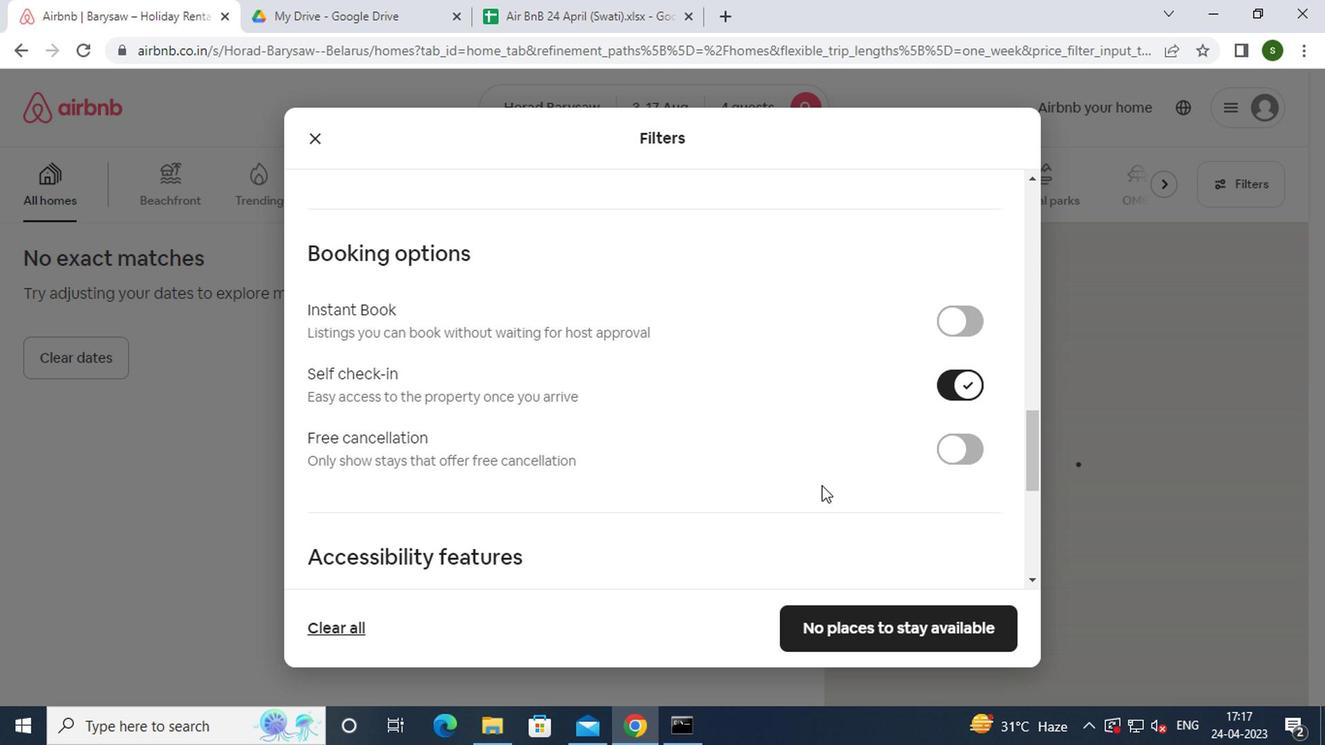 
Action: Mouse scrolled (817, 485) with delta (0, -1)
Screenshot: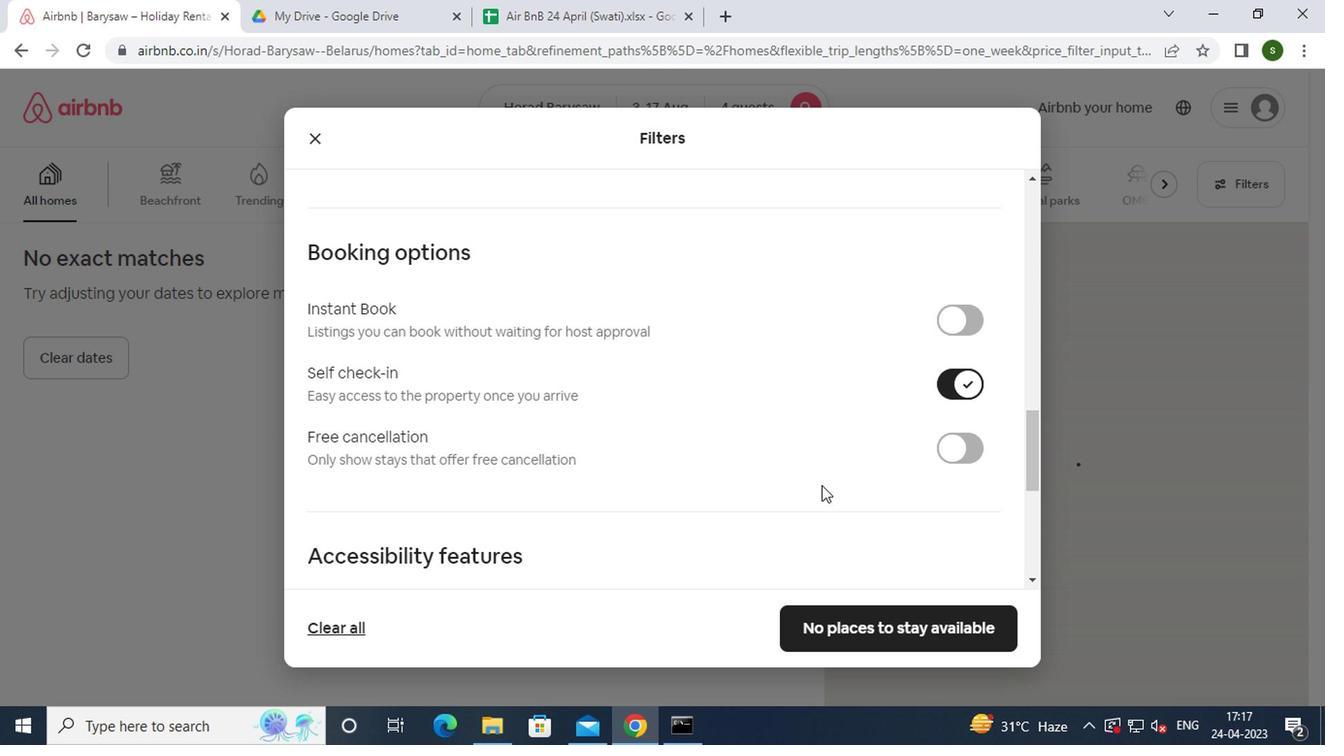 
Action: Mouse scrolled (817, 485) with delta (0, -1)
Screenshot: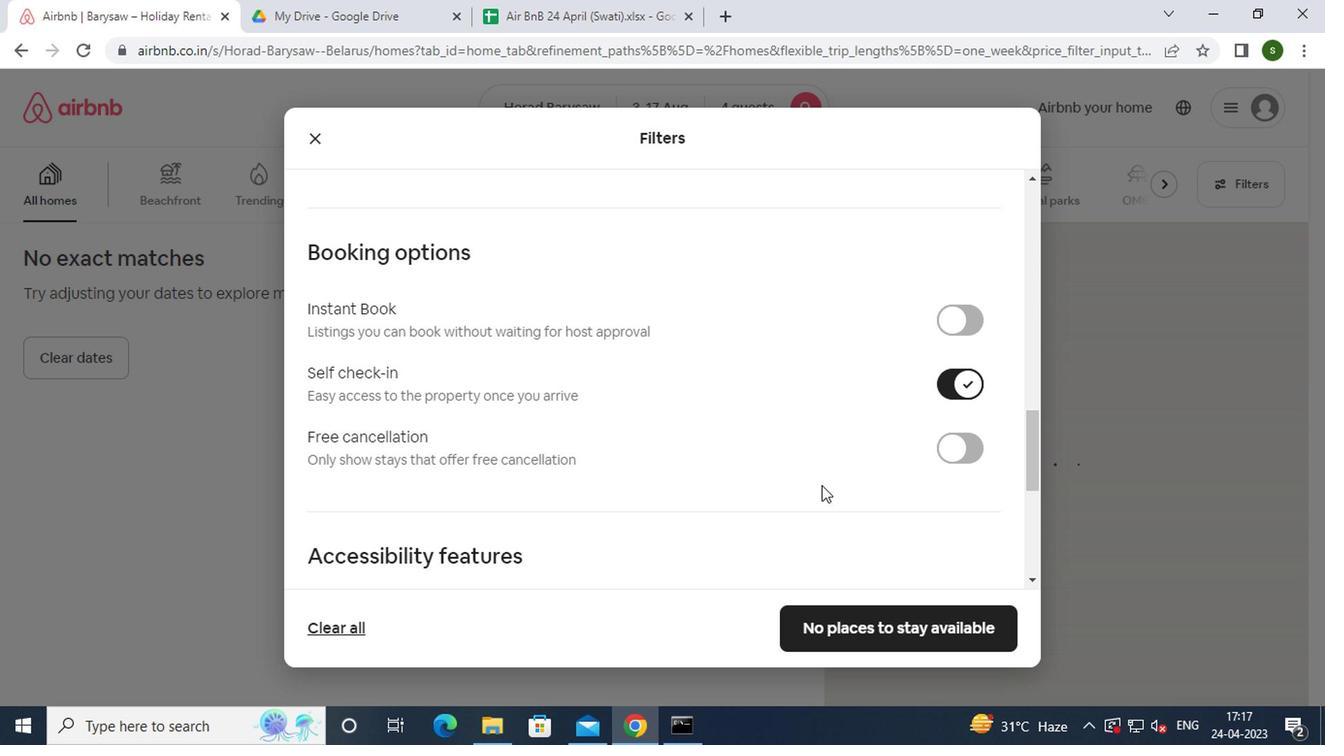 
Action: Mouse scrolled (817, 485) with delta (0, -1)
Screenshot: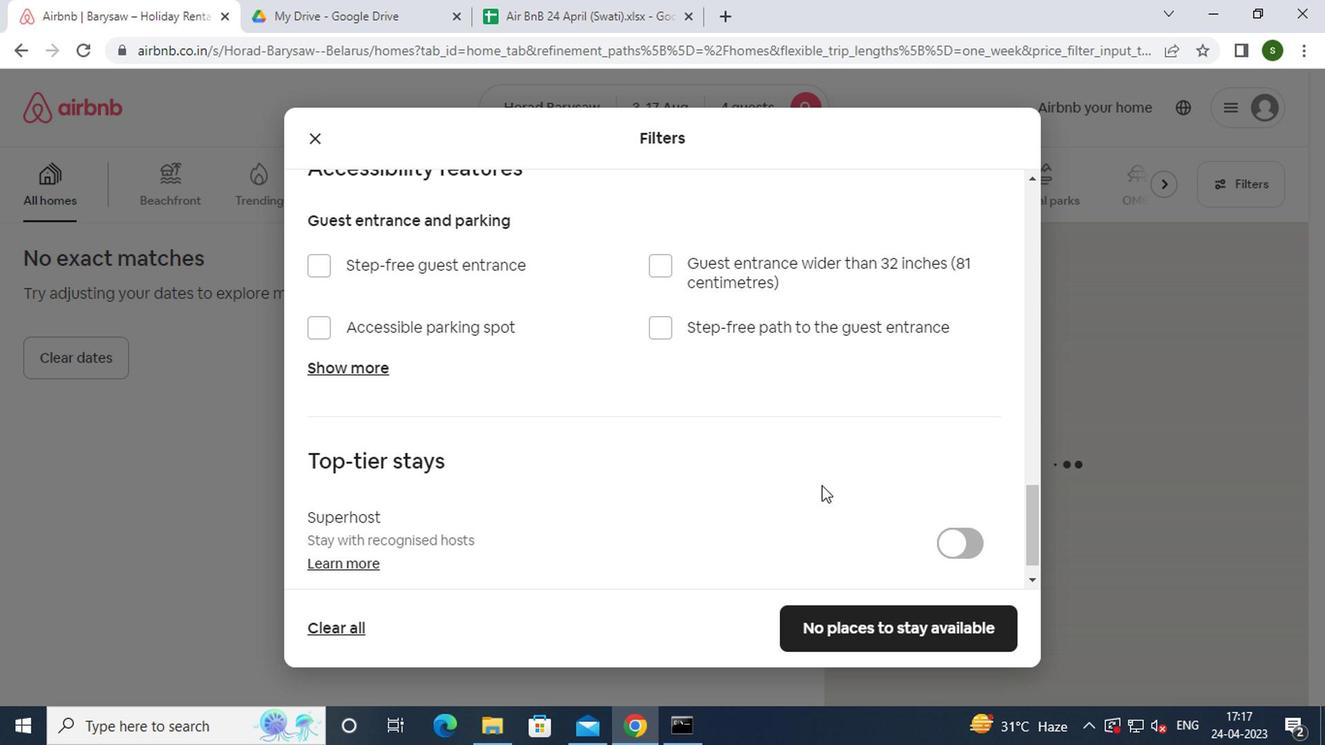 
Action: Mouse scrolled (817, 485) with delta (0, -1)
Screenshot: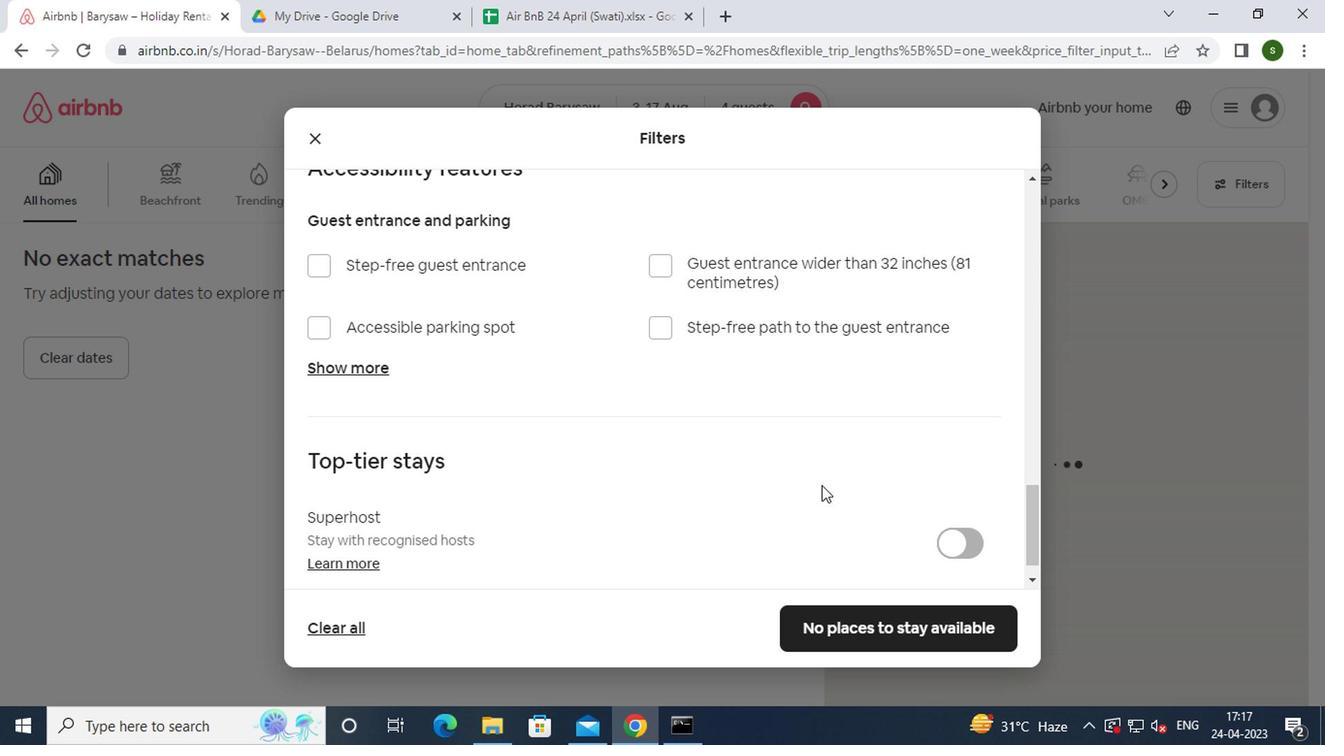 
Action: Mouse scrolled (817, 485) with delta (0, -1)
Screenshot: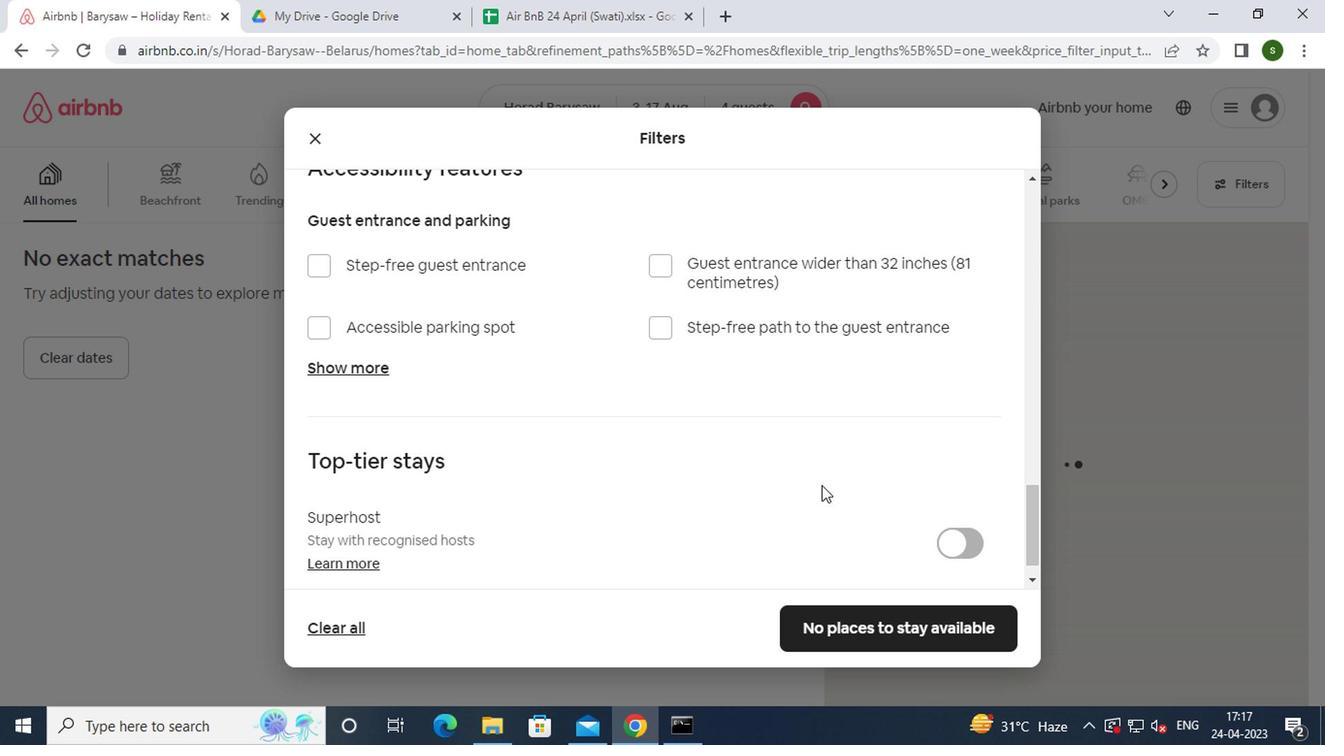 
Action: Mouse moved to (852, 621)
Screenshot: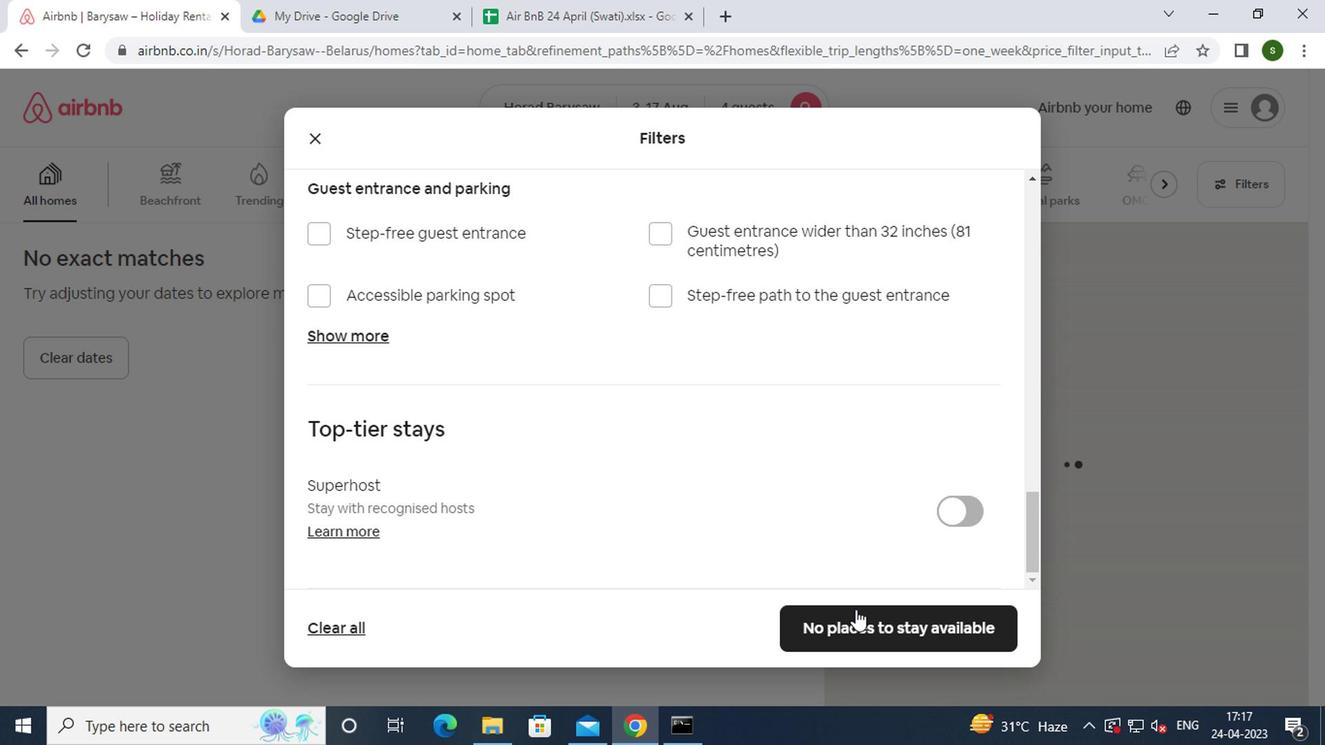 
Action: Mouse pressed left at (852, 621)
Screenshot: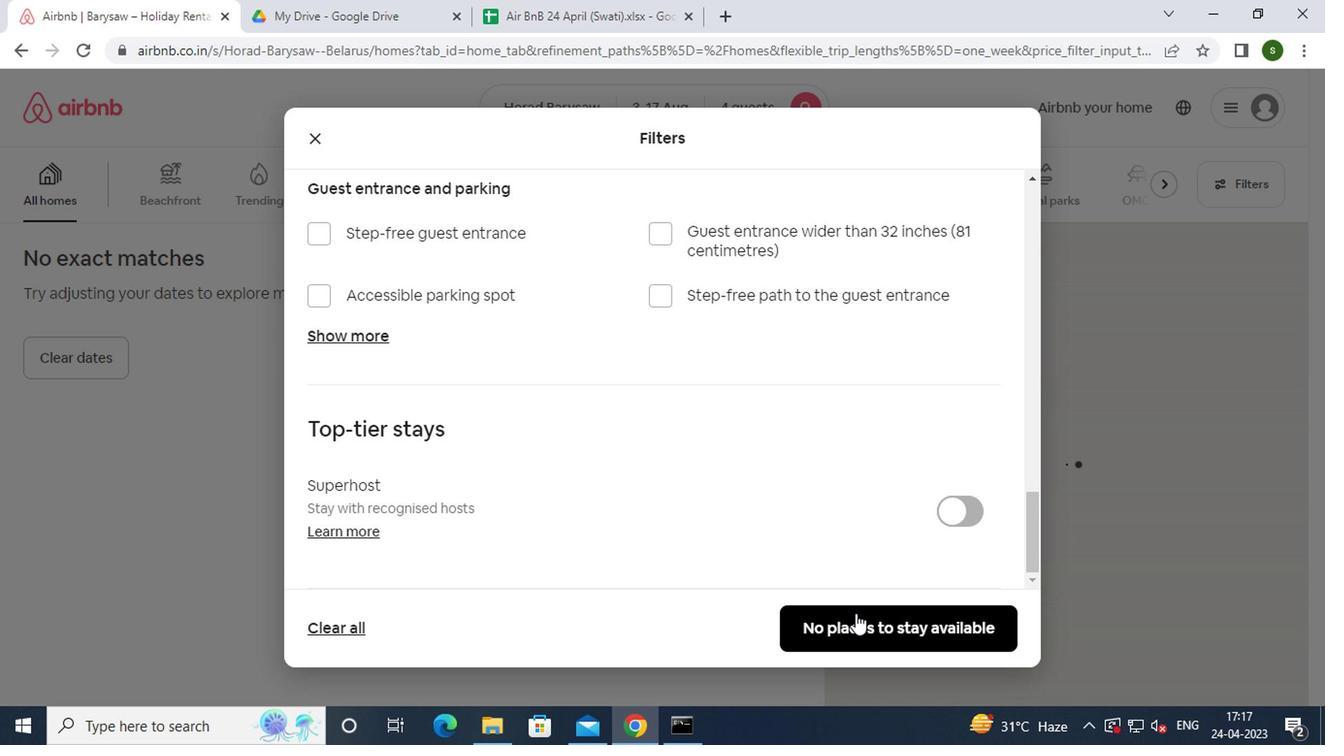 
Action: Mouse moved to (689, 496)
Screenshot: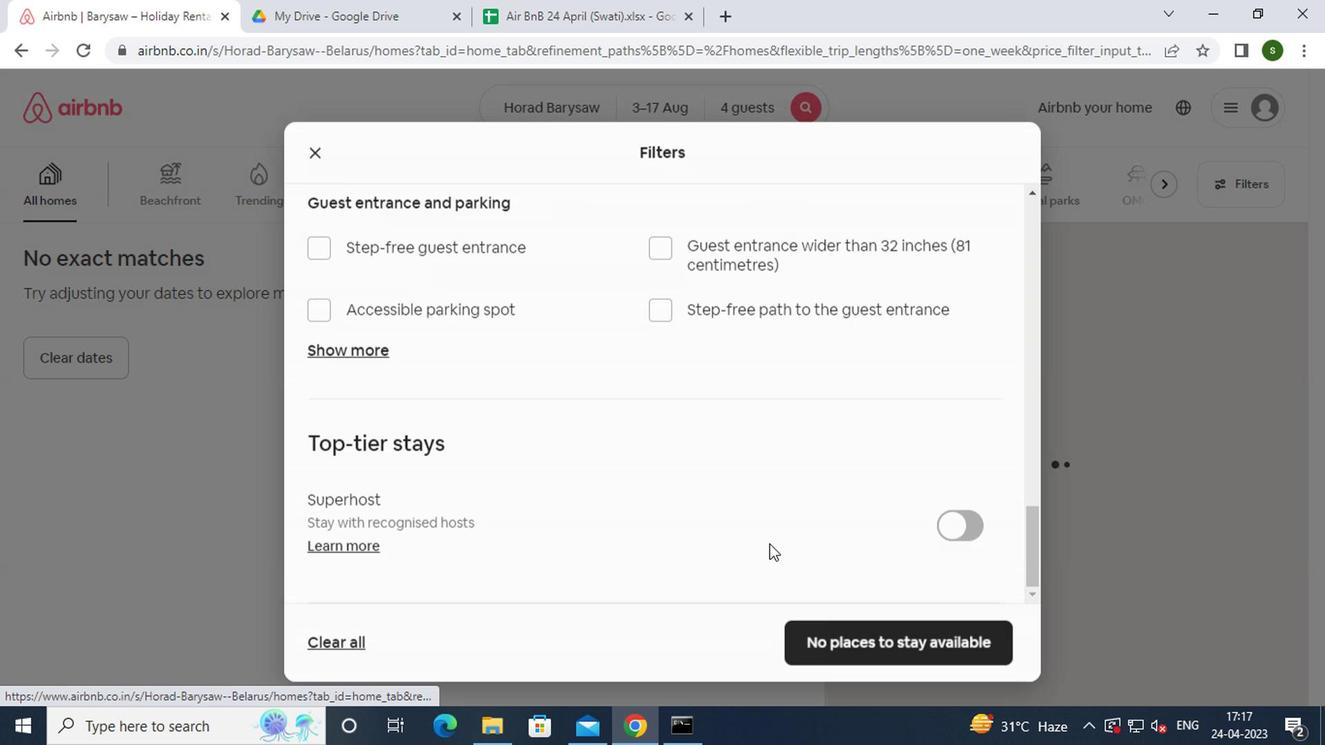 
